Task: Explore Airbnb accommodation in Mercedes, Argentina from 26th December, 2023 to 31st December, 2023 for 8 adults. Place can be private room with 8 bedrooms having 8 beds and 8 bathrooms. Property type can be hotel. Amenities needed are: wifi, TV, free parkinig on premises, hot tub, gym, smoking allowed.
Action: Mouse moved to (415, 105)
Screenshot: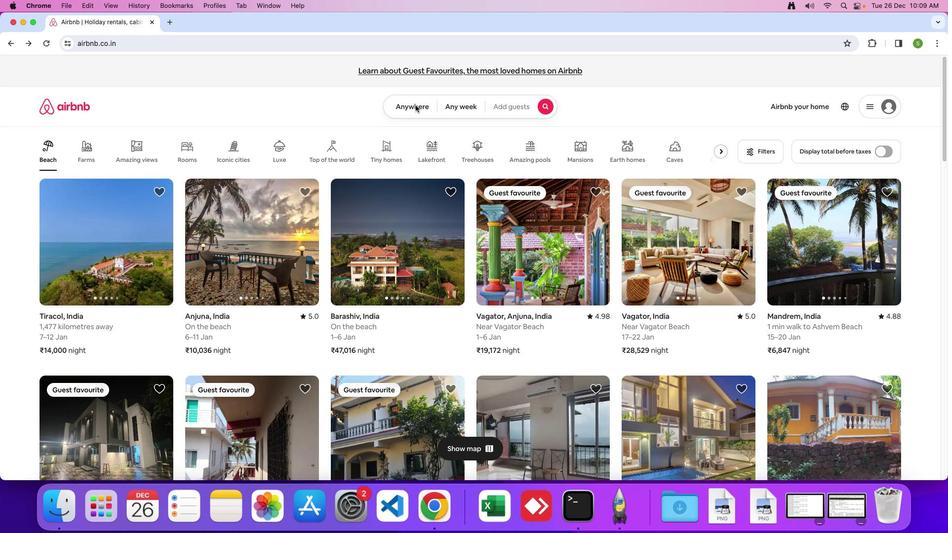 
Action: Mouse pressed left at (415, 105)
Screenshot: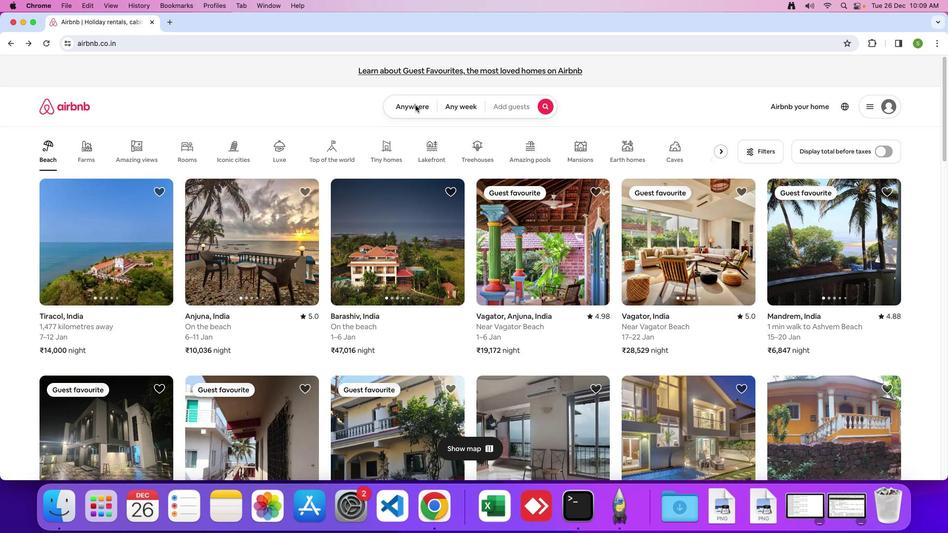 
Action: Mouse moved to (406, 109)
Screenshot: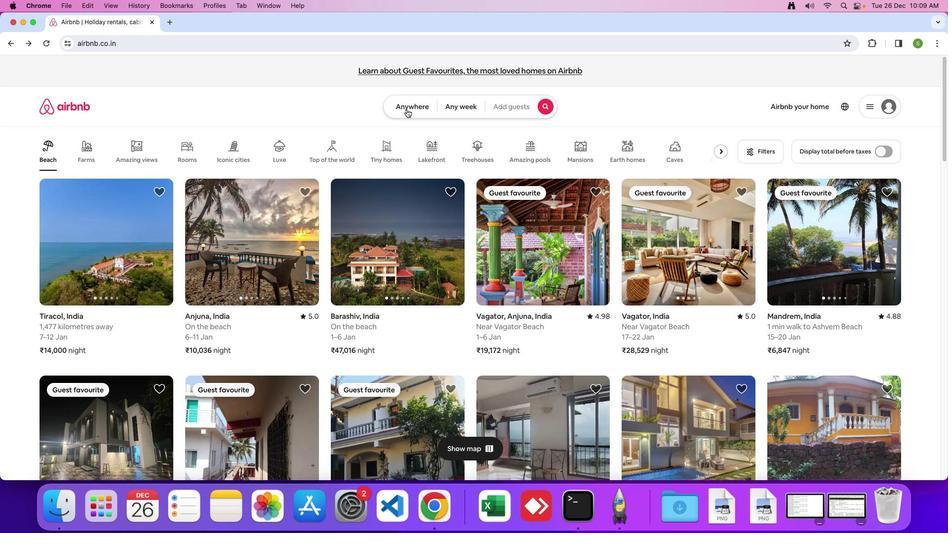 
Action: Mouse pressed left at (406, 109)
Screenshot: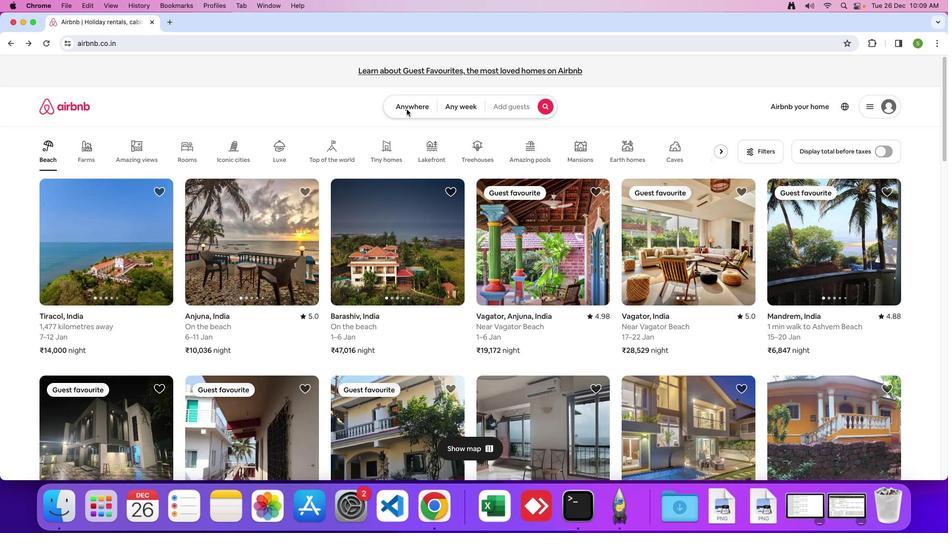 
Action: Mouse moved to (336, 141)
Screenshot: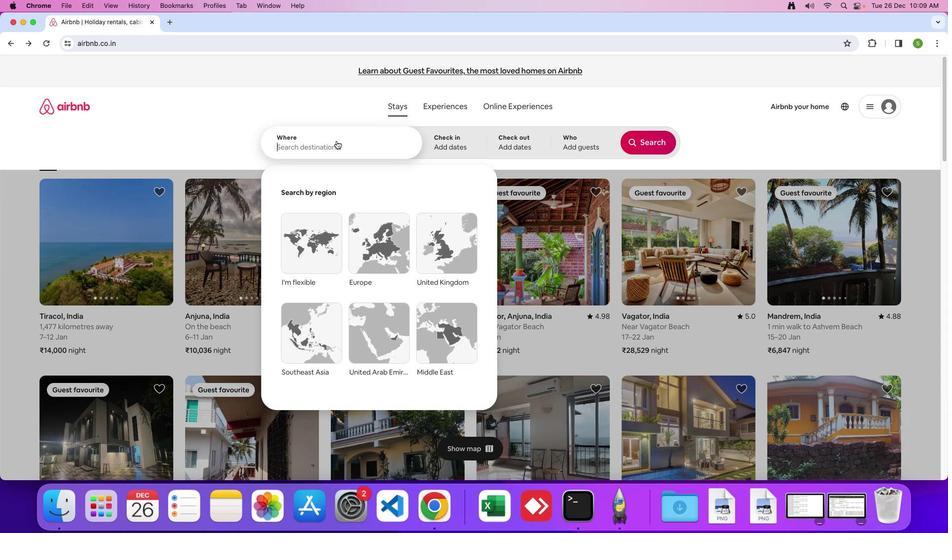 
Action: Mouse pressed left at (336, 141)
Screenshot: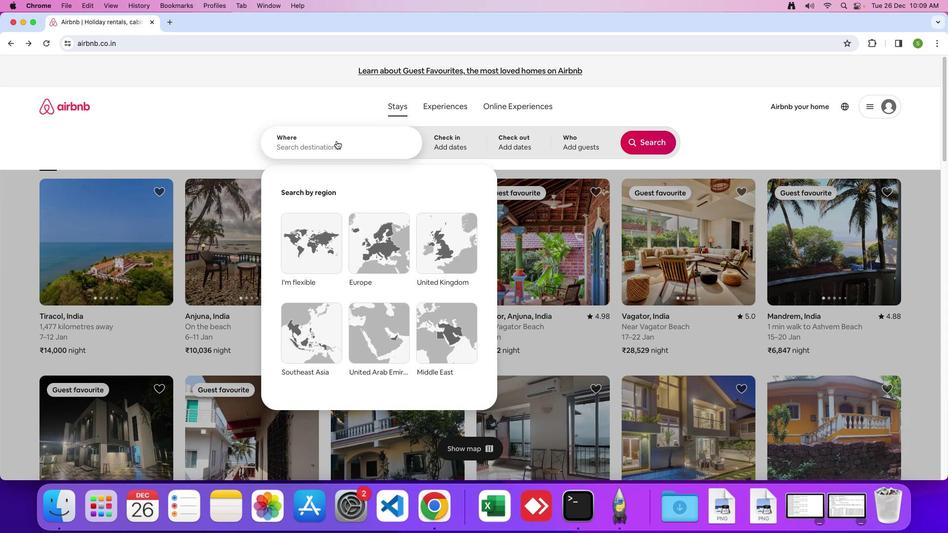
Action: Mouse moved to (336, 141)
Screenshot: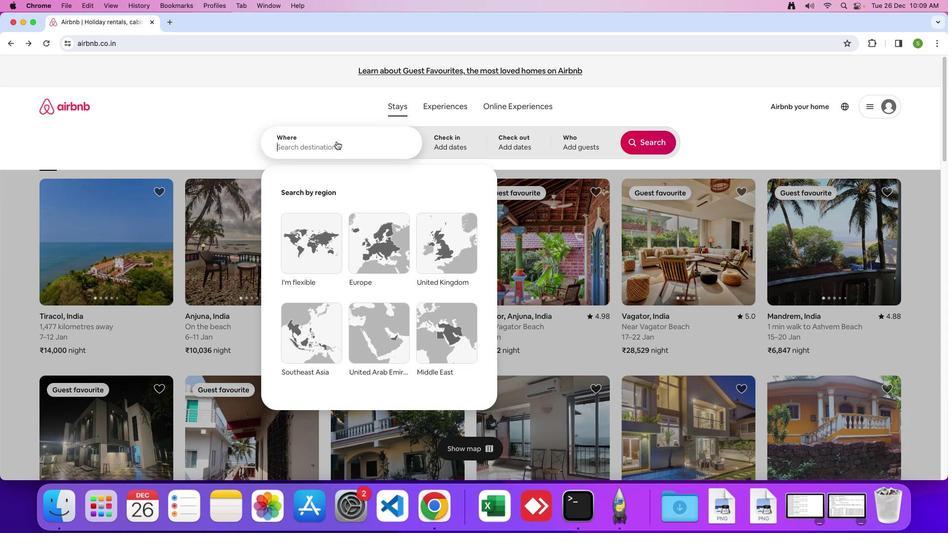
Action: Key pressed 'M'Key.caps_lock'e''r''c''e''d''e''s'','Key.spaceKey.shift'A''r''g''e''n''t'
Screenshot: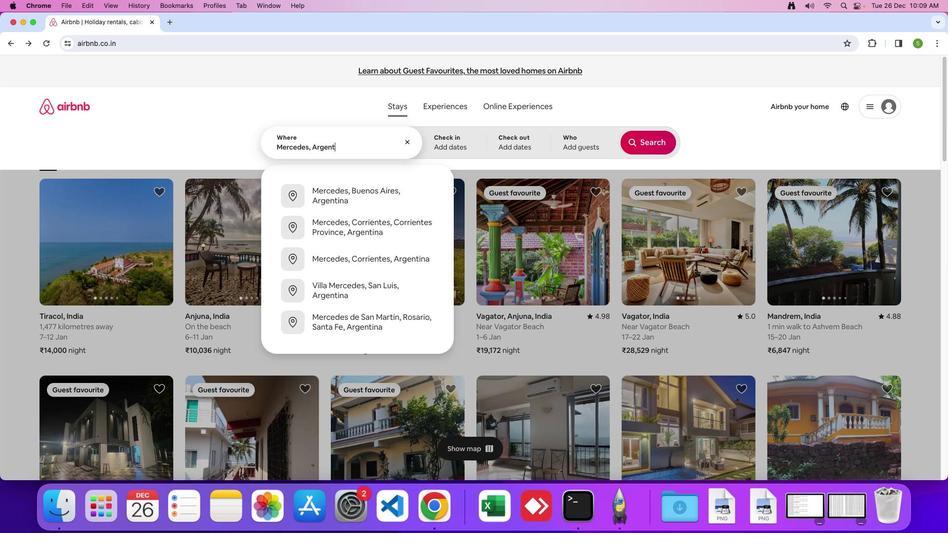
Action: Mouse moved to (336, 141)
Screenshot: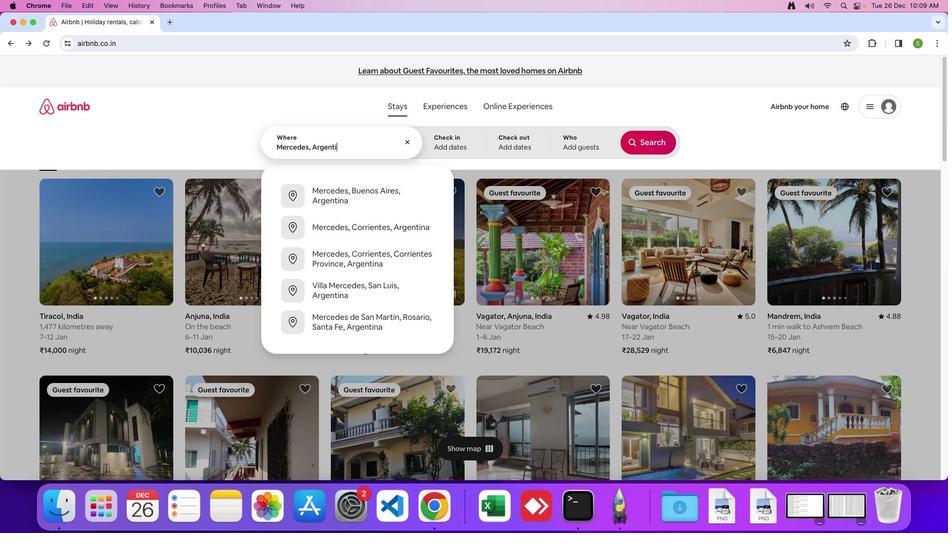 
Action: Key pressed 'i''n''a'Key.enter
Screenshot: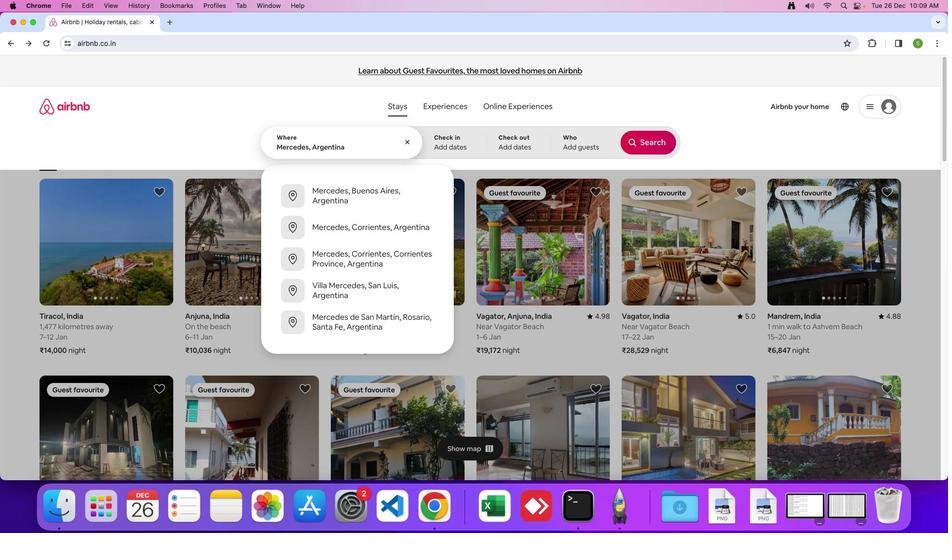 
Action: Mouse moved to (352, 356)
Screenshot: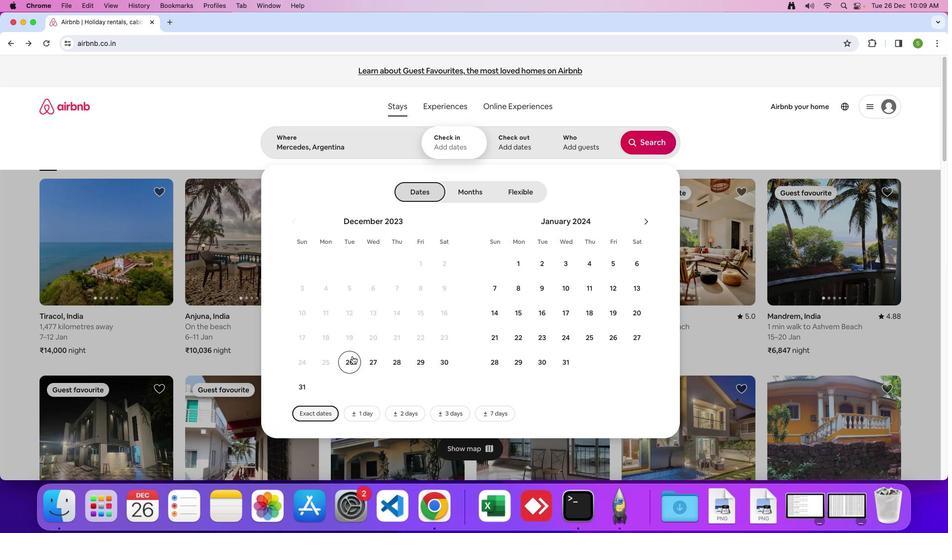 
Action: Mouse pressed left at (352, 356)
Screenshot: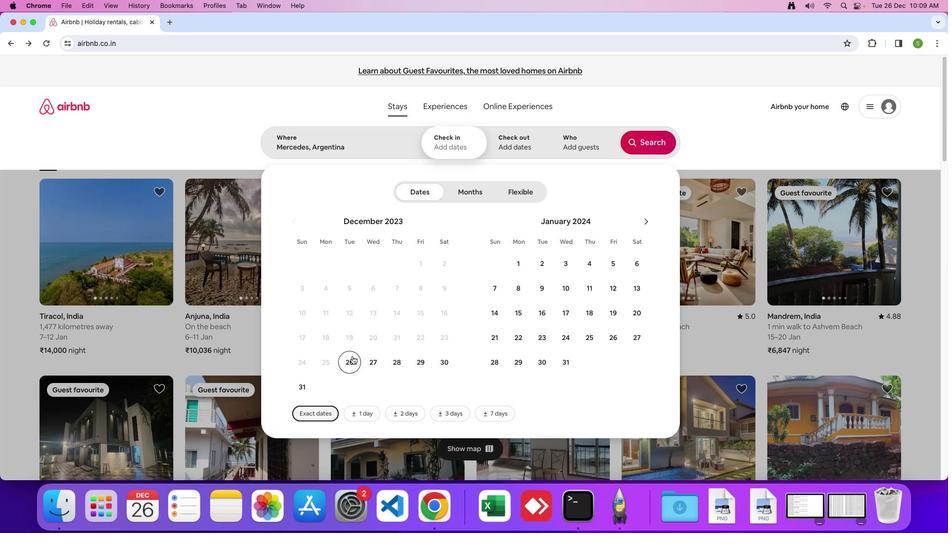 
Action: Mouse moved to (306, 389)
Screenshot: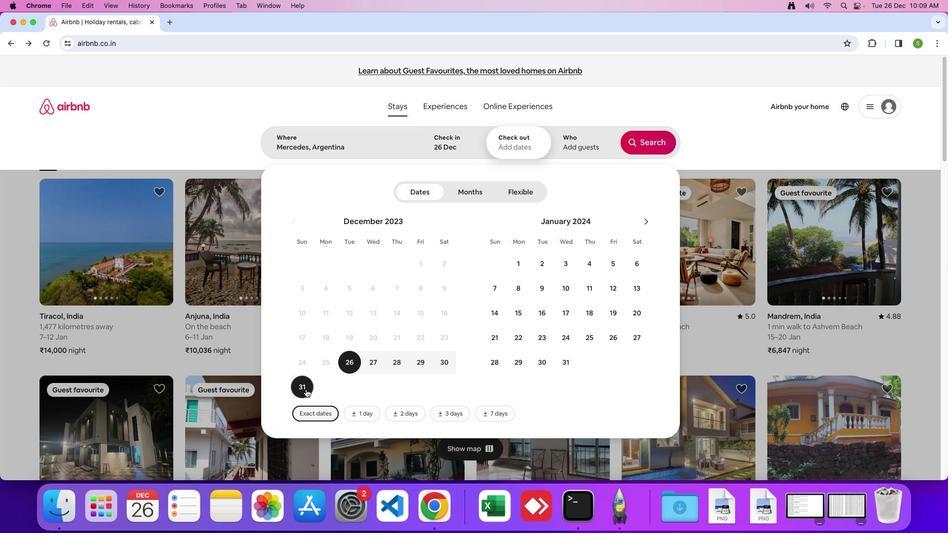 
Action: Mouse pressed left at (306, 389)
Screenshot: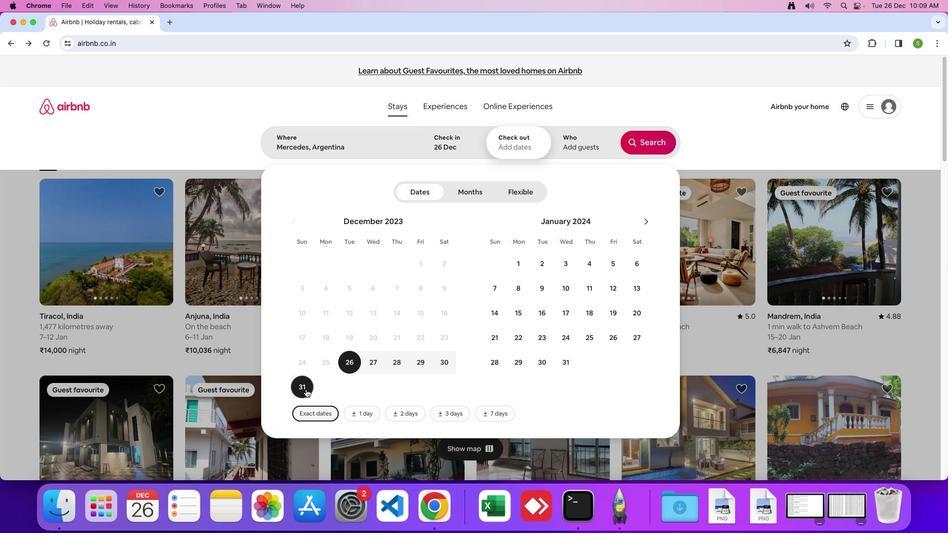 
Action: Mouse moved to (571, 153)
Screenshot: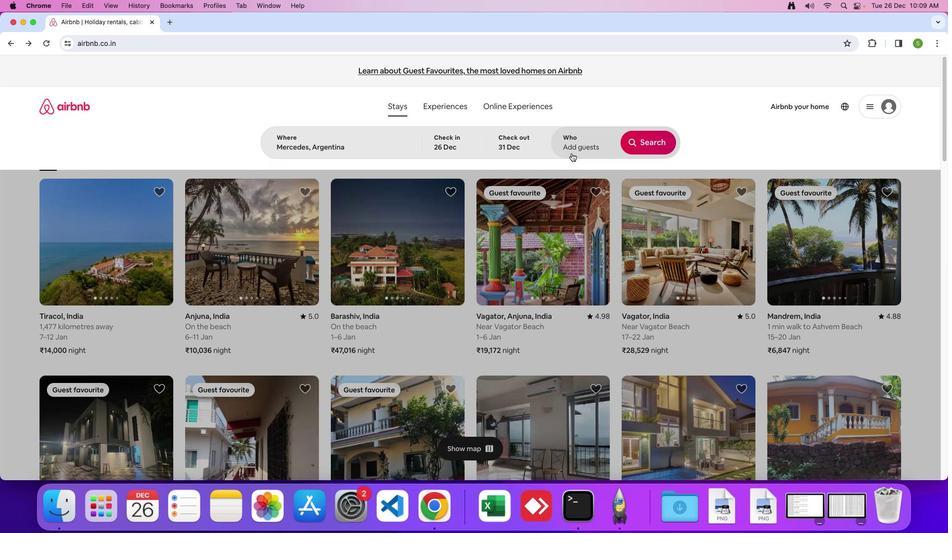
Action: Mouse pressed left at (571, 153)
Screenshot: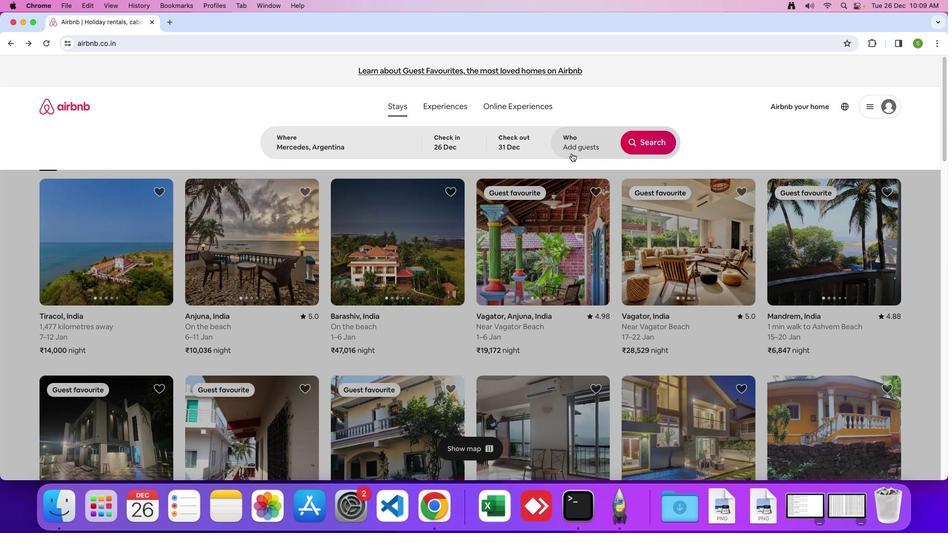 
Action: Mouse moved to (648, 192)
Screenshot: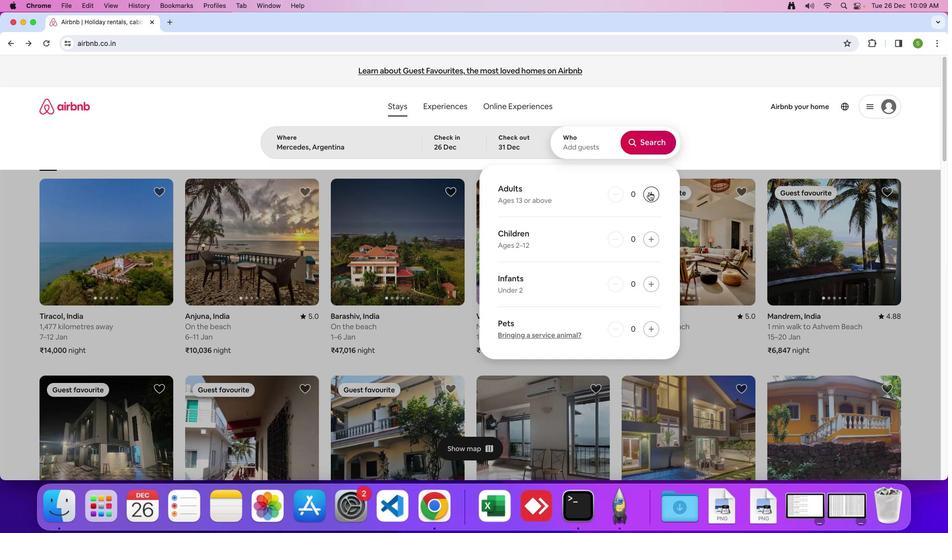 
Action: Mouse pressed left at (648, 192)
Screenshot: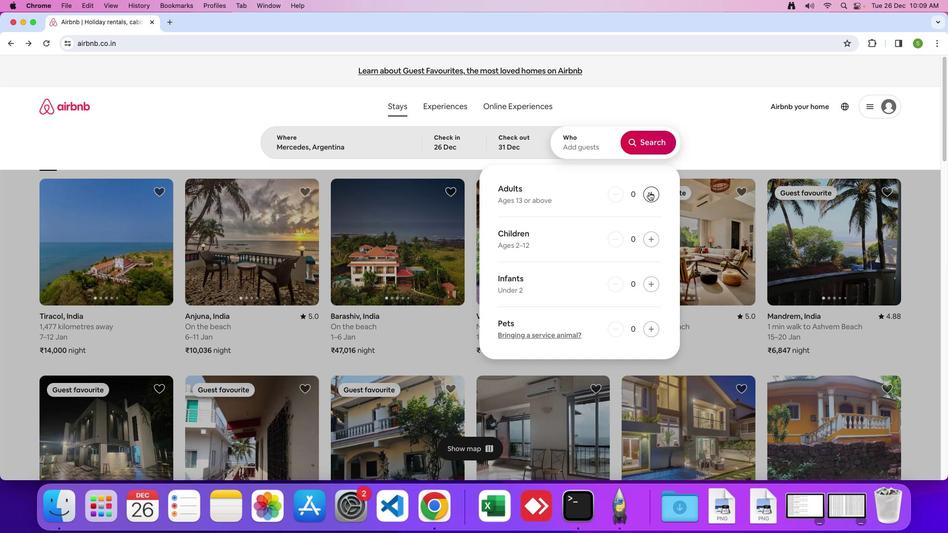 
Action: Mouse pressed left at (648, 192)
Screenshot: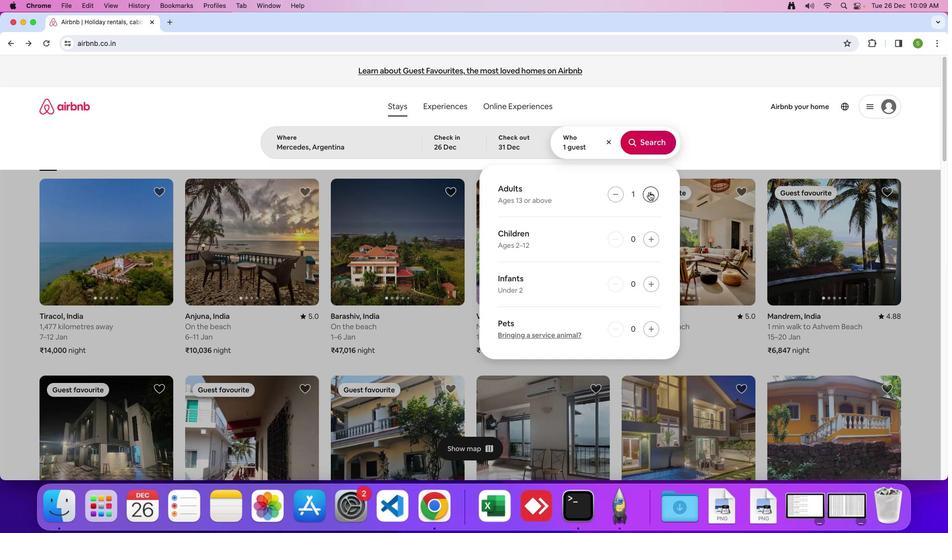
Action: Mouse pressed left at (648, 192)
Screenshot: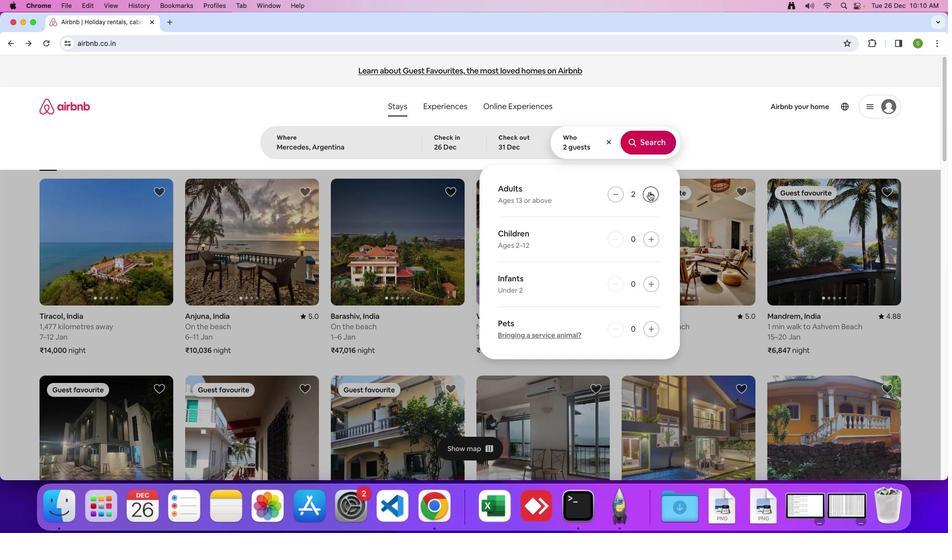 
Action: Mouse pressed left at (648, 192)
Screenshot: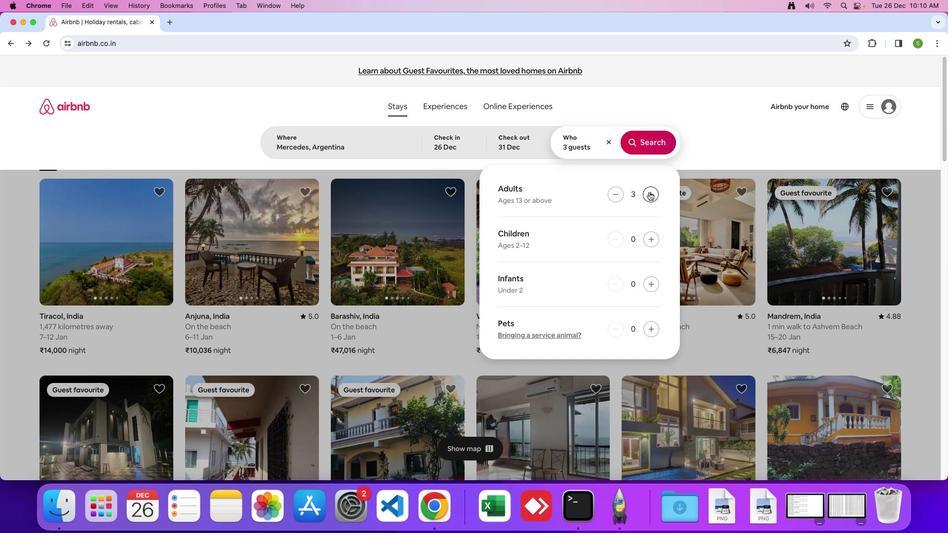 
Action: Mouse pressed left at (648, 192)
Screenshot: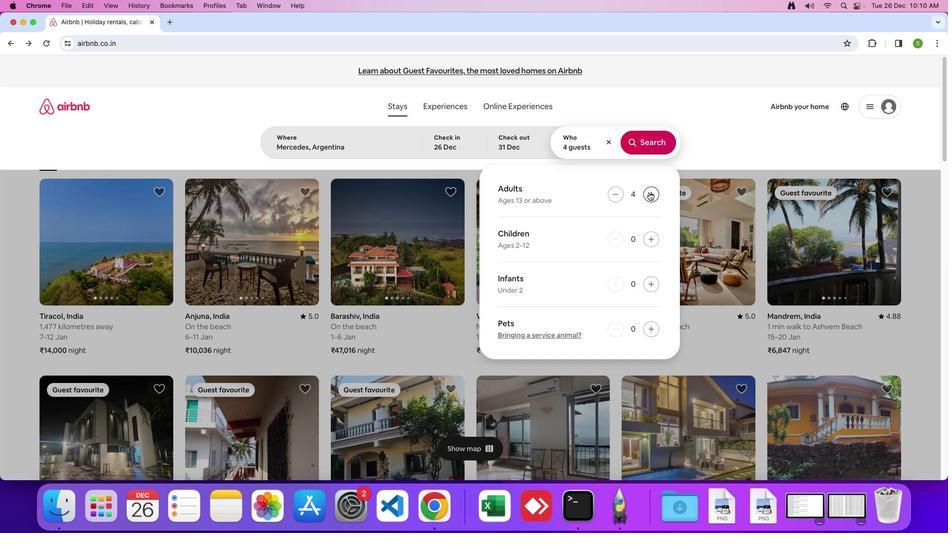 
Action: Mouse pressed left at (648, 192)
Screenshot: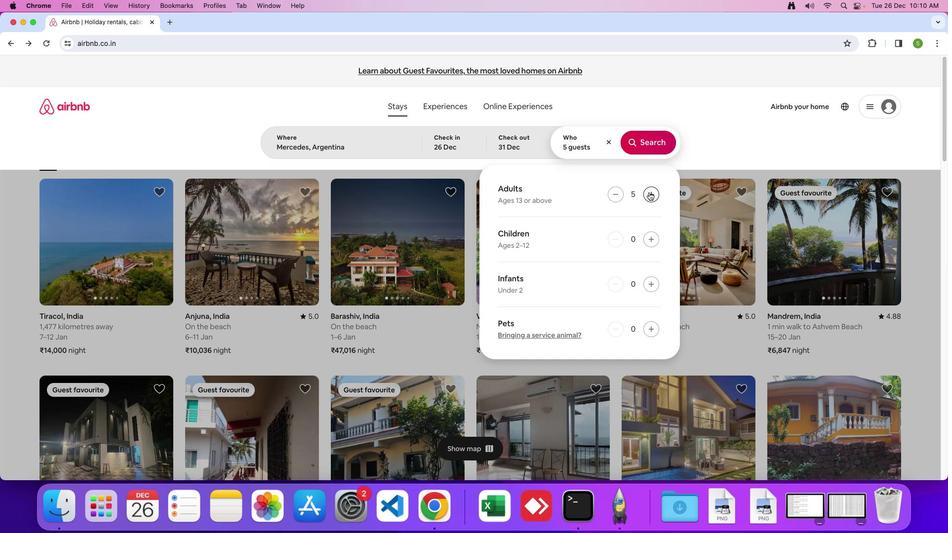 
Action: Mouse pressed left at (648, 192)
Screenshot: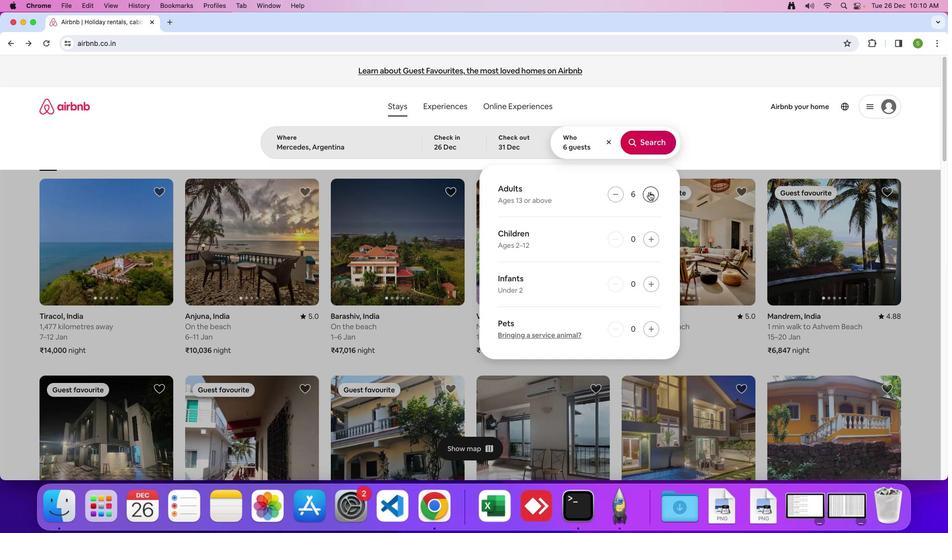 
Action: Mouse pressed left at (648, 192)
Screenshot: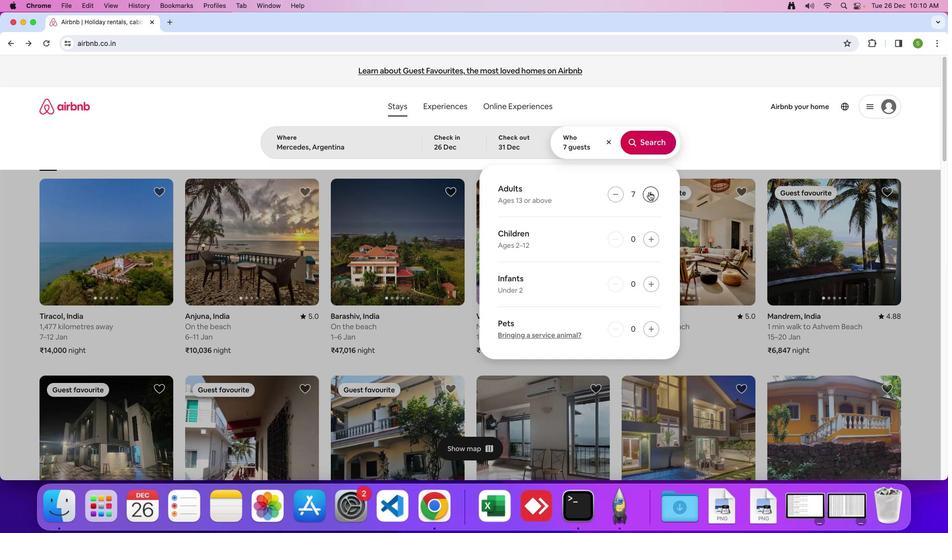 
Action: Mouse moved to (652, 149)
Screenshot: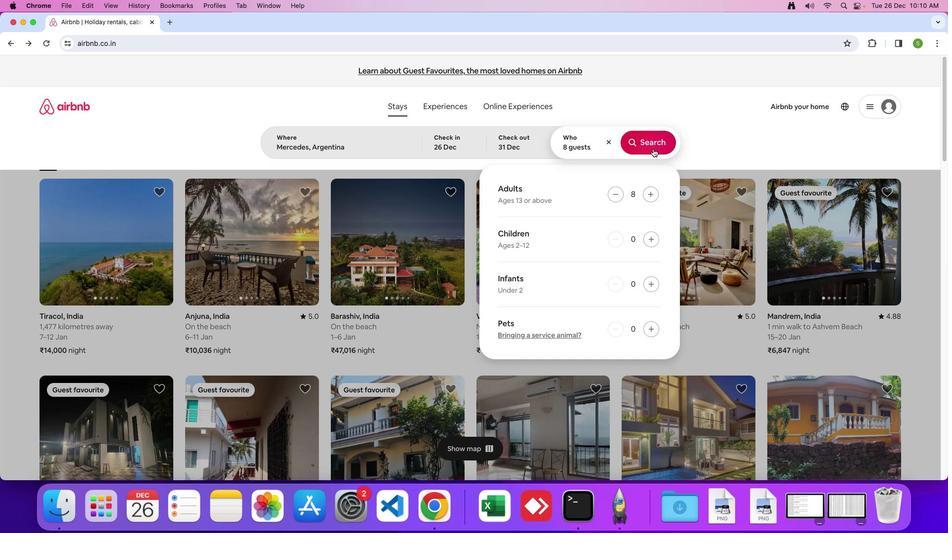 
Action: Mouse pressed left at (652, 149)
Screenshot: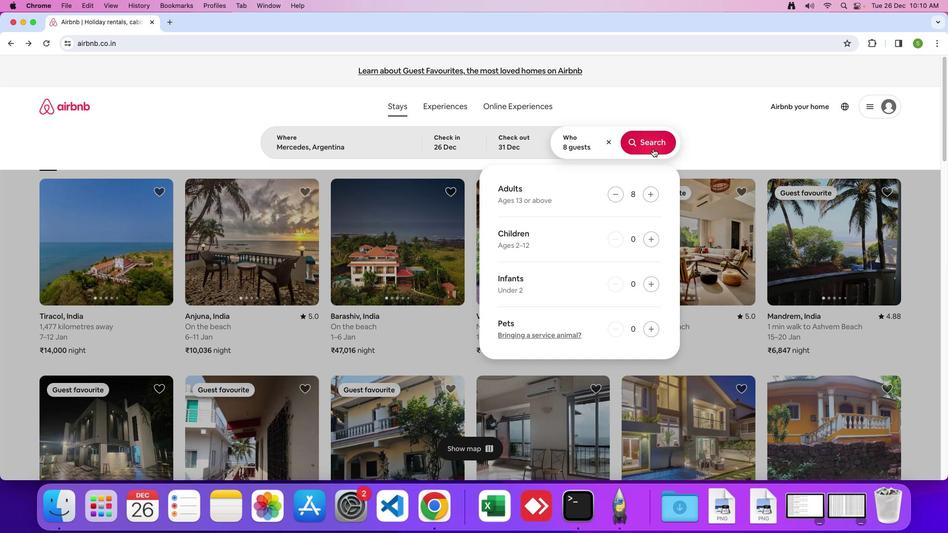 
Action: Mouse moved to (786, 116)
Screenshot: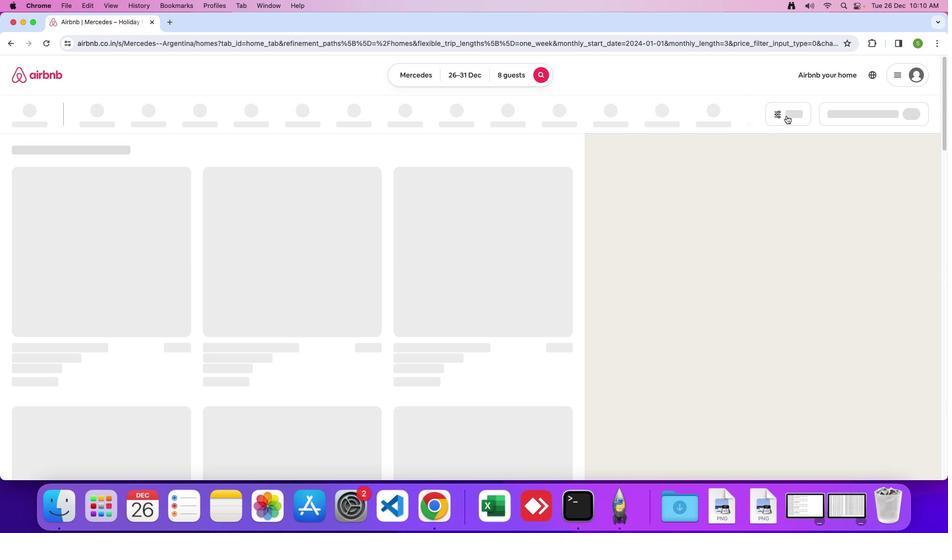 
Action: Mouse pressed left at (786, 116)
Screenshot: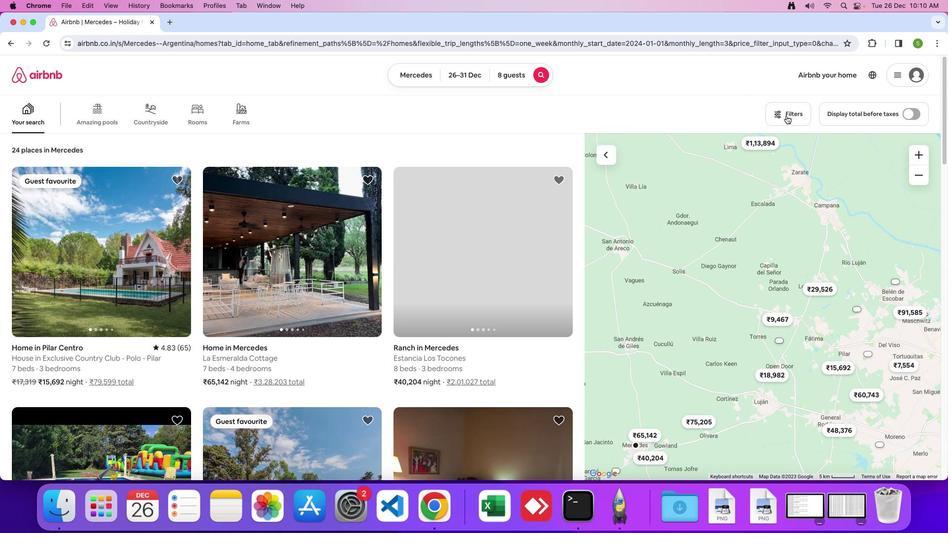 
Action: Mouse moved to (481, 367)
Screenshot: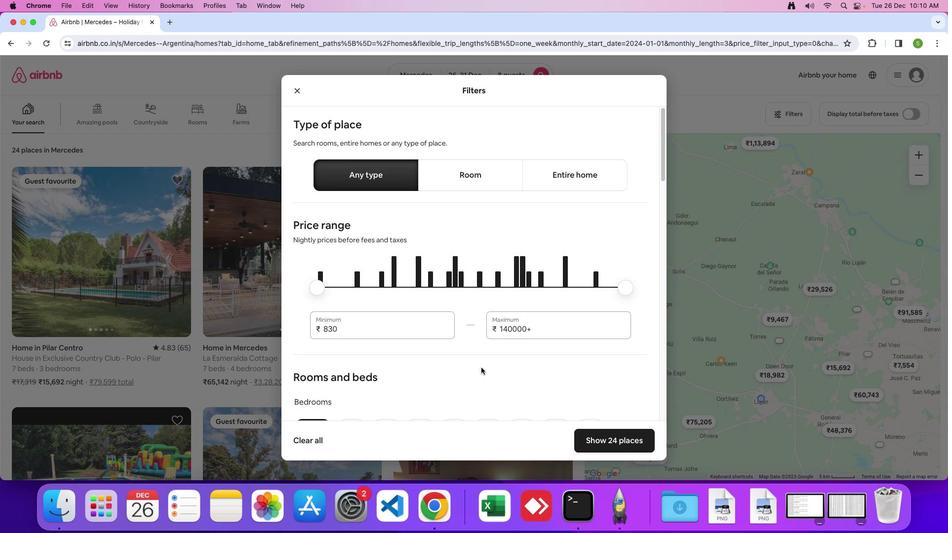 
Action: Mouse scrolled (481, 367) with delta (0, 0)
Screenshot: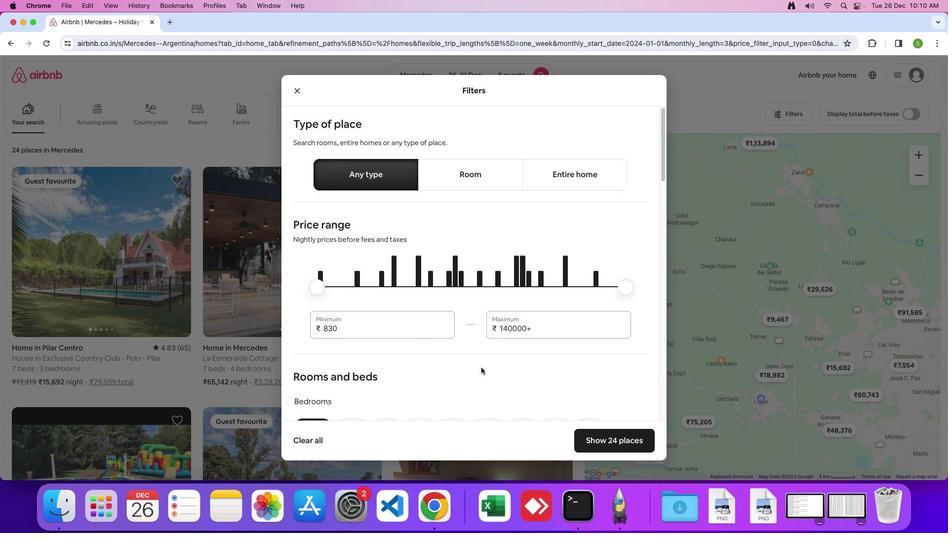 
Action: Mouse scrolled (481, 367) with delta (0, 0)
Screenshot: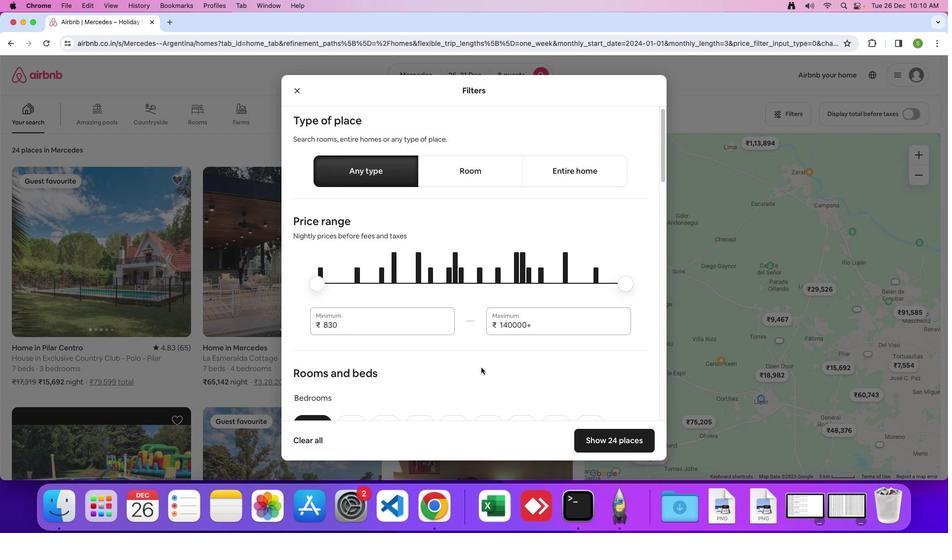 
Action: Mouse scrolled (481, 367) with delta (0, 0)
Screenshot: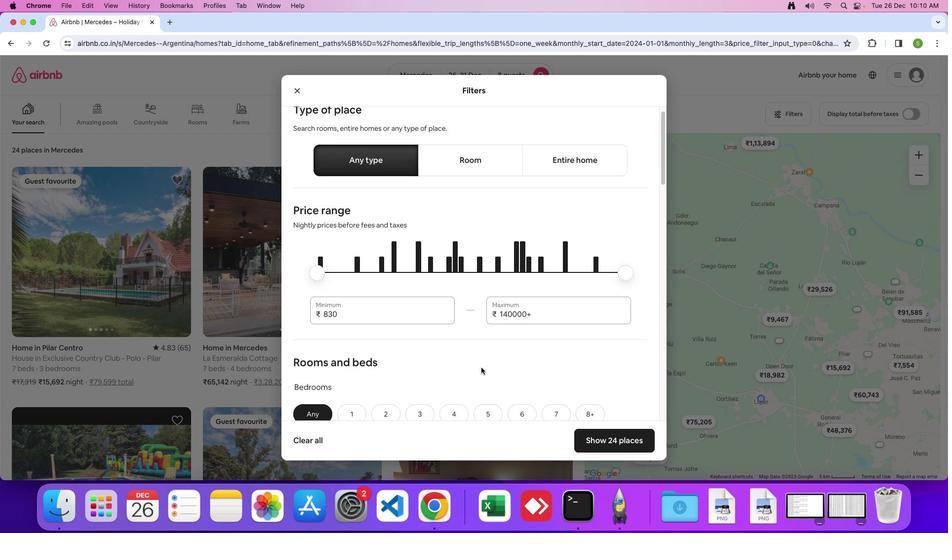 
Action: Mouse moved to (481, 367)
Screenshot: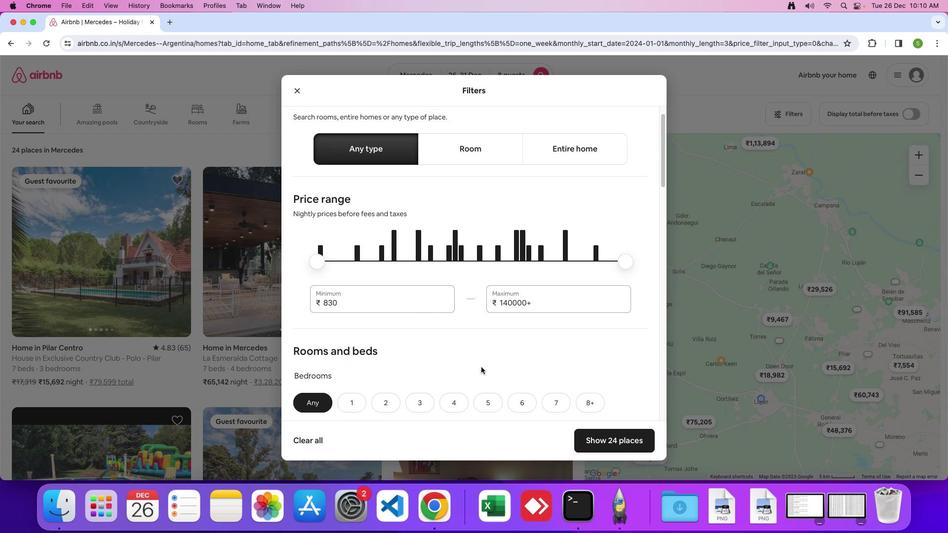 
Action: Mouse scrolled (481, 367) with delta (0, 0)
Screenshot: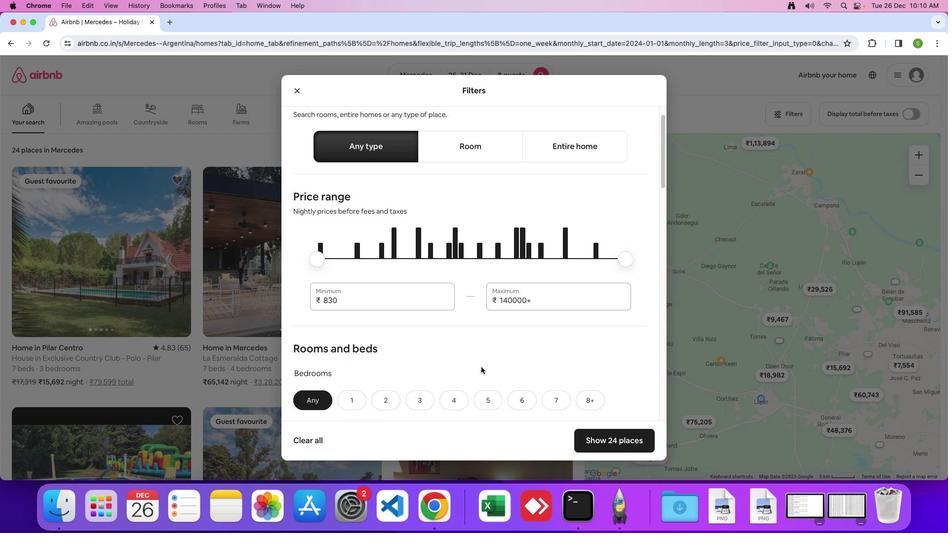 
Action: Mouse scrolled (481, 367) with delta (0, 0)
Screenshot: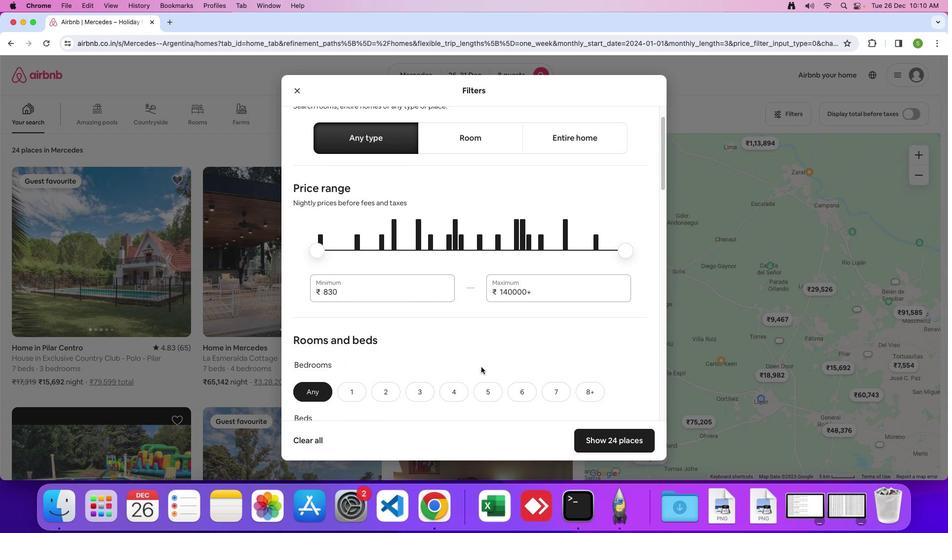 
Action: Mouse scrolled (481, 367) with delta (0, 0)
Screenshot: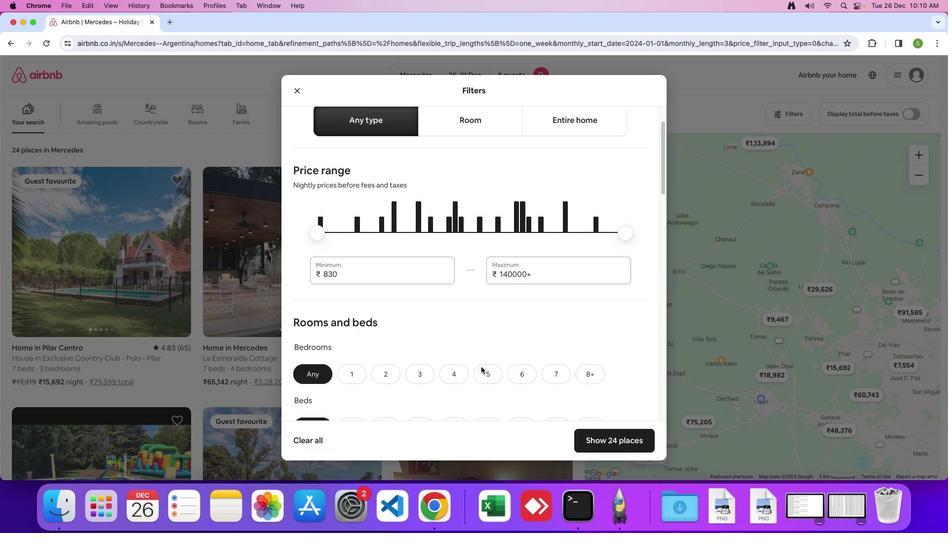
Action: Mouse scrolled (481, 367) with delta (0, 0)
Screenshot: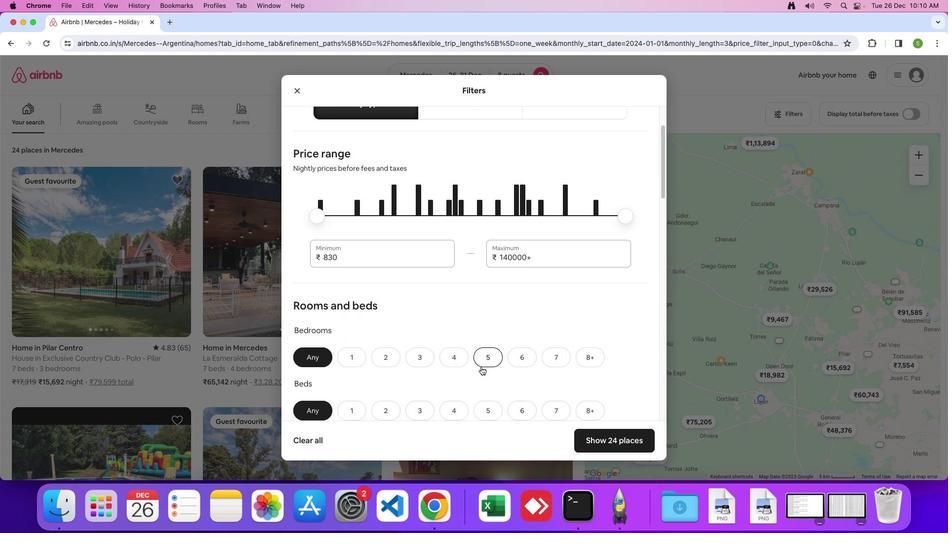 
Action: Mouse scrolled (481, 367) with delta (0, 0)
Screenshot: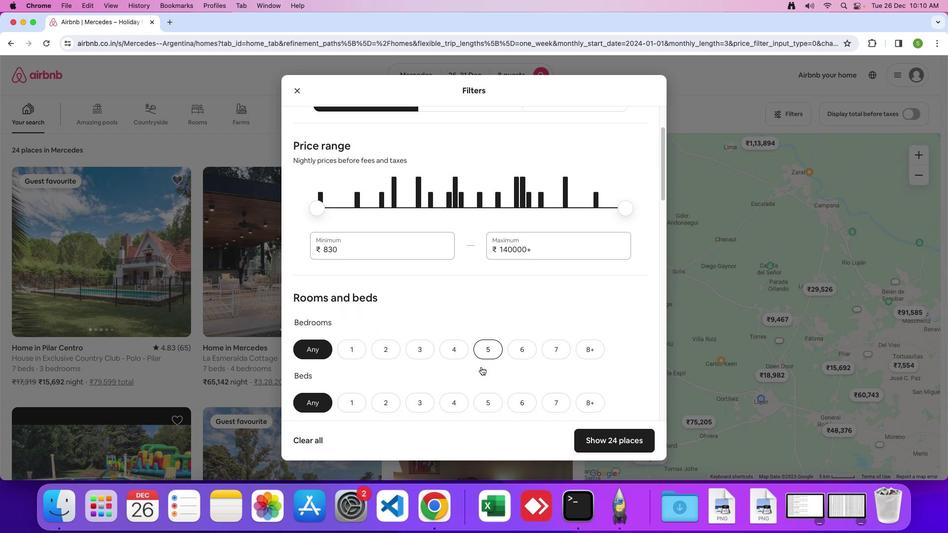 
Action: Mouse scrolled (481, 367) with delta (0, 0)
Screenshot: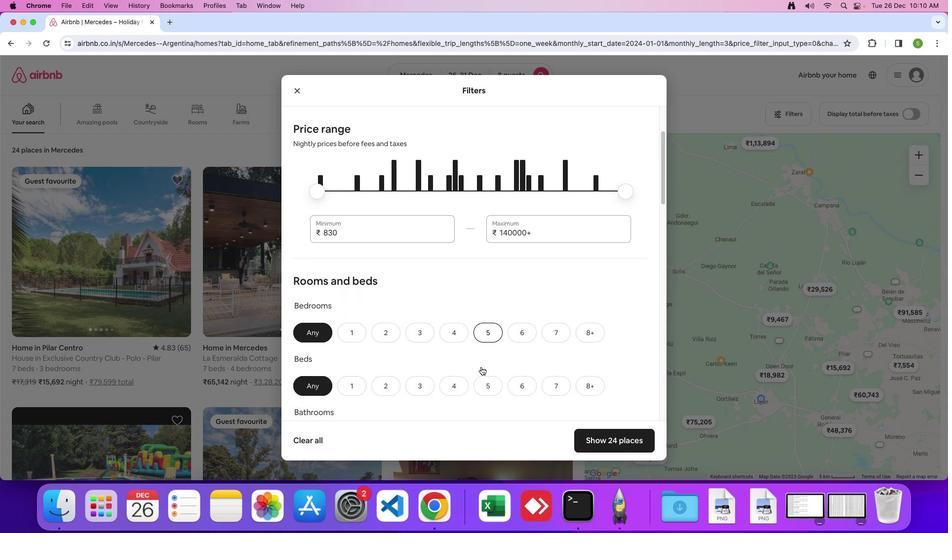 
Action: Mouse scrolled (481, 367) with delta (0, 0)
Screenshot: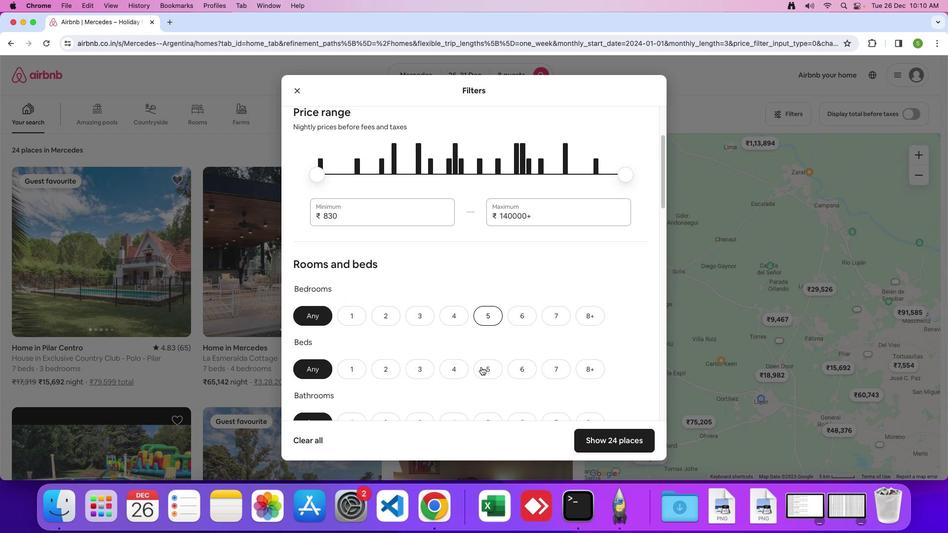 
Action: Mouse scrolled (481, 367) with delta (0, 0)
Screenshot: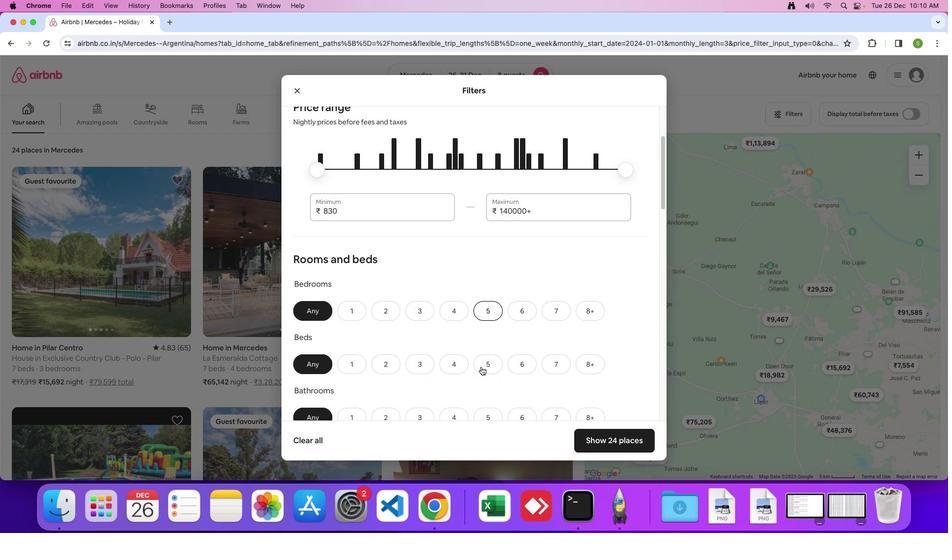 
Action: Mouse scrolled (481, 367) with delta (0, 0)
Screenshot: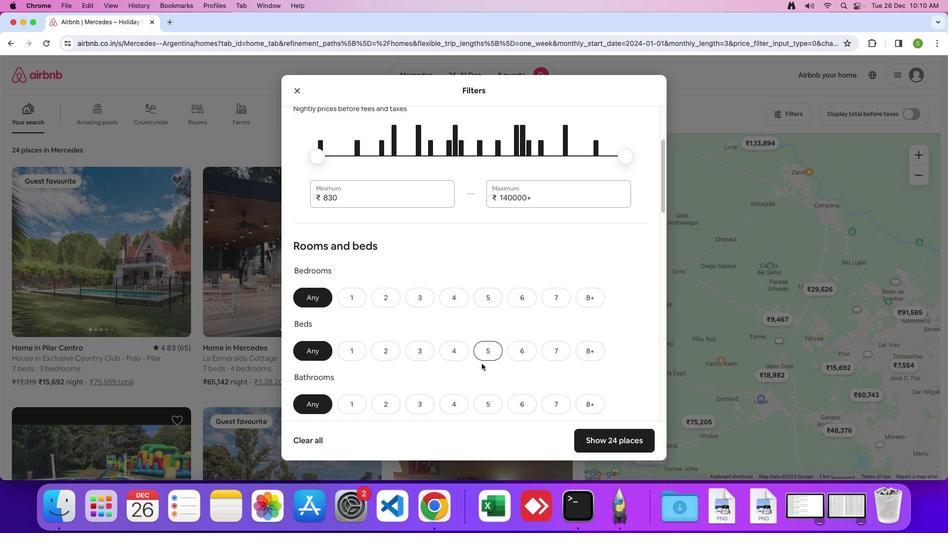 
Action: Mouse moved to (481, 364)
Screenshot: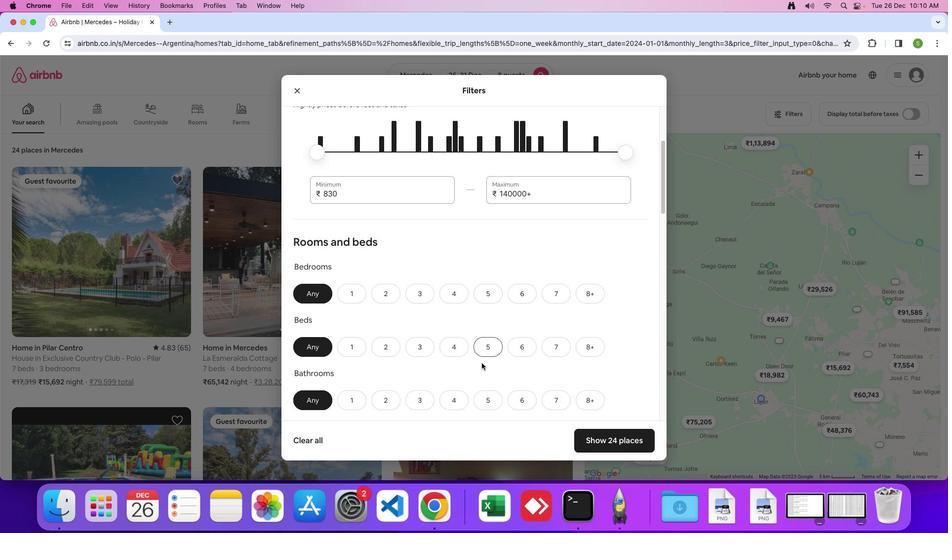 
Action: Mouse scrolled (481, 364) with delta (0, 0)
Screenshot: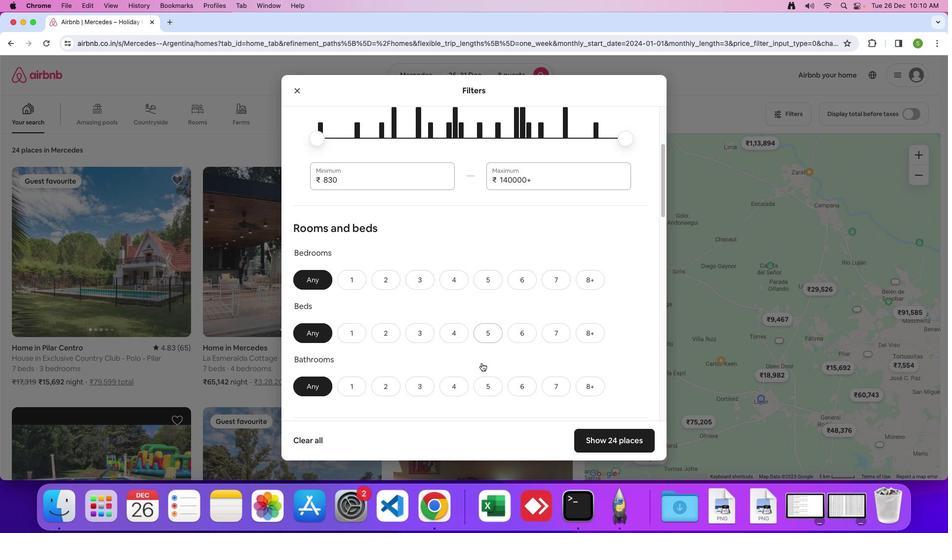 
Action: Mouse moved to (481, 363)
Screenshot: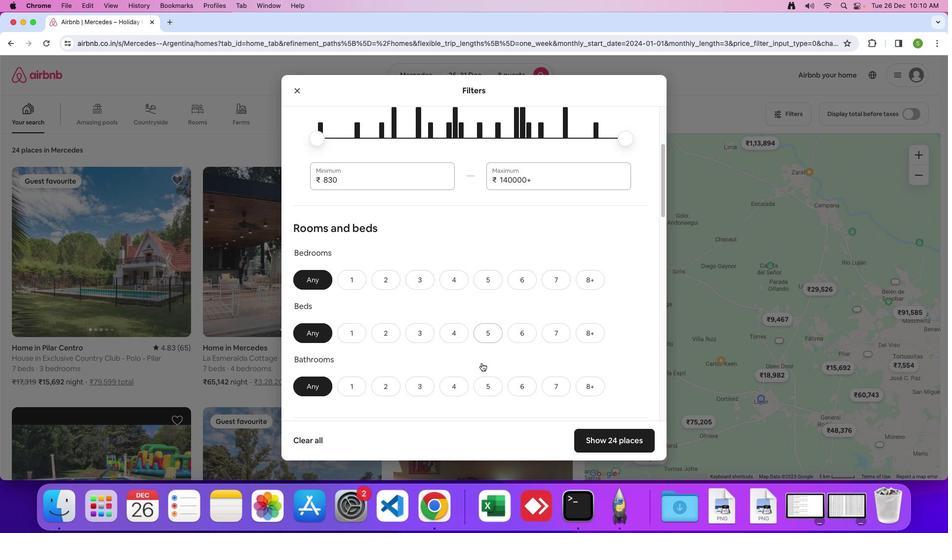 
Action: Mouse scrolled (481, 363) with delta (0, -1)
Screenshot: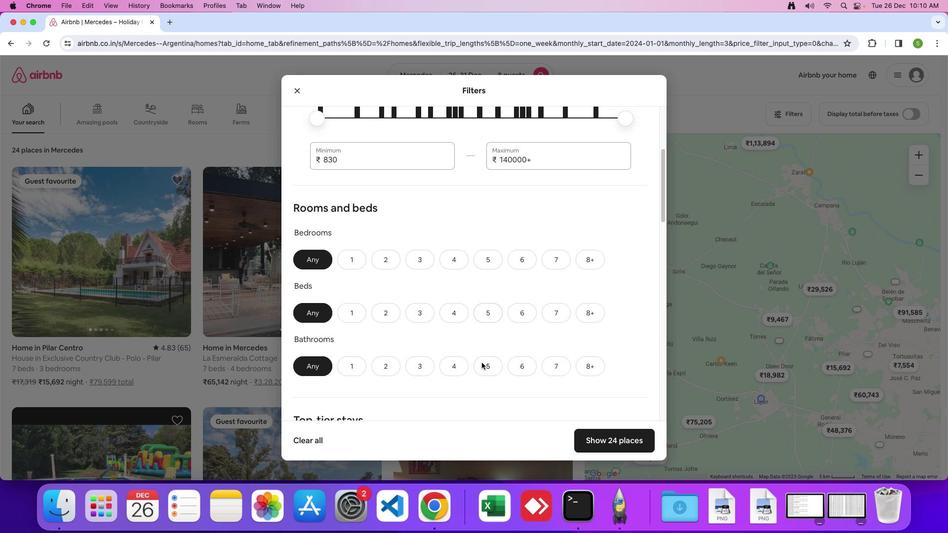 
Action: Mouse moved to (481, 362)
Screenshot: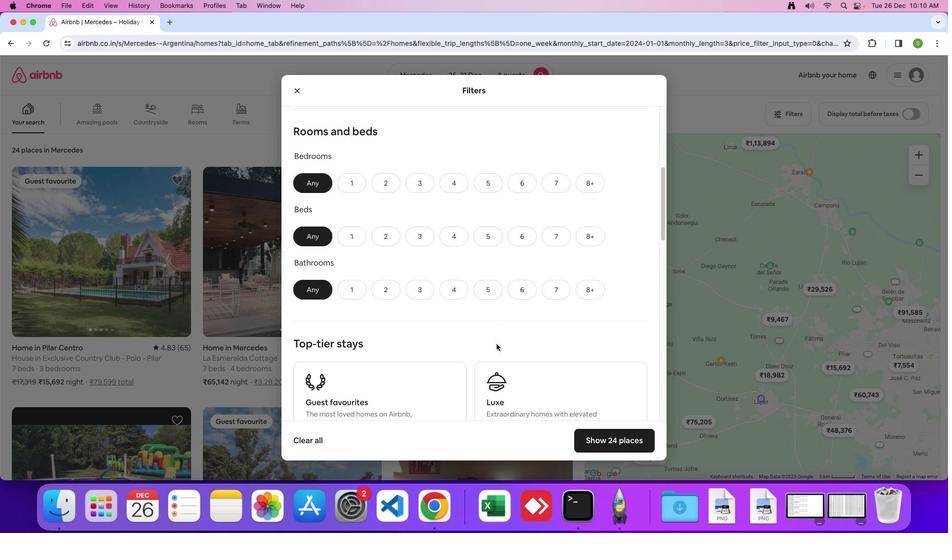 
Action: Mouse scrolled (481, 362) with delta (0, 0)
Screenshot: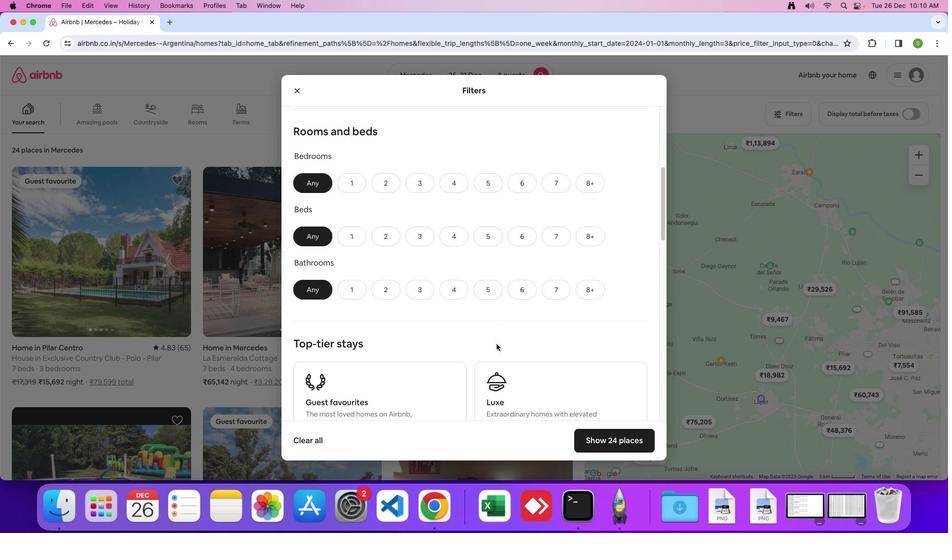 
Action: Mouse moved to (601, 169)
Screenshot: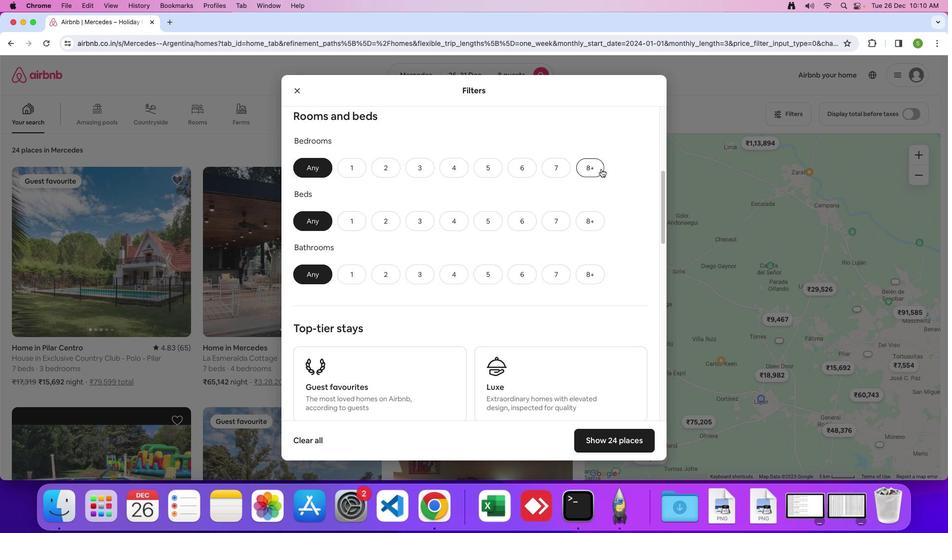 
Action: Mouse pressed left at (601, 169)
Screenshot: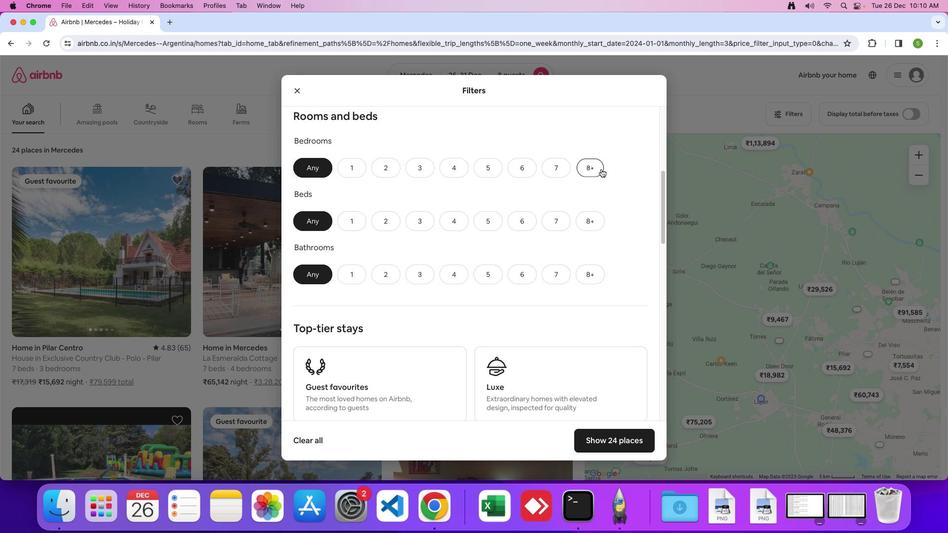 
Action: Mouse moved to (594, 218)
Screenshot: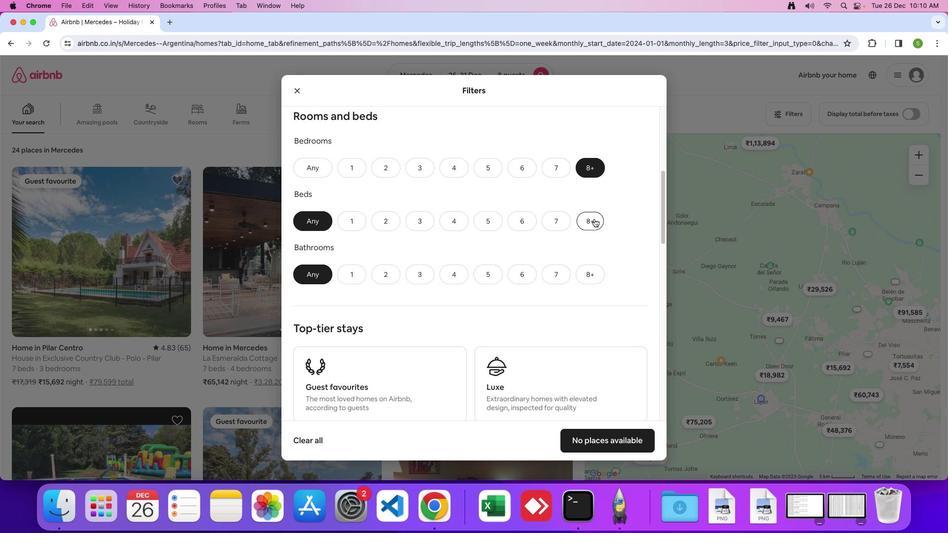 
Action: Mouse pressed left at (594, 218)
Screenshot: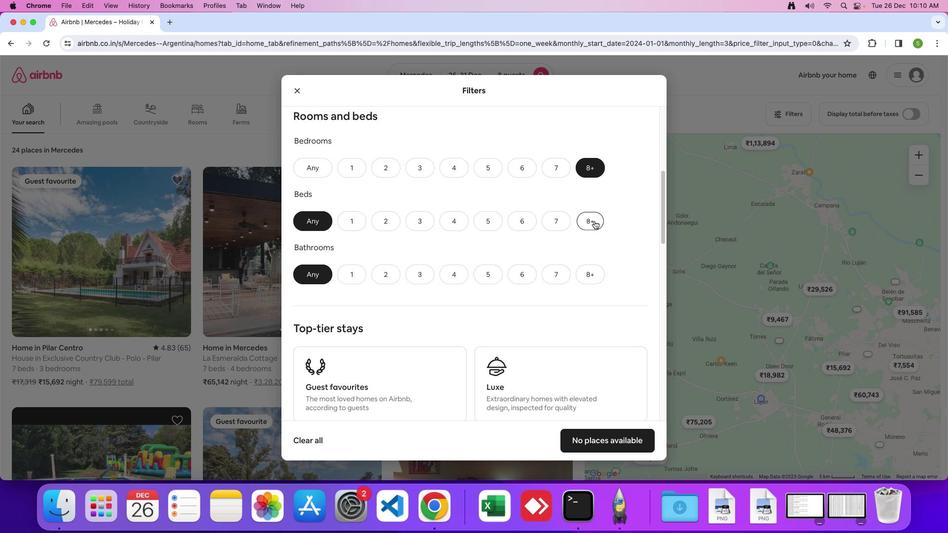 
Action: Mouse moved to (590, 270)
Screenshot: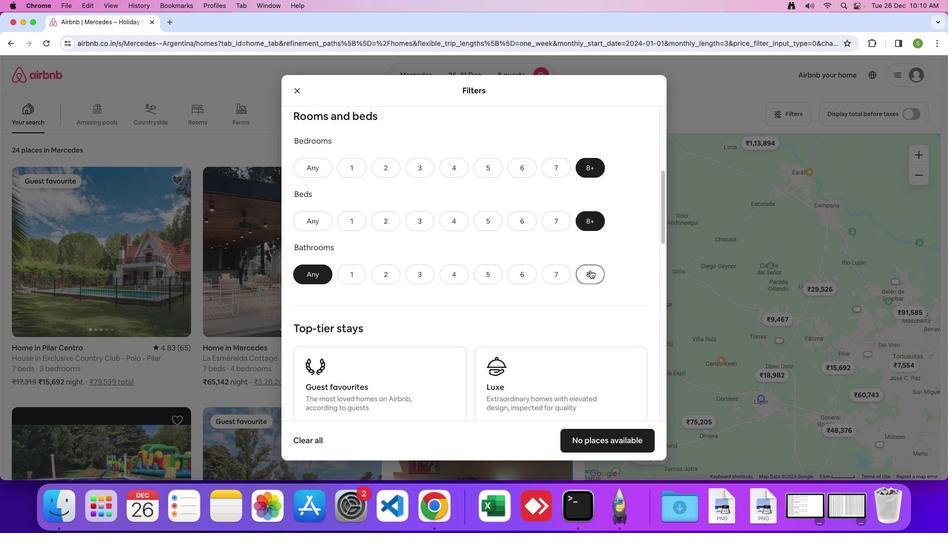 
Action: Mouse pressed left at (590, 270)
Screenshot: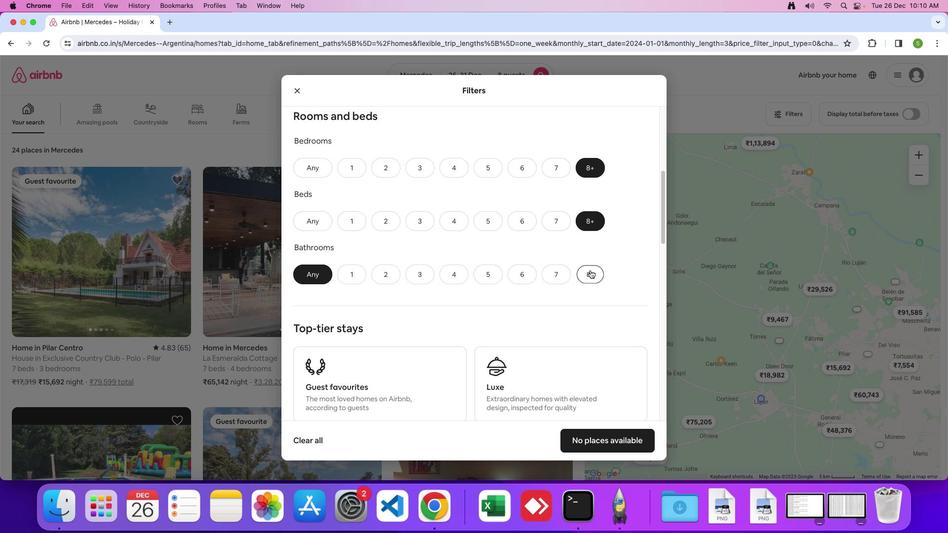 
Action: Mouse moved to (486, 313)
Screenshot: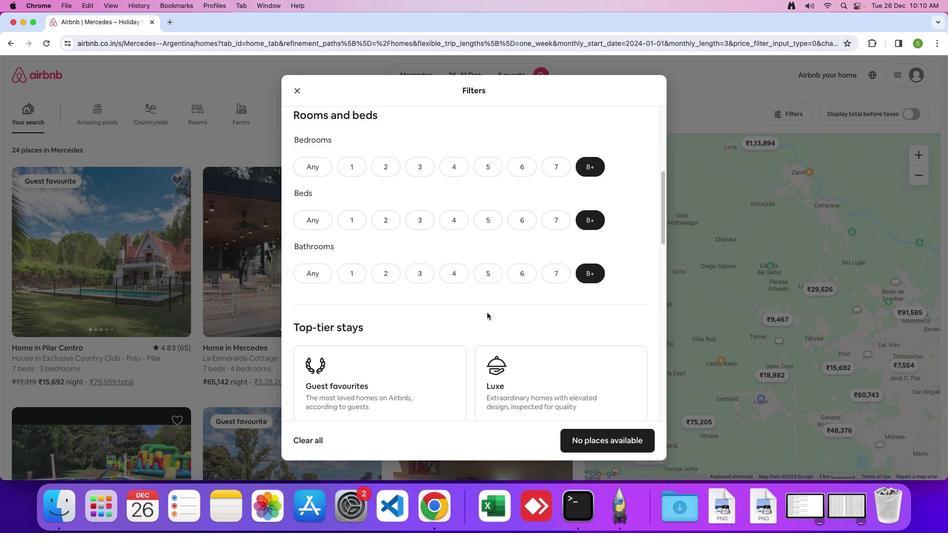 
Action: Mouse scrolled (486, 313) with delta (0, 0)
Screenshot: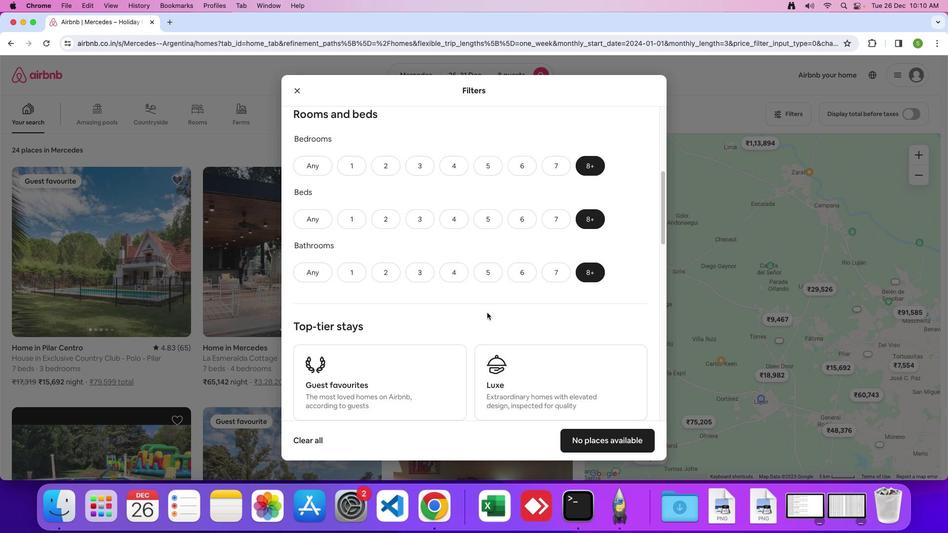 
Action: Mouse moved to (486, 313)
Screenshot: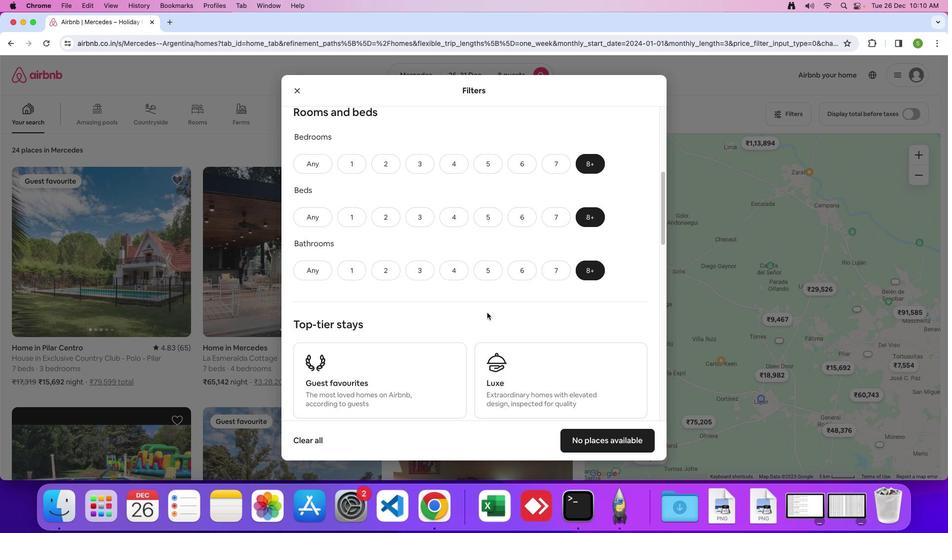 
Action: Mouse scrolled (486, 313) with delta (0, 0)
Screenshot: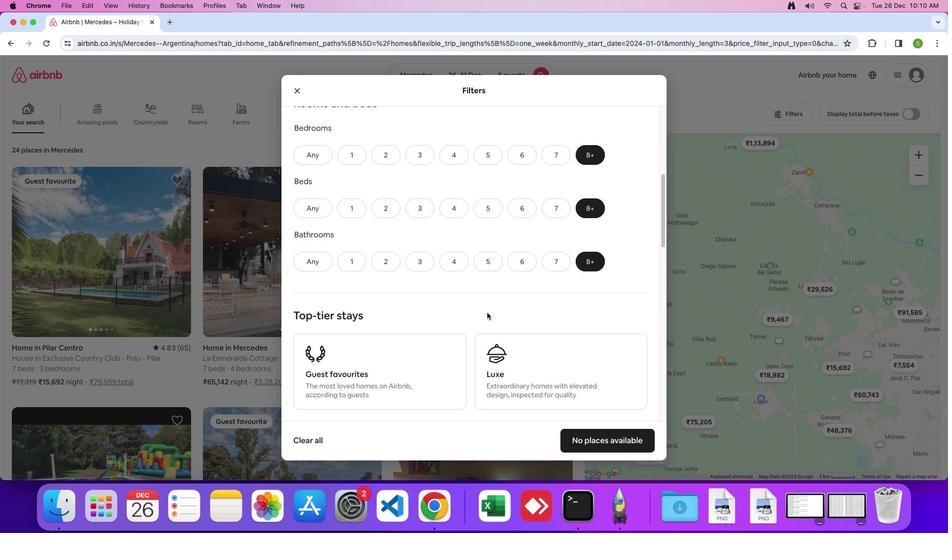 
Action: Mouse scrolled (486, 313) with delta (0, 0)
Screenshot: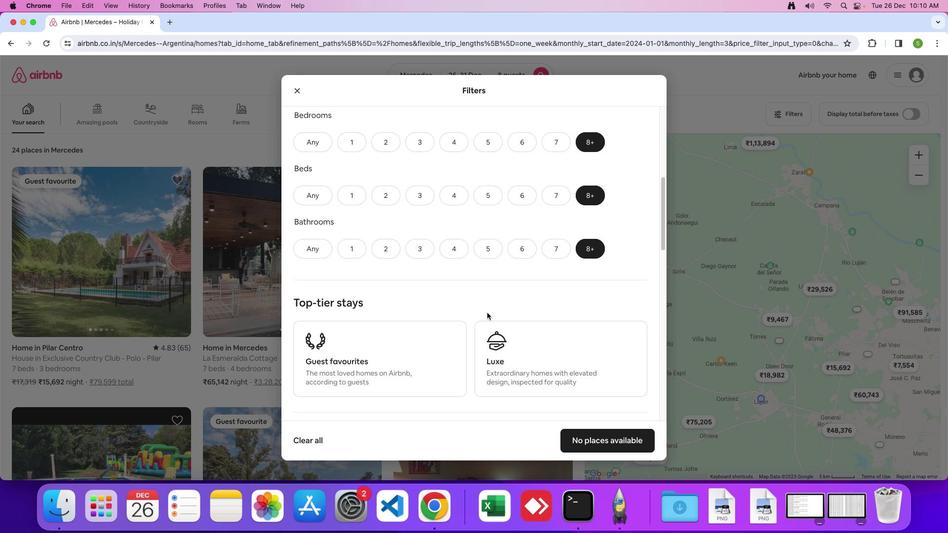 
Action: Mouse moved to (487, 312)
Screenshot: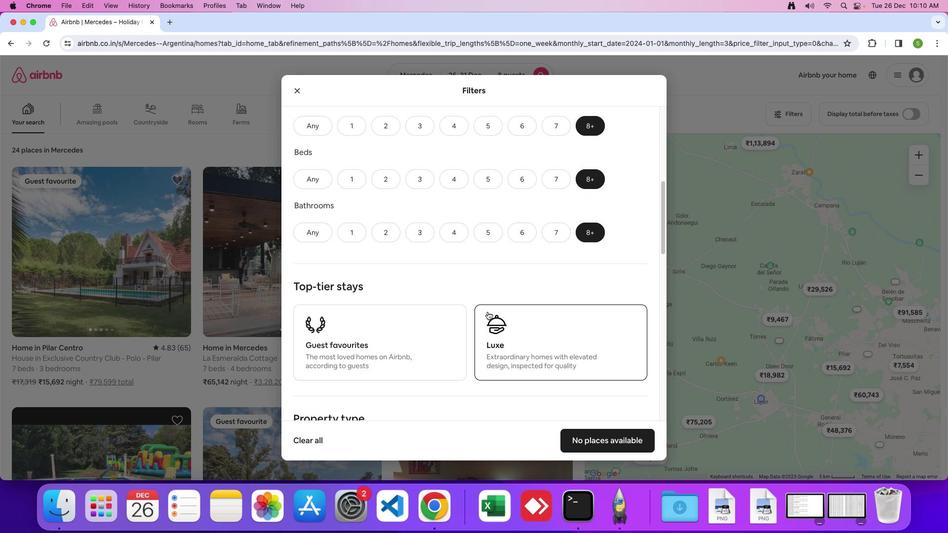 
Action: Mouse scrolled (487, 312) with delta (0, 0)
Screenshot: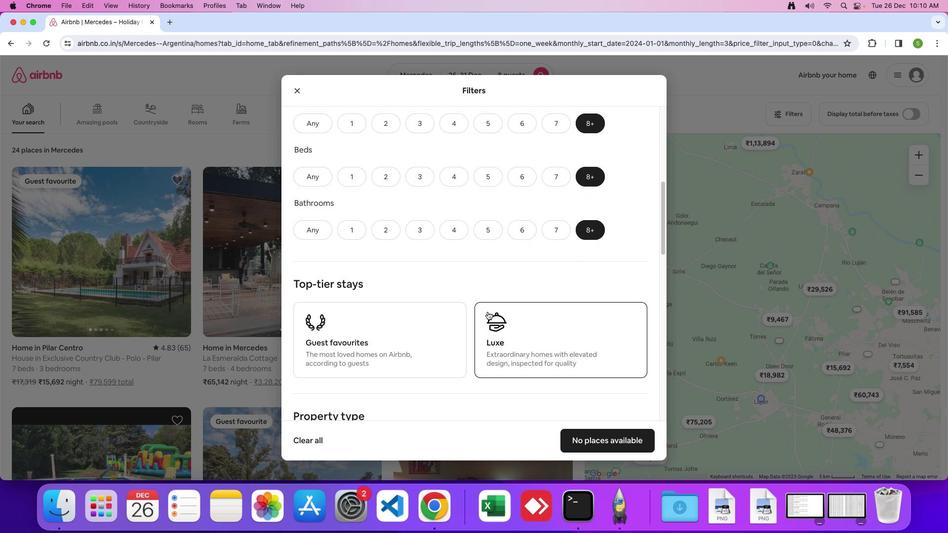 
Action: Mouse scrolled (487, 312) with delta (0, 0)
Screenshot: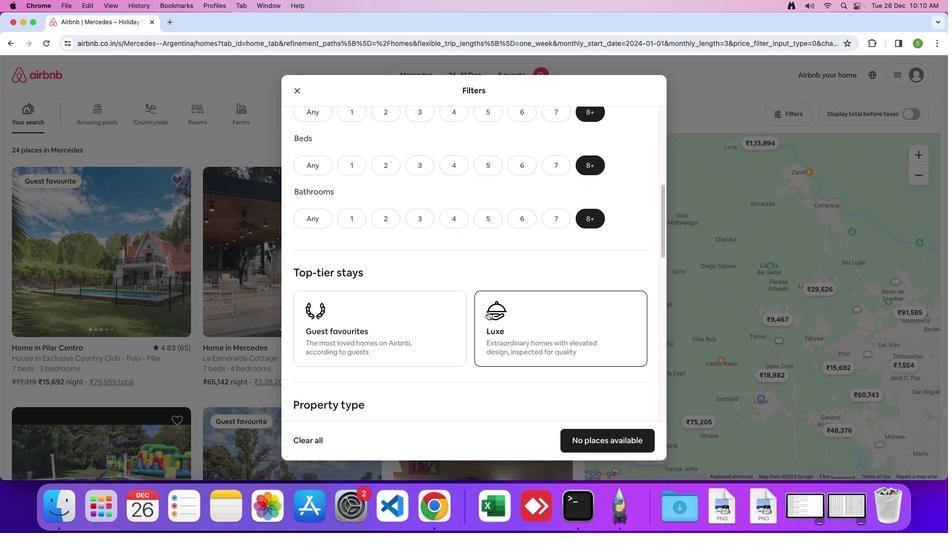 
Action: Mouse scrolled (487, 312) with delta (0, 0)
Screenshot: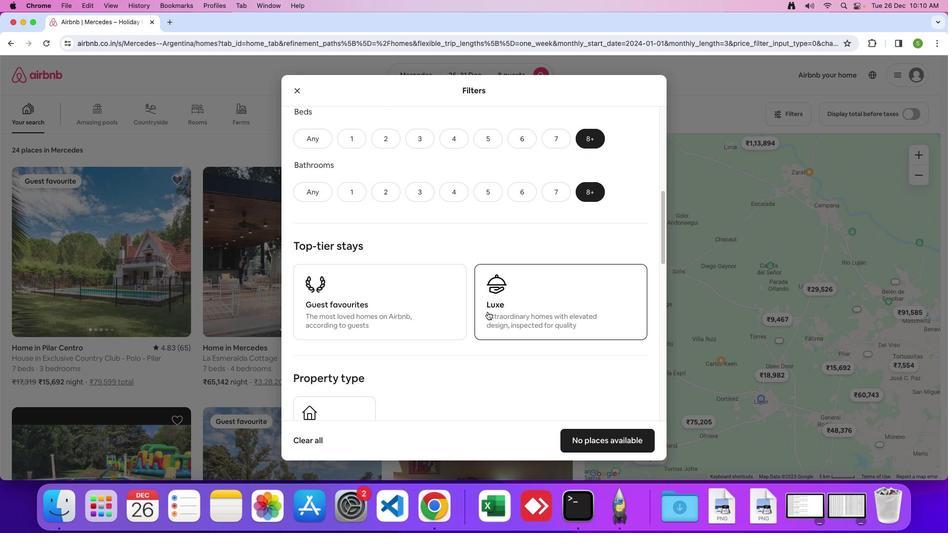 
Action: Mouse moved to (488, 311)
Screenshot: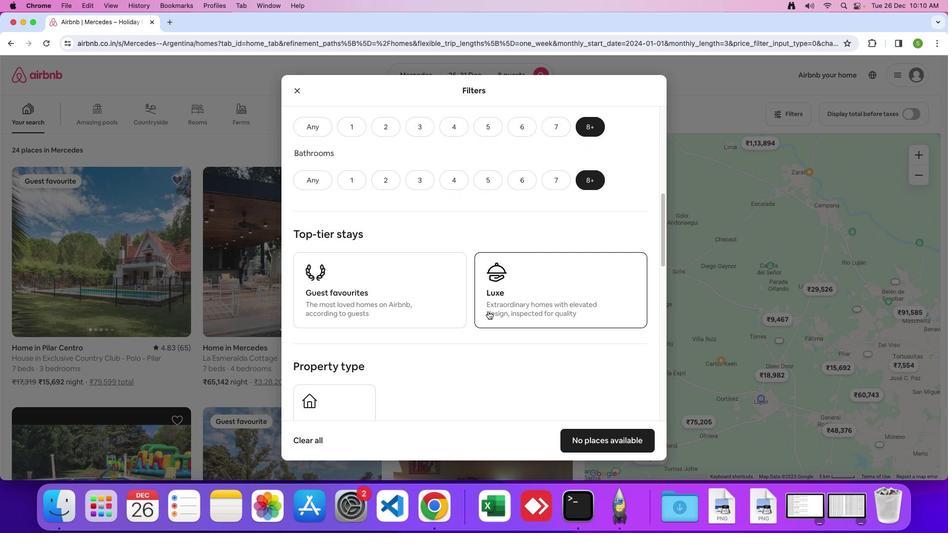 
Action: Mouse scrolled (488, 311) with delta (0, 0)
Screenshot: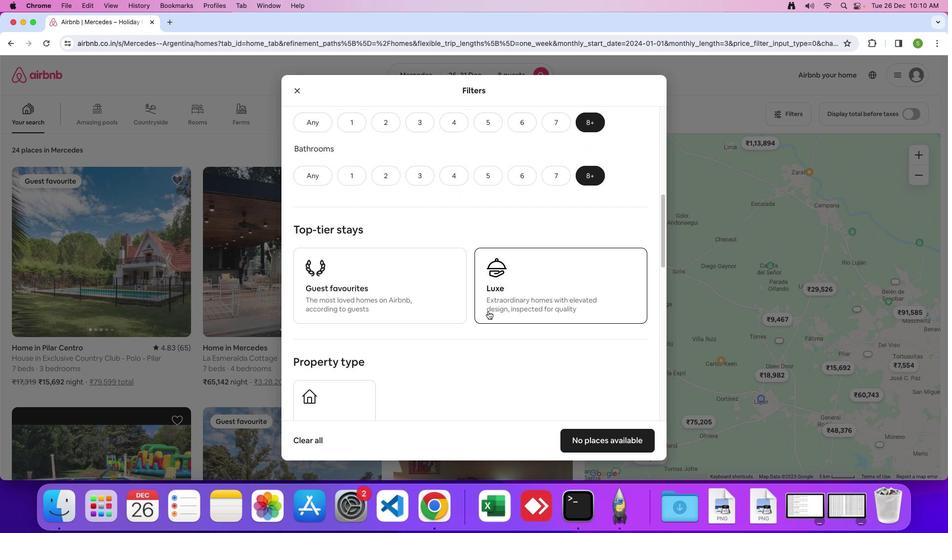 
Action: Mouse scrolled (488, 311) with delta (0, 0)
Screenshot: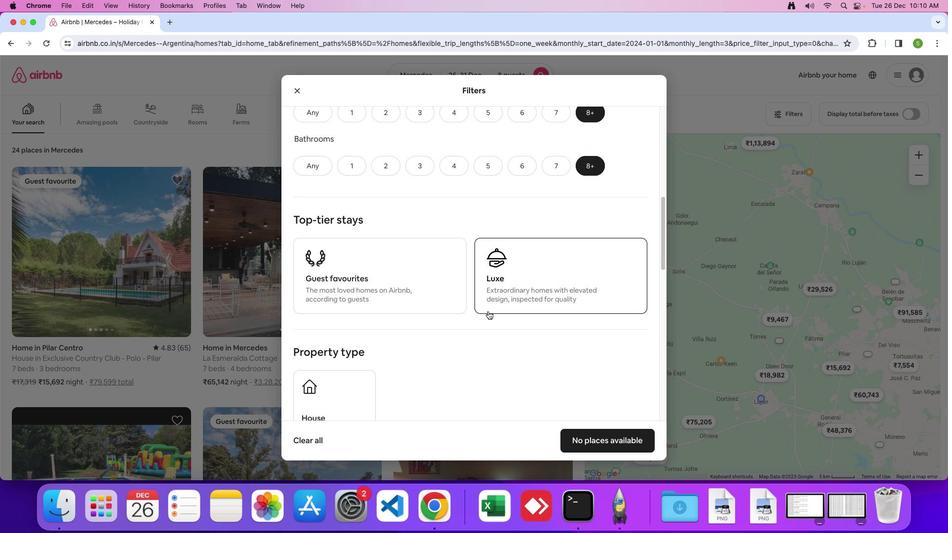 
Action: Mouse scrolled (488, 311) with delta (0, 0)
Screenshot: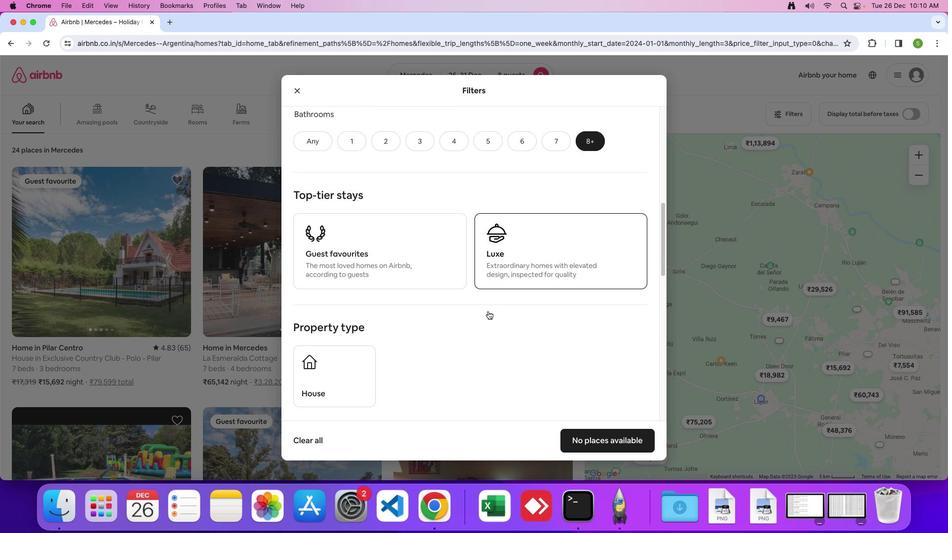 
Action: Mouse scrolled (488, 311) with delta (0, 0)
Screenshot: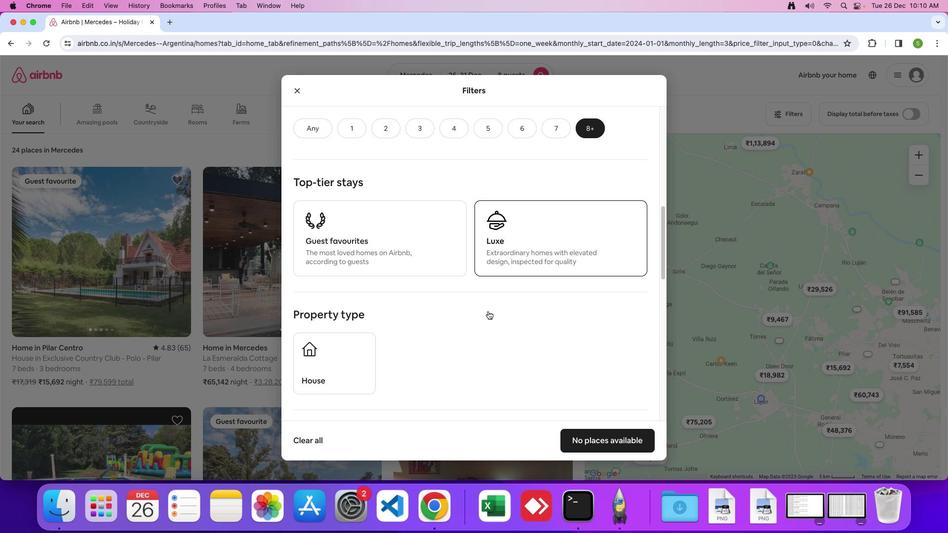 
Action: Mouse scrolled (488, 311) with delta (0, 0)
Screenshot: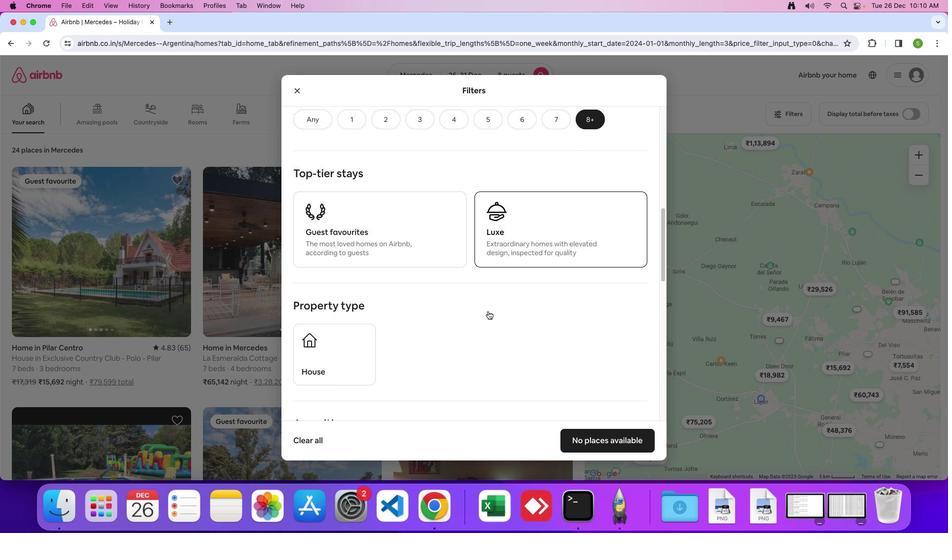 
Action: Mouse scrolled (488, 311) with delta (0, 0)
Screenshot: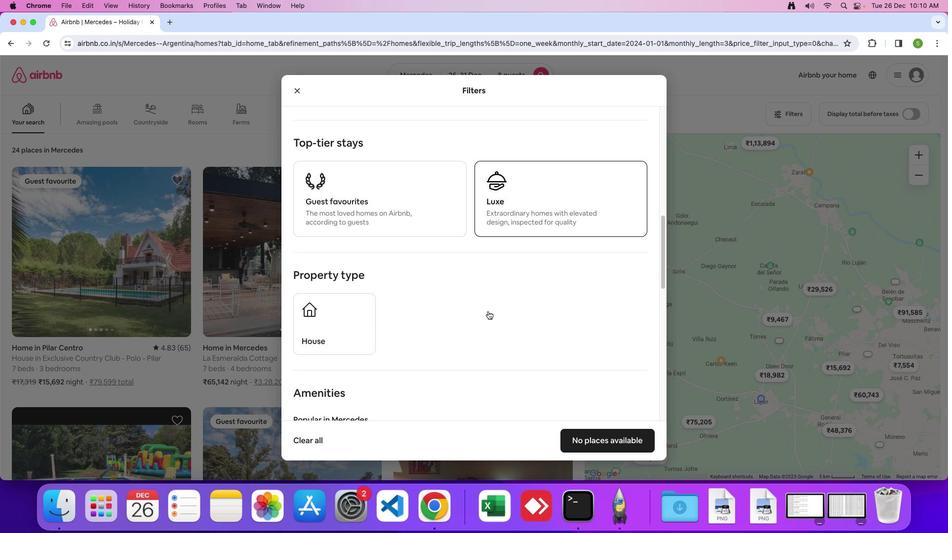
Action: Mouse moved to (487, 311)
Screenshot: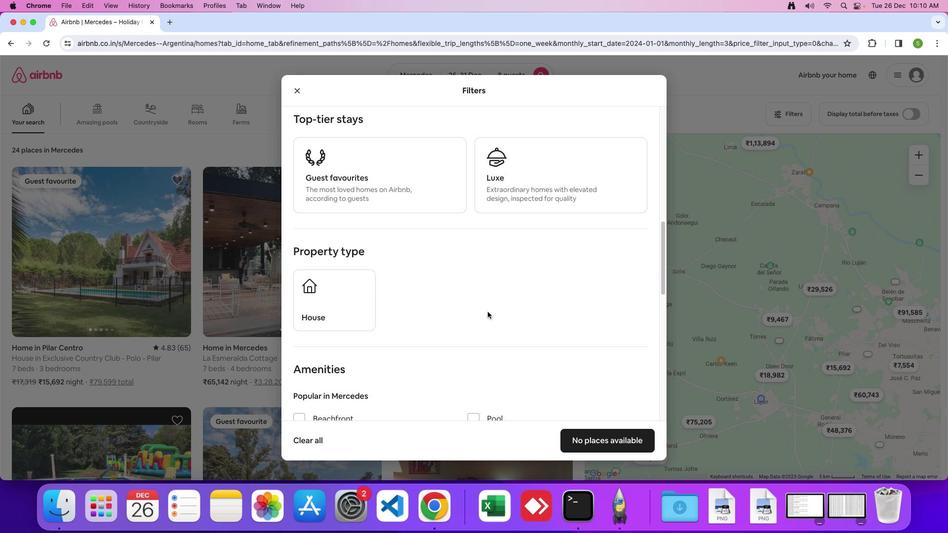 
Action: Mouse scrolled (487, 311) with delta (0, 0)
Screenshot: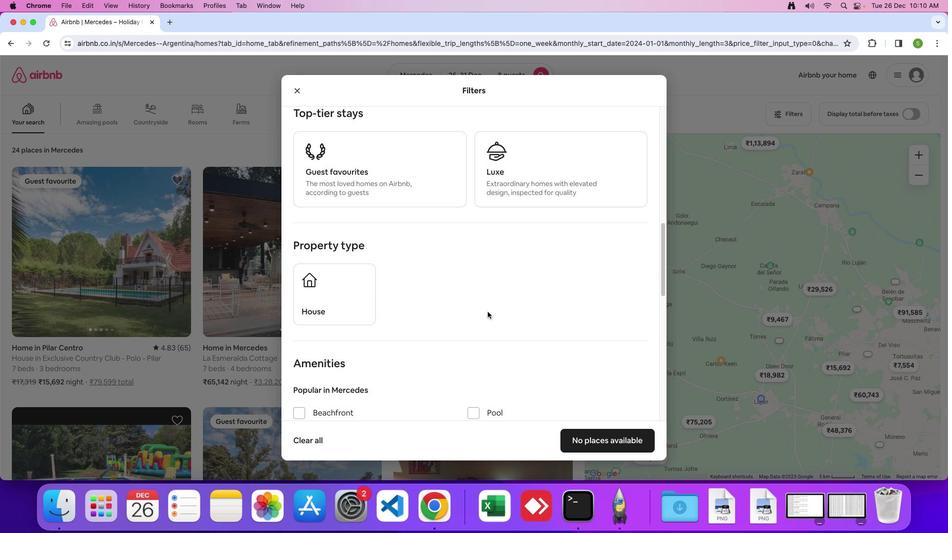 
Action: Mouse scrolled (487, 311) with delta (0, 0)
Screenshot: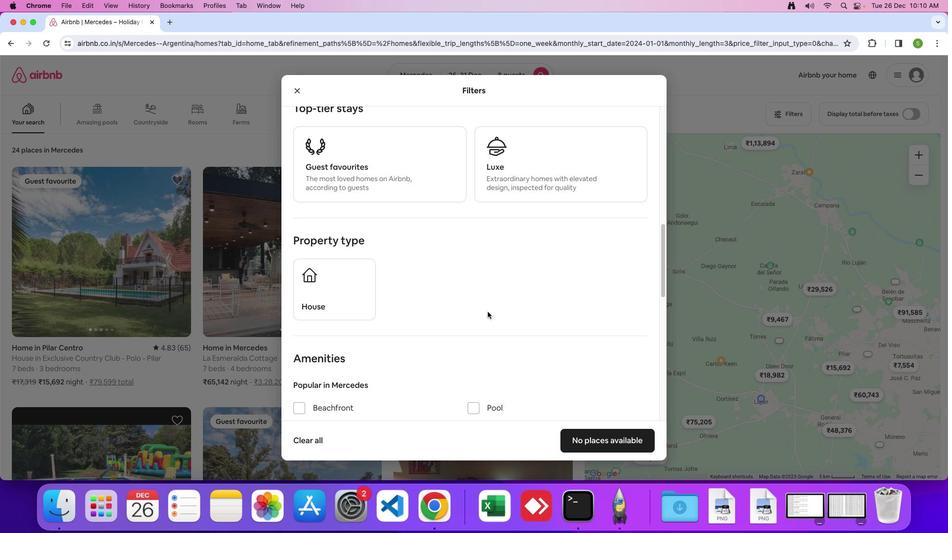 
Action: Mouse scrolled (487, 311) with delta (0, 0)
Screenshot: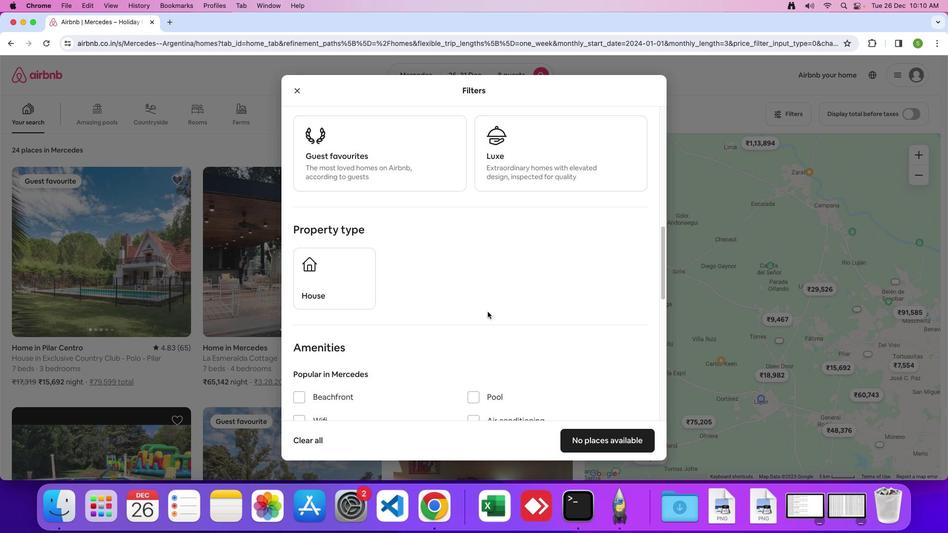 
Action: Mouse scrolled (487, 311) with delta (0, 0)
Screenshot: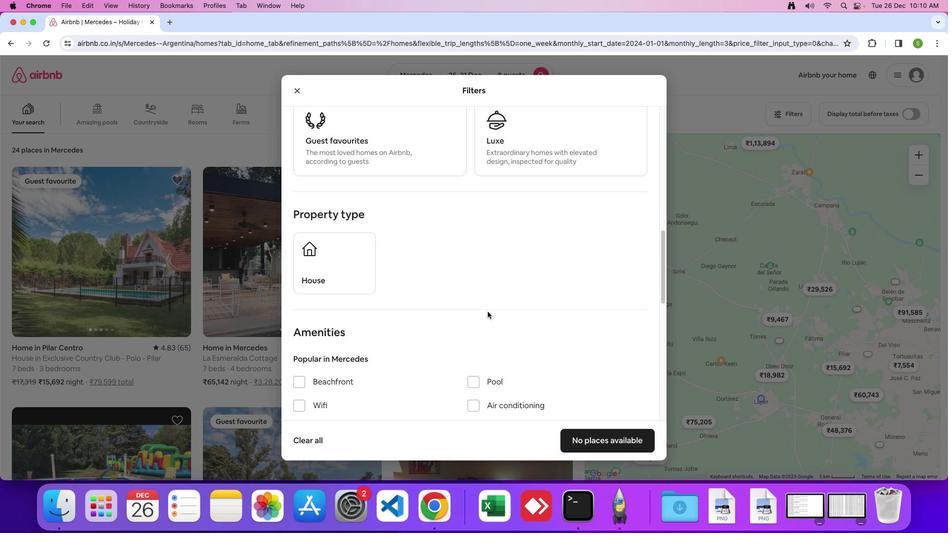 
Action: Mouse scrolled (487, 311) with delta (0, 0)
Screenshot: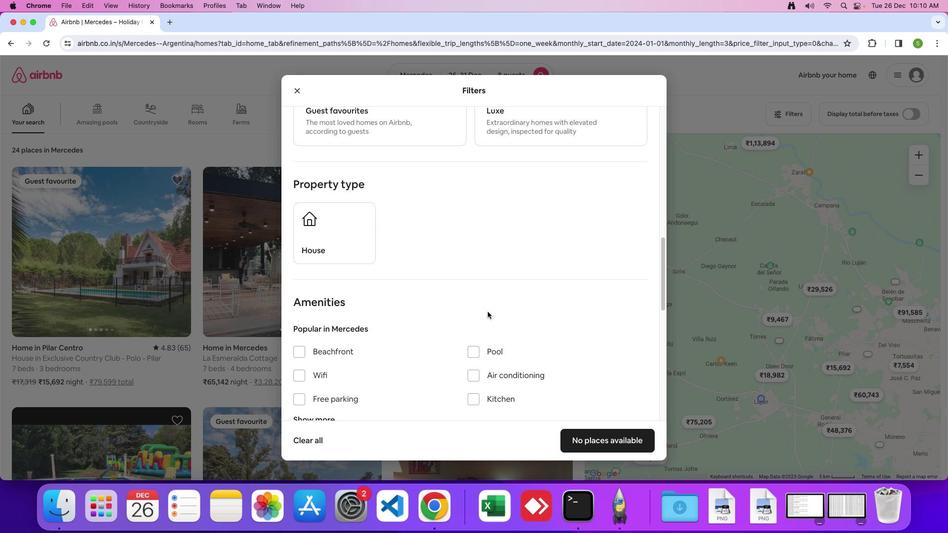
Action: Mouse scrolled (487, 311) with delta (0, 0)
Screenshot: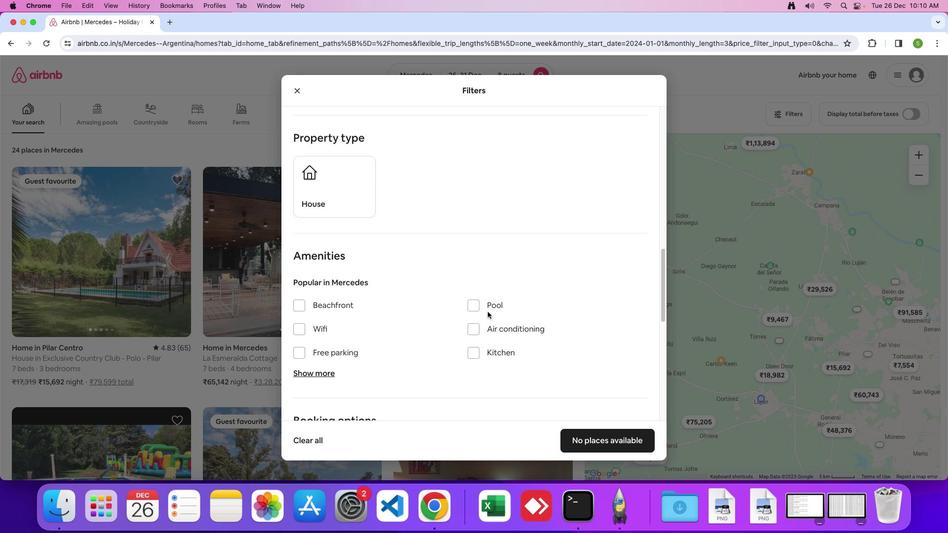 
Action: Mouse moved to (487, 311)
Screenshot: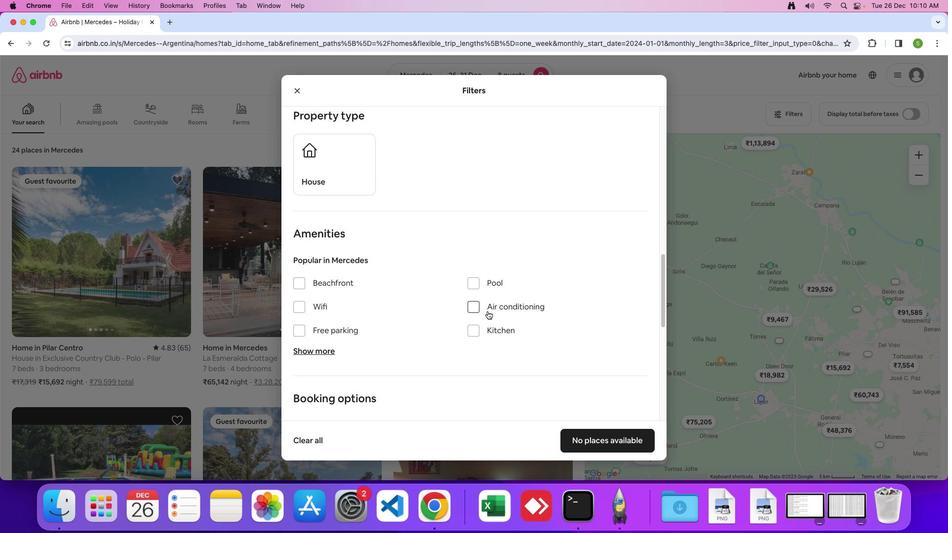 
Action: Mouse scrolled (487, 311) with delta (0, 0)
Screenshot: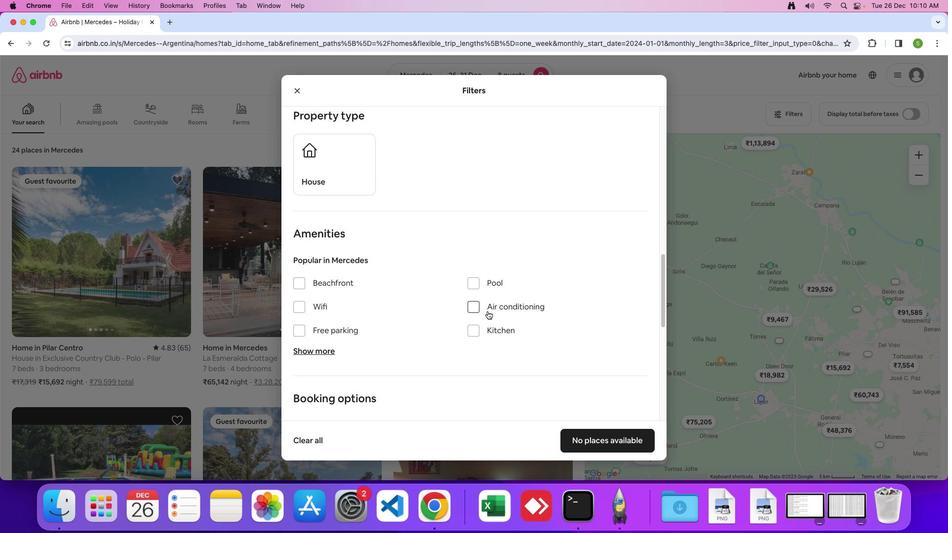 
Action: Mouse scrolled (487, 311) with delta (0, 0)
Screenshot: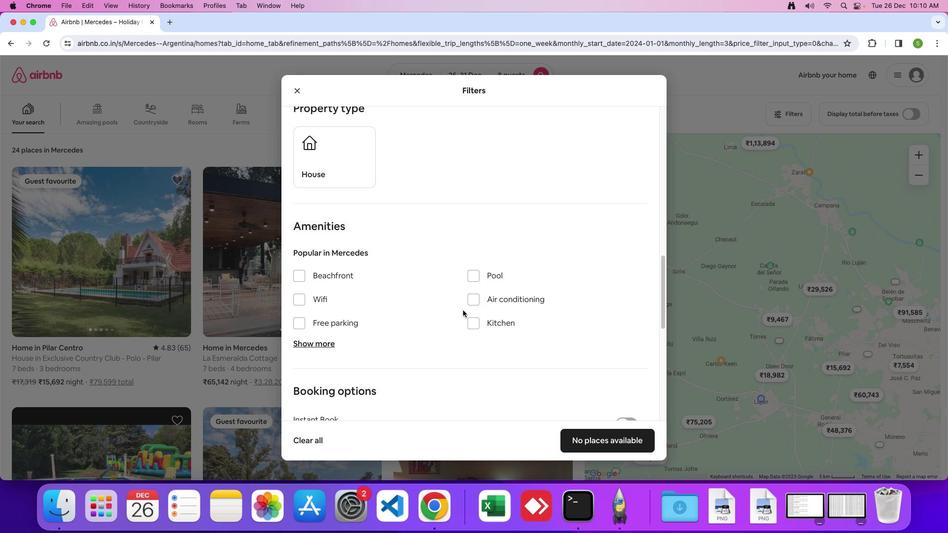 
Action: Mouse moved to (299, 294)
Screenshot: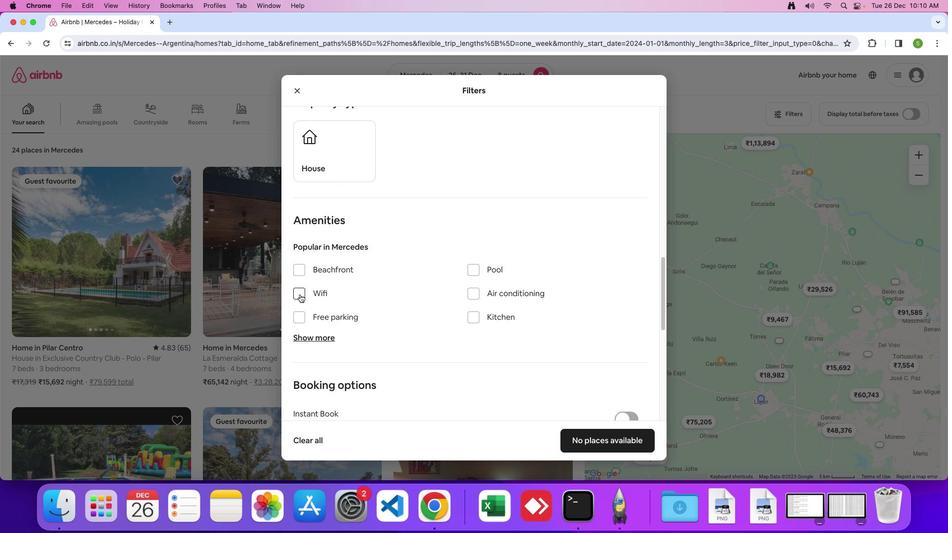 
Action: Mouse pressed left at (299, 294)
Screenshot: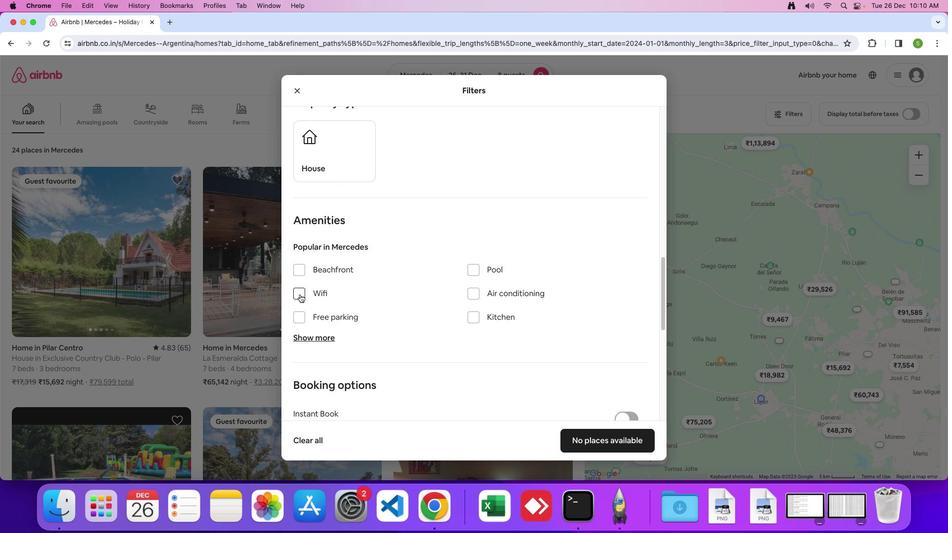 
Action: Mouse moved to (298, 317)
Screenshot: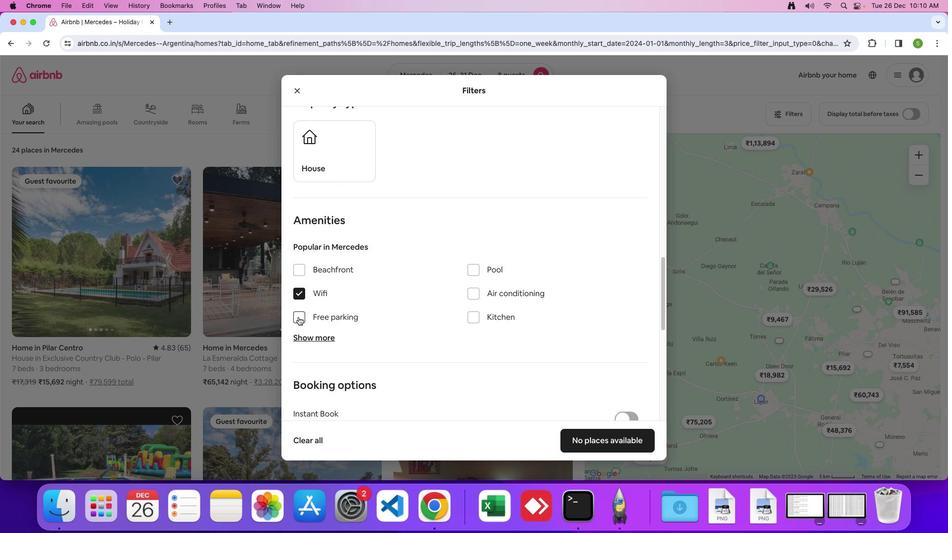 
Action: Mouse pressed left at (298, 317)
Screenshot: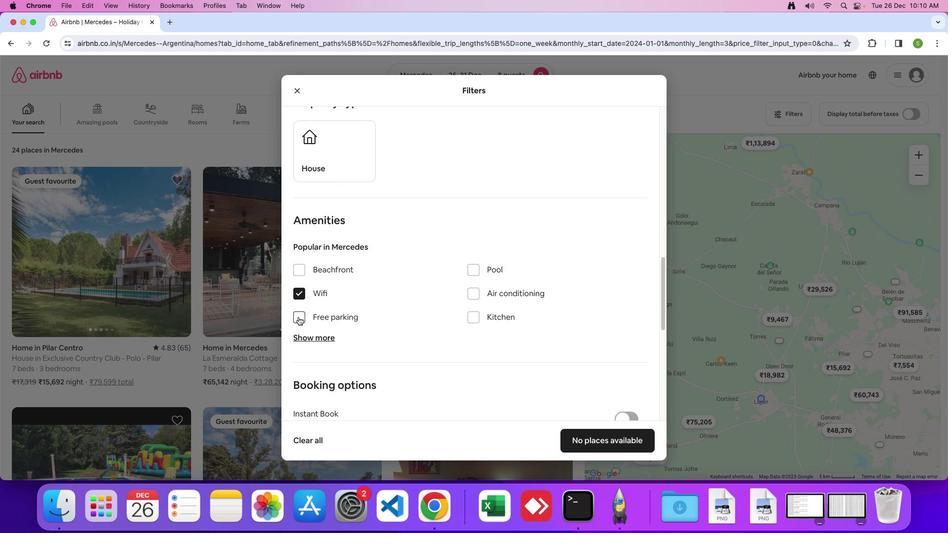
Action: Mouse moved to (300, 336)
Screenshot: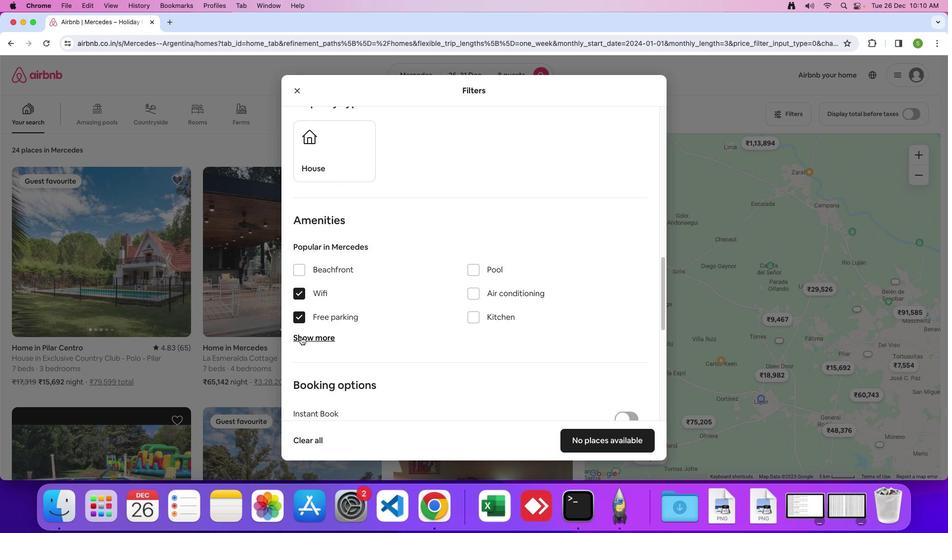 
Action: Mouse pressed left at (300, 336)
Screenshot: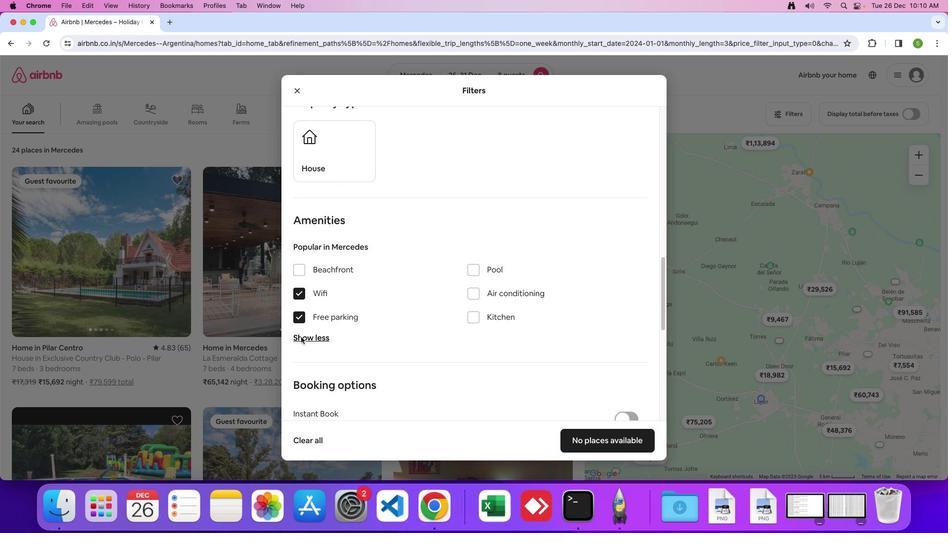 
Action: Mouse moved to (387, 341)
Screenshot: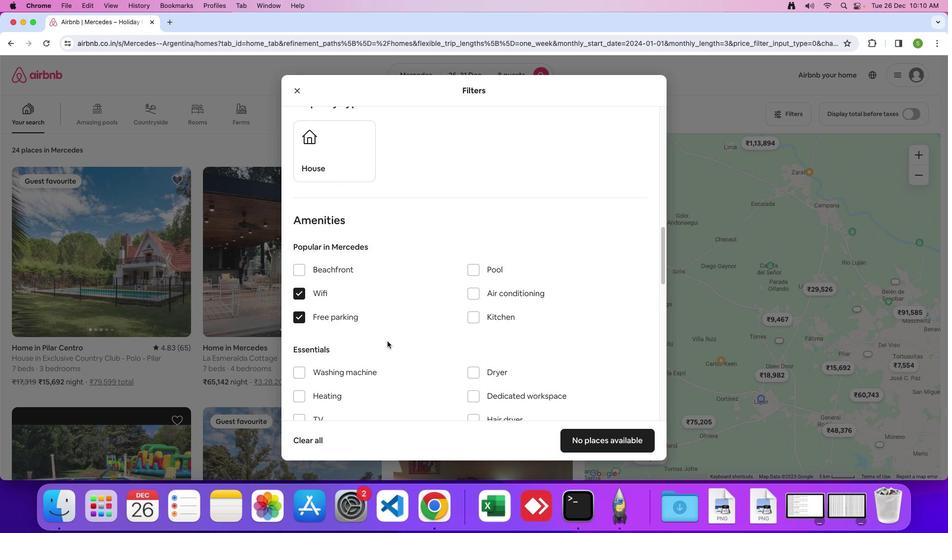 
Action: Mouse scrolled (387, 341) with delta (0, 0)
Screenshot: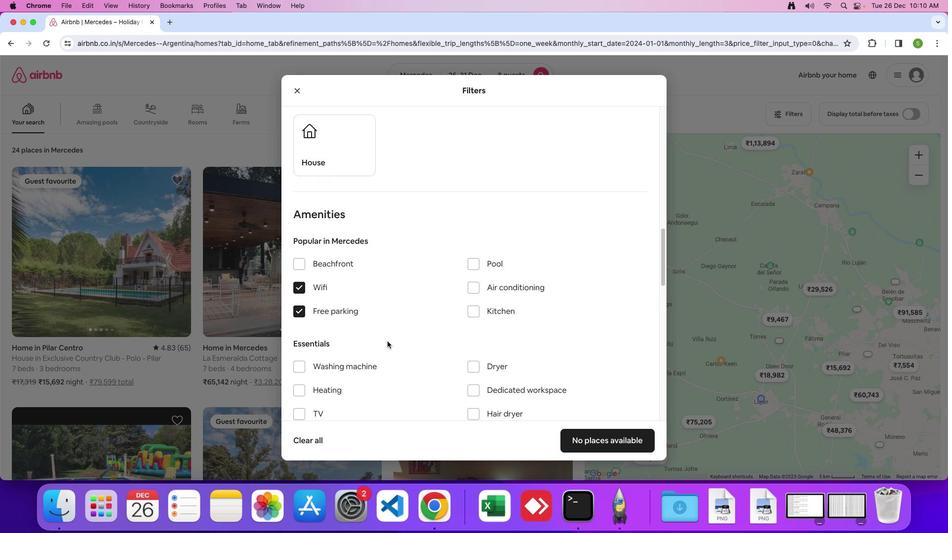 
Action: Mouse moved to (387, 341)
Screenshot: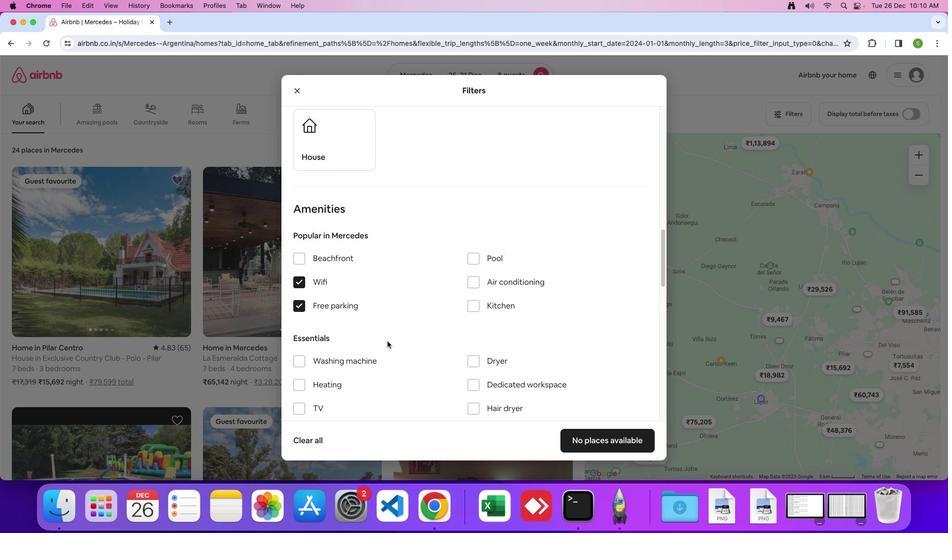 
Action: Mouse scrolled (387, 341) with delta (0, 0)
Screenshot: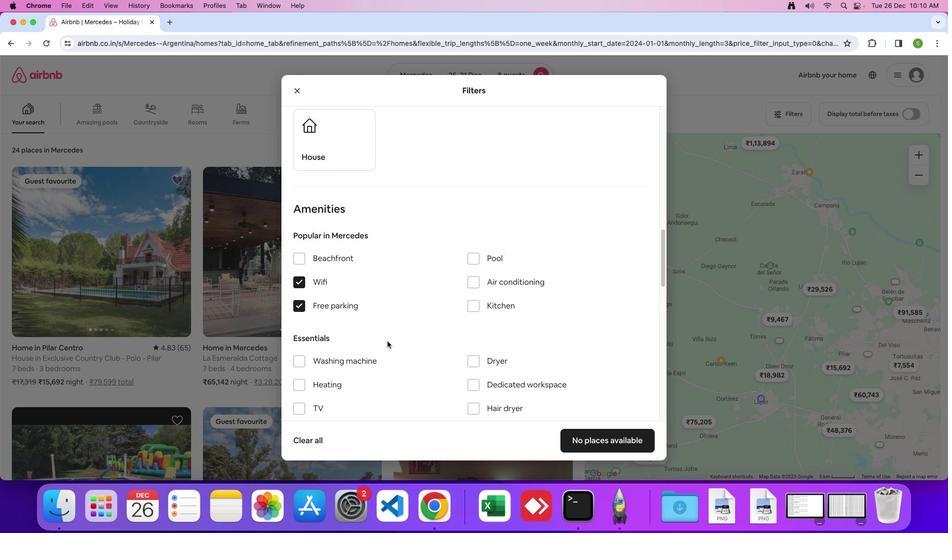 
Action: Mouse moved to (387, 341)
Screenshot: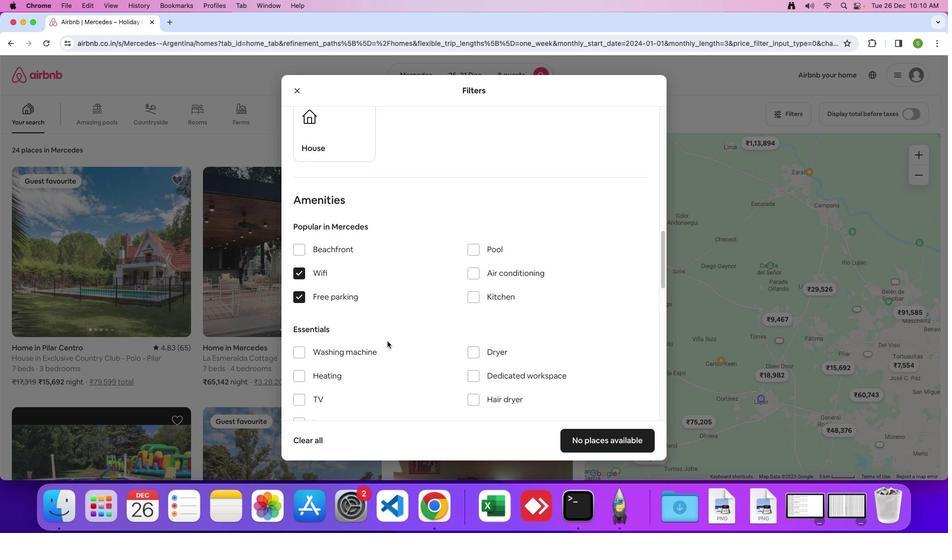 
Action: Mouse scrolled (387, 341) with delta (0, 0)
Screenshot: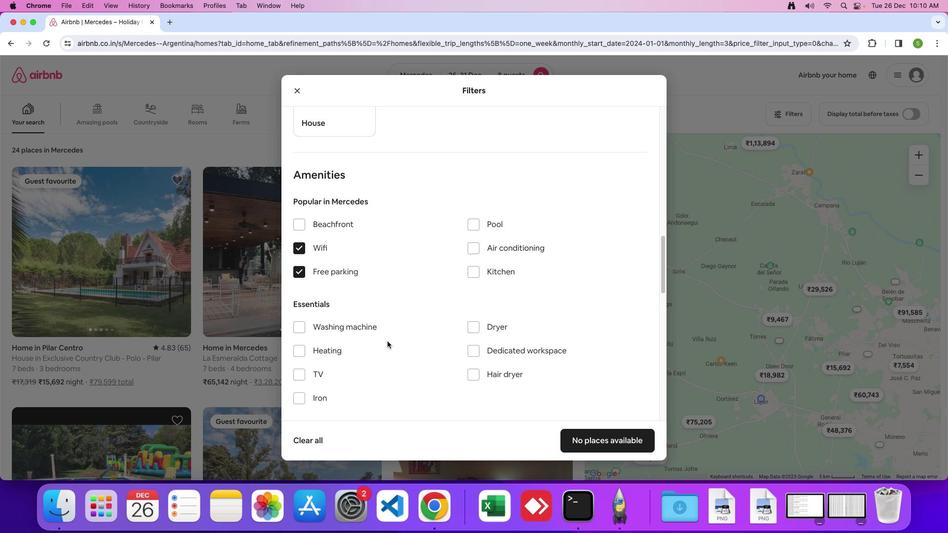 
Action: Mouse moved to (299, 358)
Screenshot: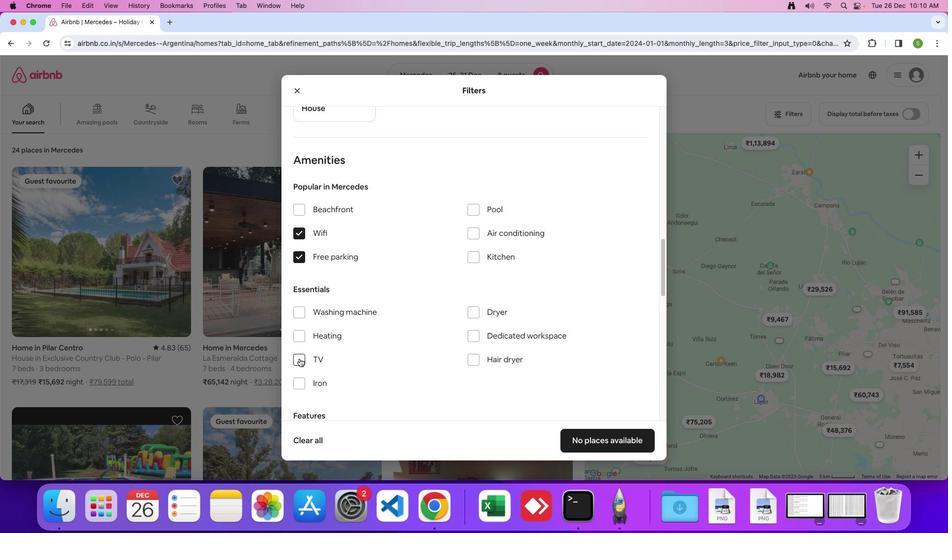 
Action: Mouse pressed left at (299, 358)
Screenshot: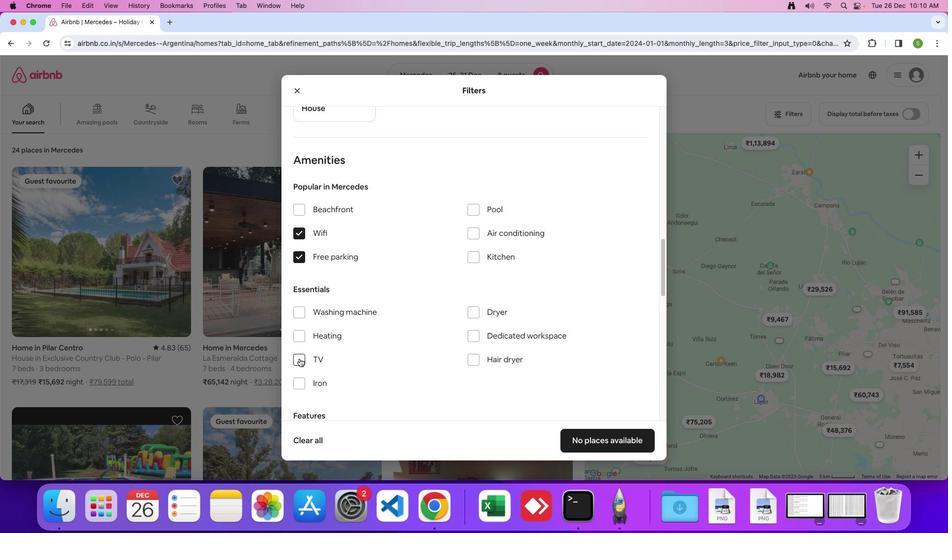 
Action: Mouse moved to (401, 326)
Screenshot: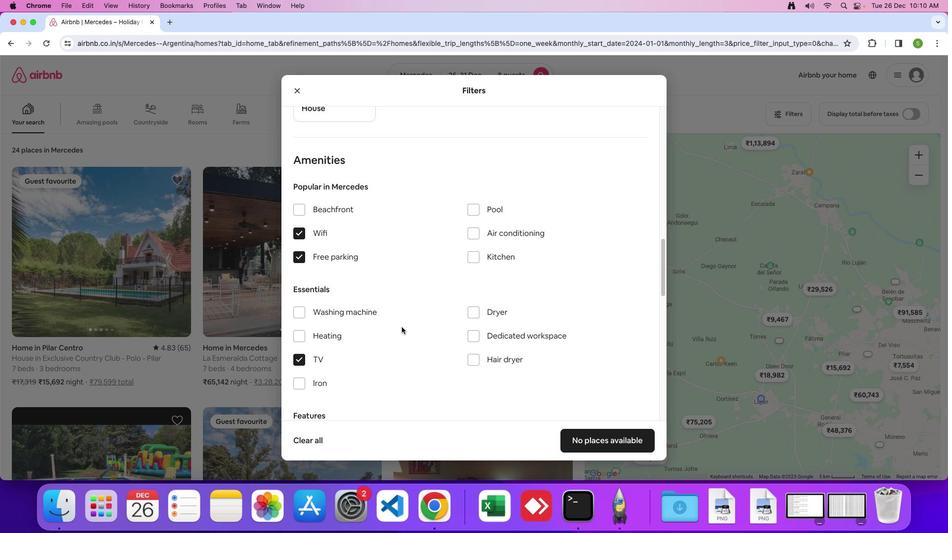 
Action: Mouse scrolled (401, 326) with delta (0, 0)
Screenshot: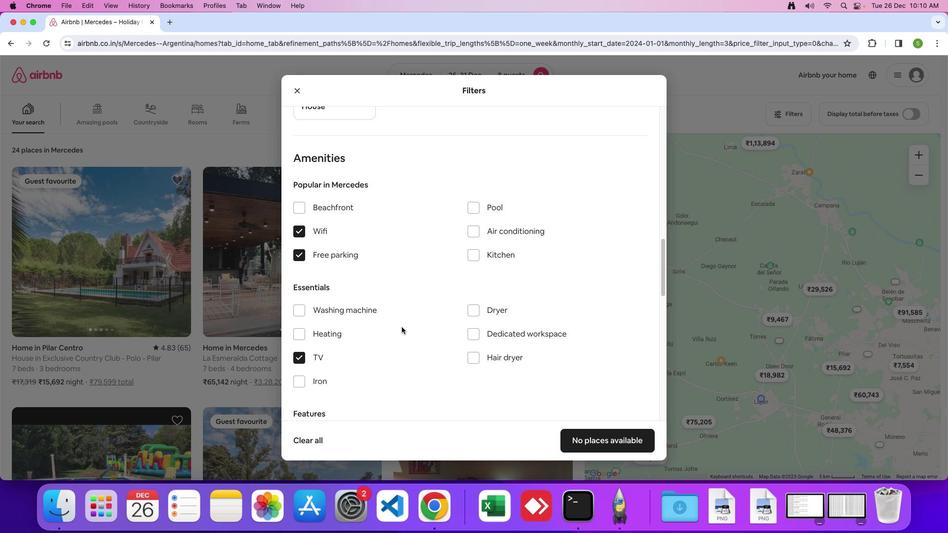 
Action: Mouse scrolled (401, 326) with delta (0, 0)
Screenshot: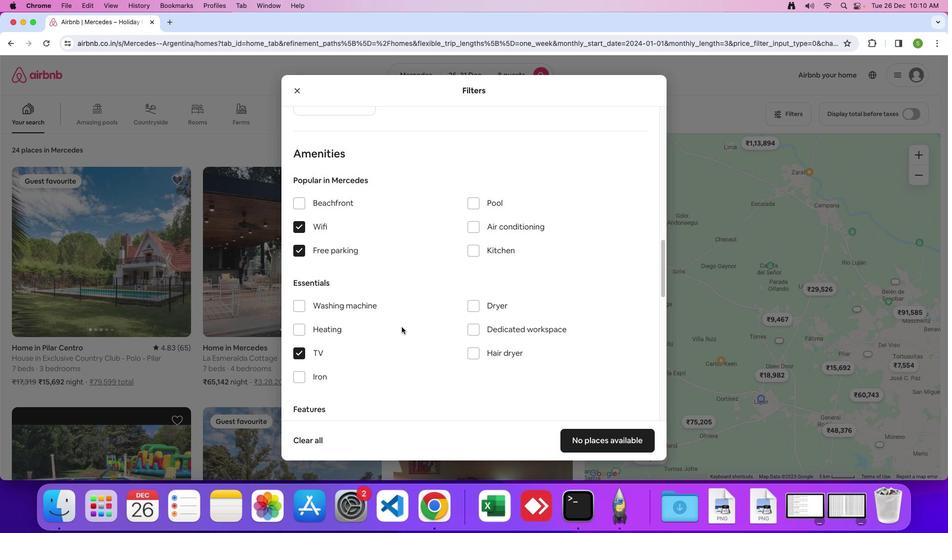 
Action: Mouse scrolled (401, 326) with delta (0, 0)
Screenshot: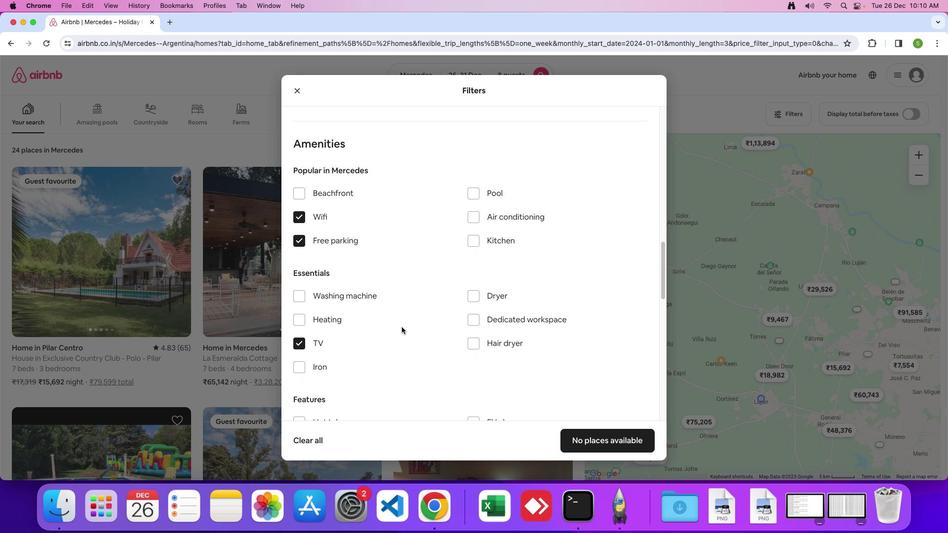 
Action: Mouse scrolled (401, 326) with delta (0, 0)
Screenshot: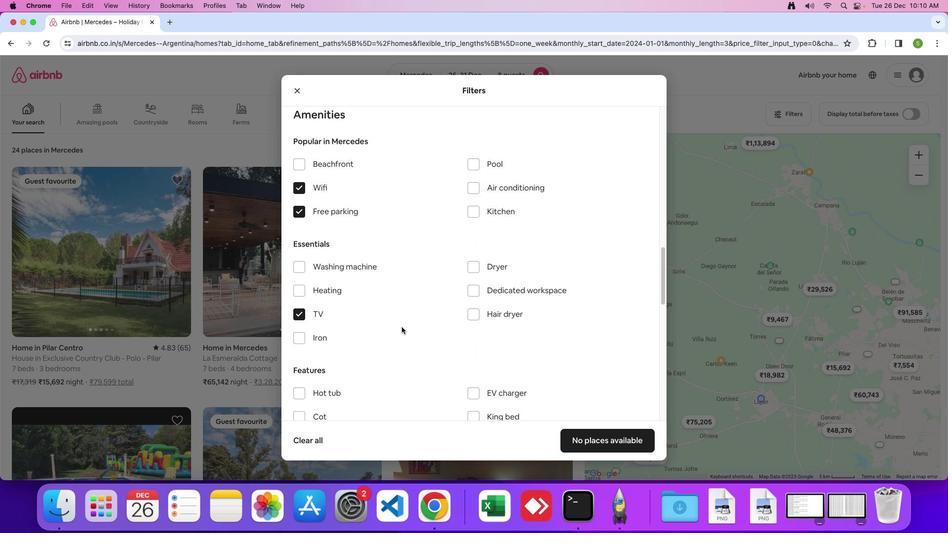 
Action: Mouse scrolled (401, 326) with delta (0, 0)
Screenshot: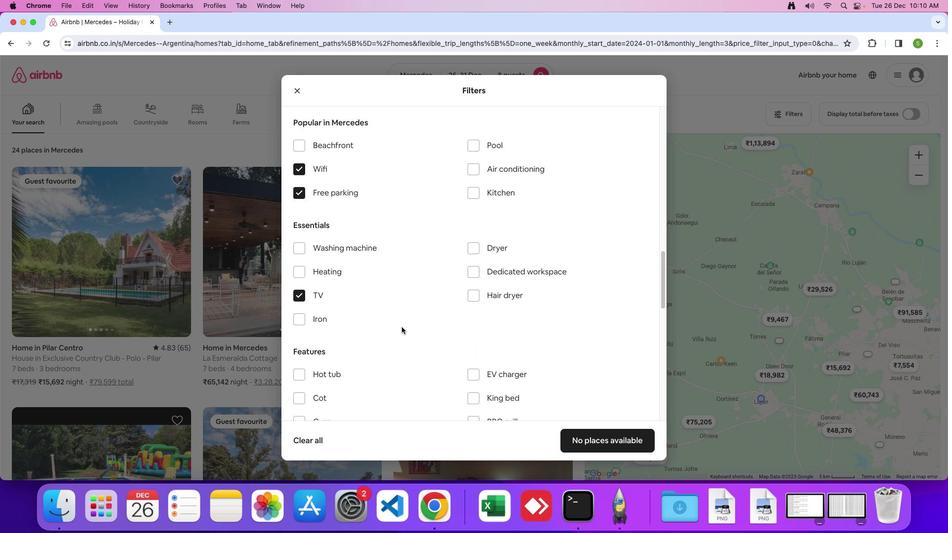 
Action: Mouse moved to (297, 354)
Screenshot: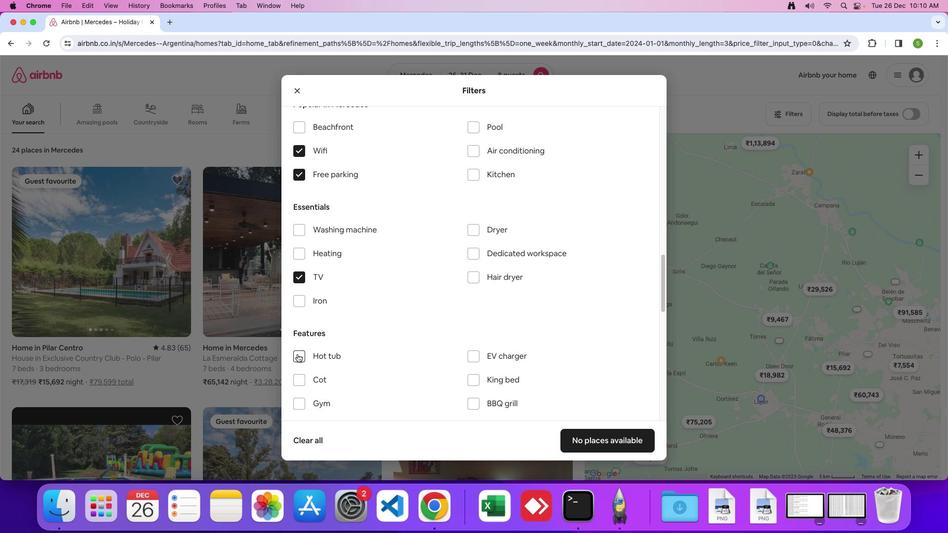 
Action: Mouse pressed left at (297, 354)
Screenshot: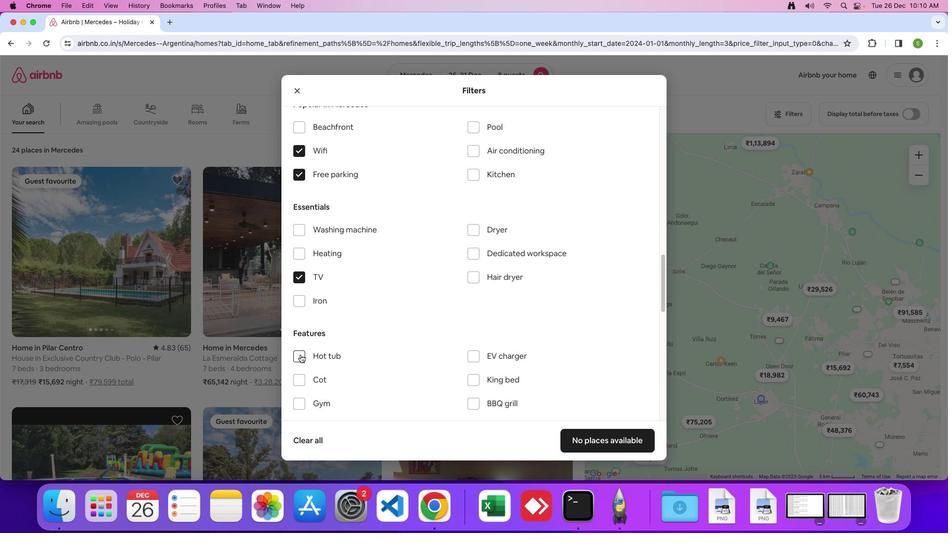 
Action: Mouse moved to (391, 342)
Screenshot: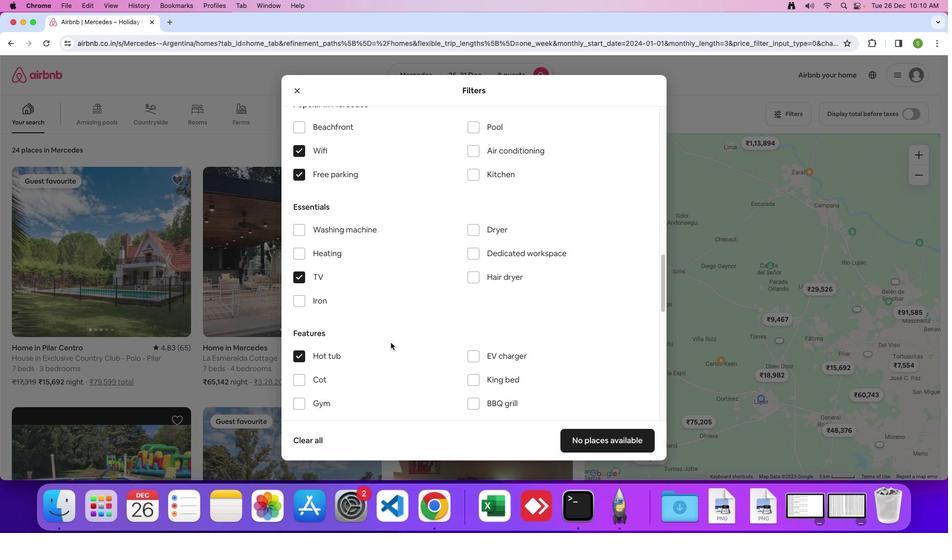 
Action: Mouse scrolled (391, 342) with delta (0, 0)
Screenshot: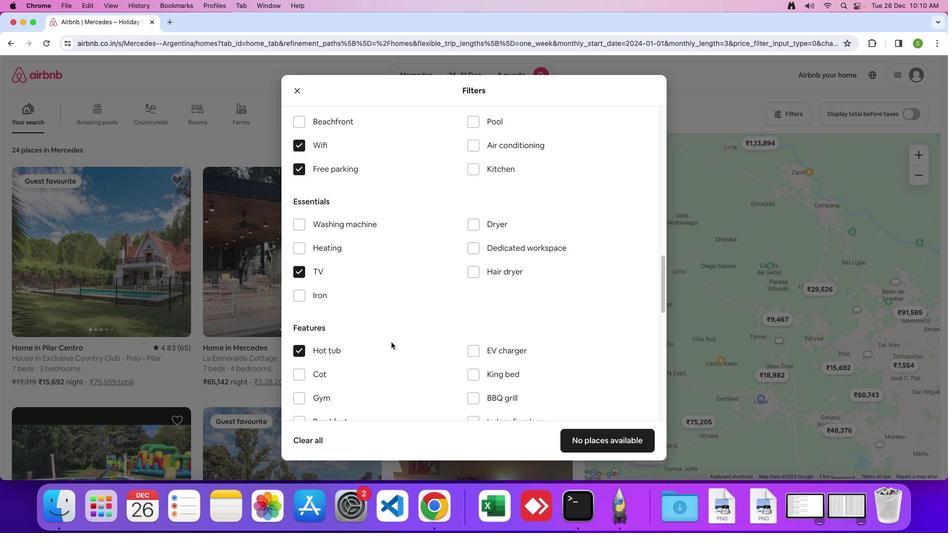 
Action: Mouse moved to (391, 342)
Screenshot: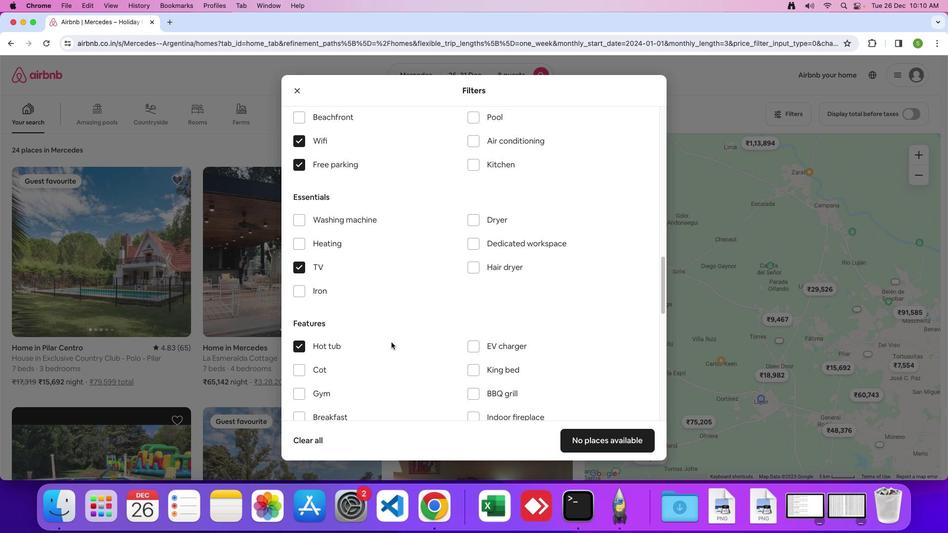 
Action: Mouse scrolled (391, 342) with delta (0, 0)
Screenshot: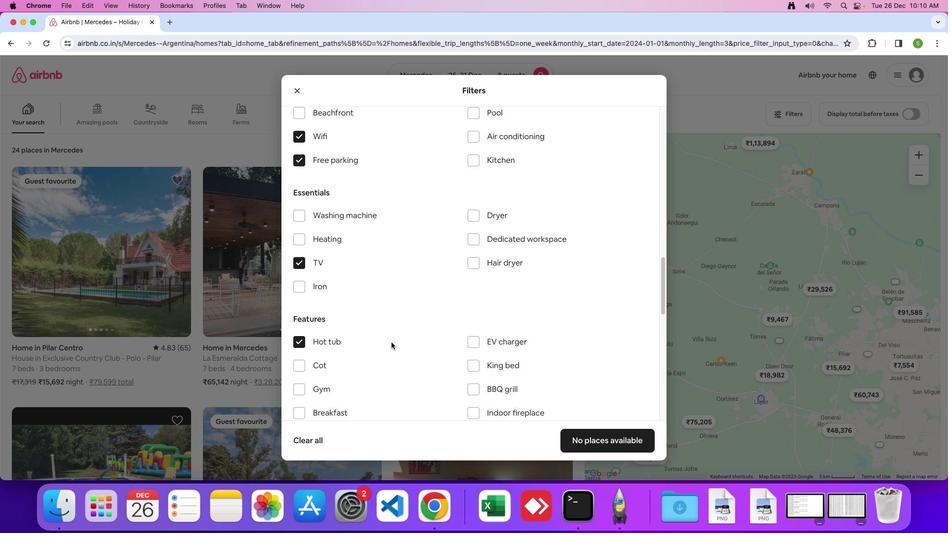 
Action: Mouse scrolled (391, 342) with delta (0, 0)
Screenshot: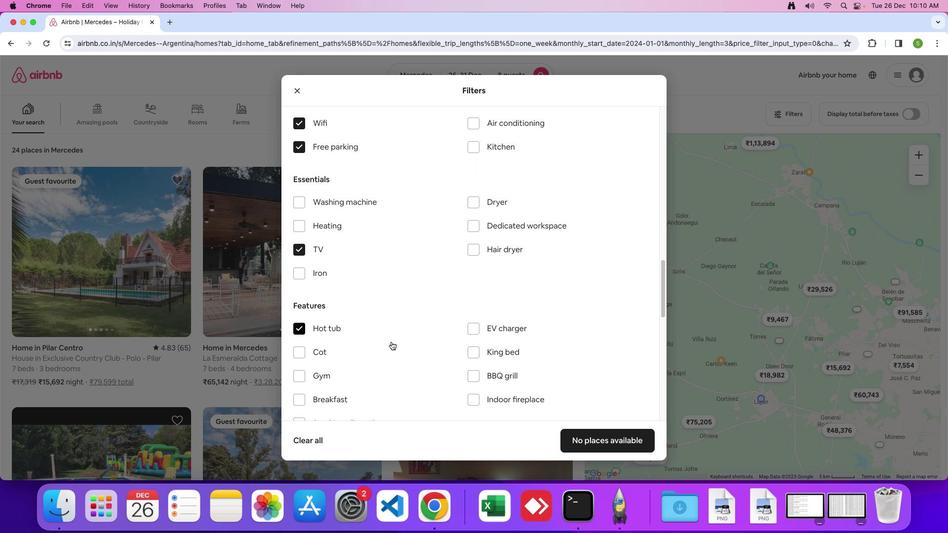 
Action: Mouse moved to (391, 342)
Screenshot: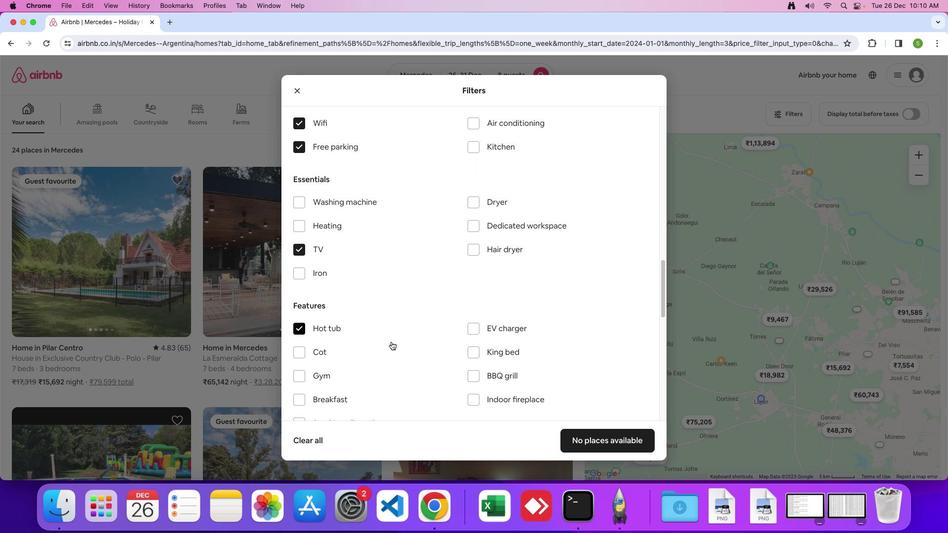 
Action: Mouse scrolled (391, 342) with delta (0, 0)
Screenshot: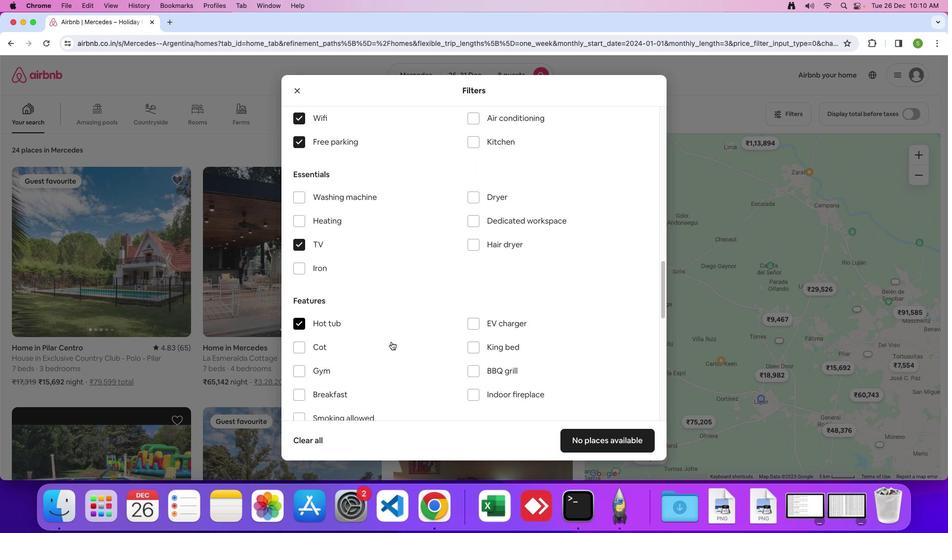 
Action: Mouse scrolled (391, 342) with delta (0, 0)
Screenshot: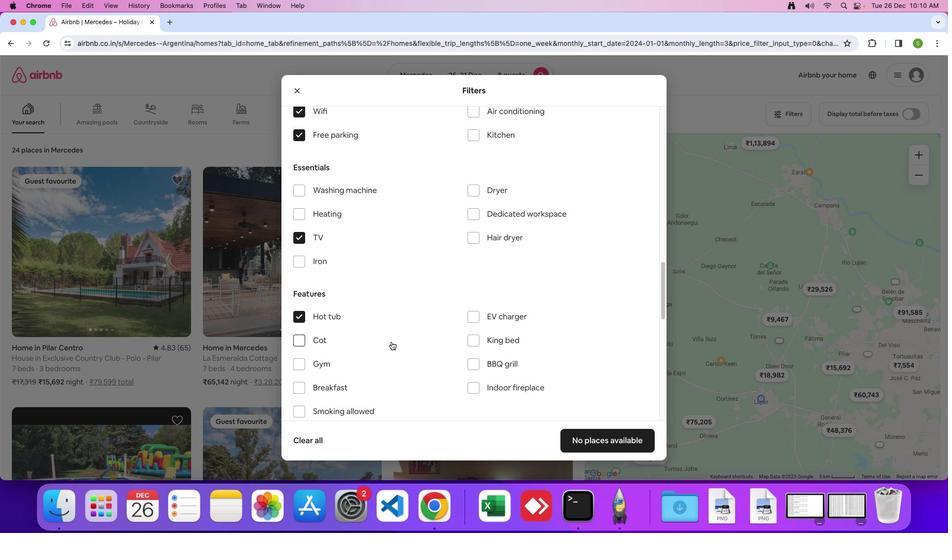 
Action: Mouse scrolled (391, 342) with delta (0, 0)
Screenshot: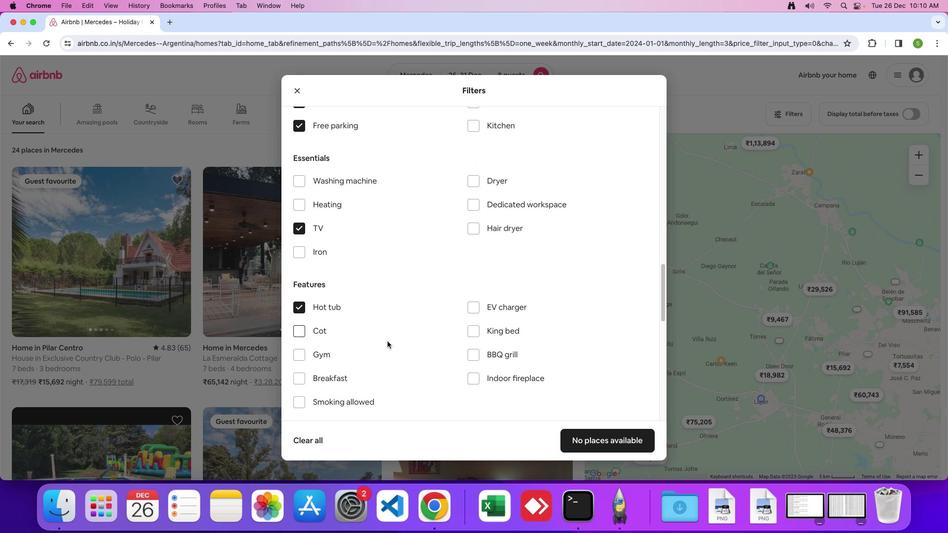 
Action: Mouse moved to (295, 343)
Screenshot: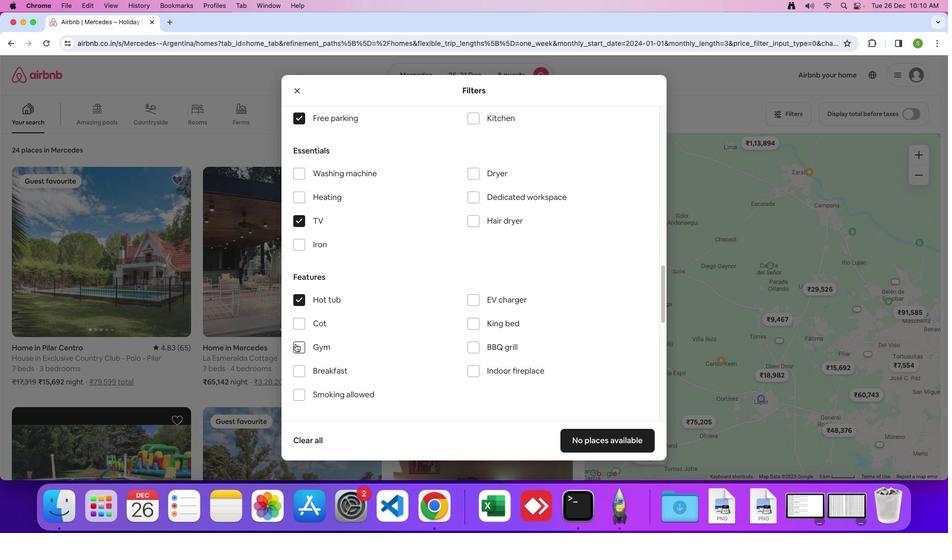 
Action: Mouse pressed left at (295, 343)
Screenshot: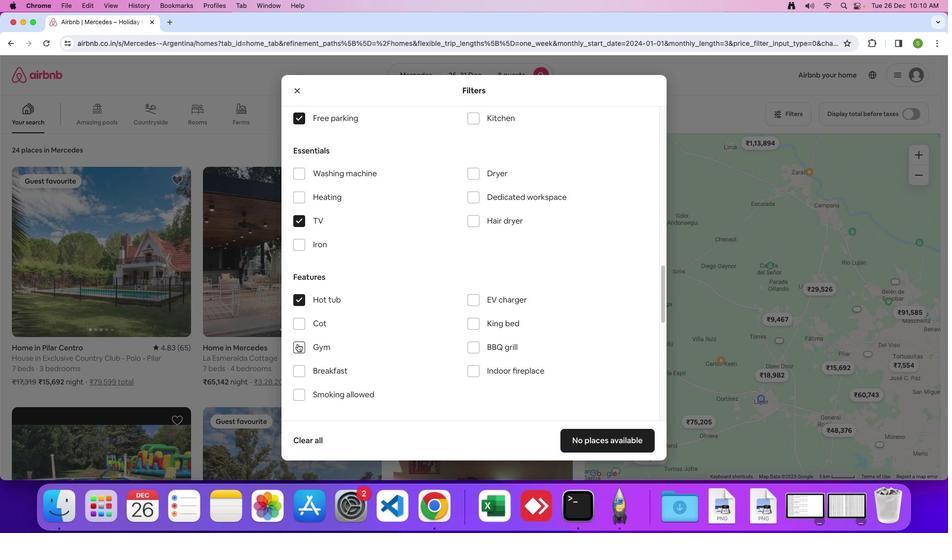 
Action: Mouse moved to (399, 333)
Screenshot: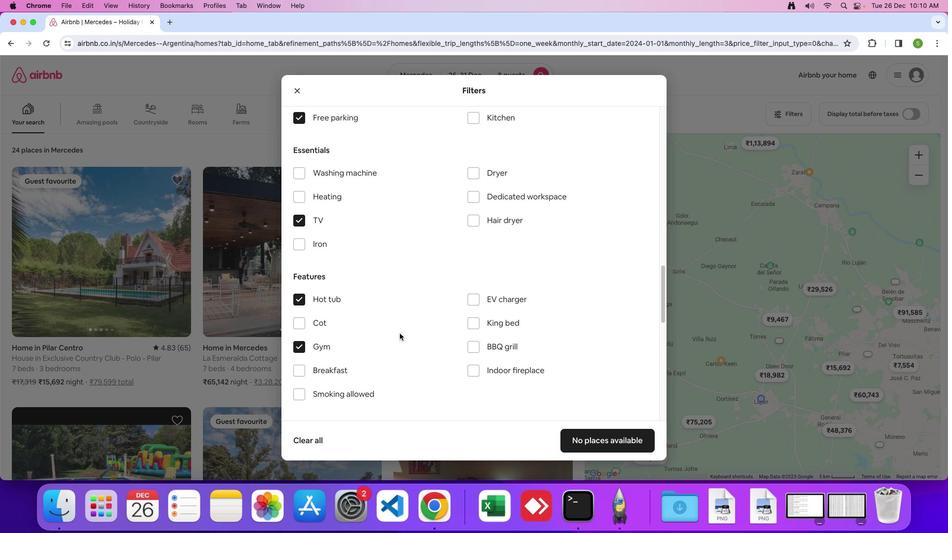 
Action: Mouse scrolled (399, 333) with delta (0, 0)
Screenshot: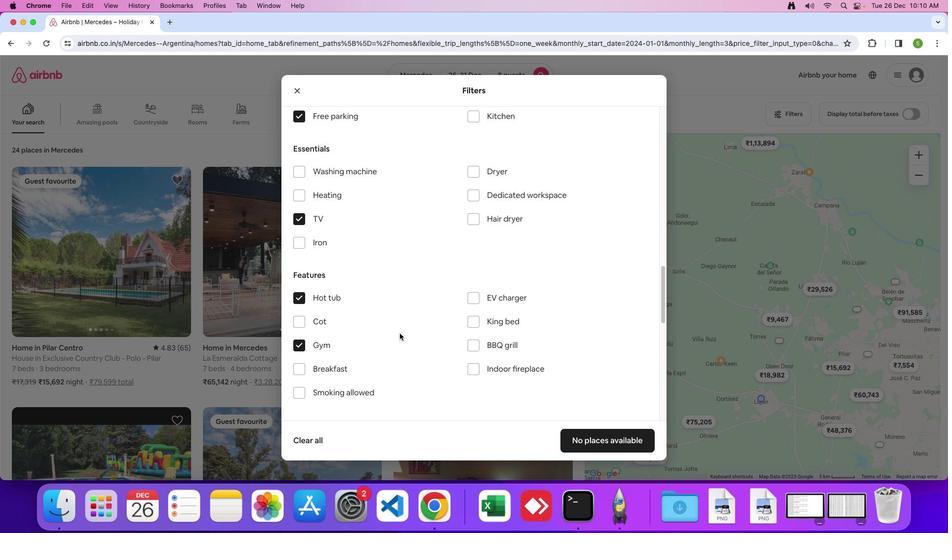 
Action: Mouse scrolled (399, 333) with delta (0, 0)
Screenshot: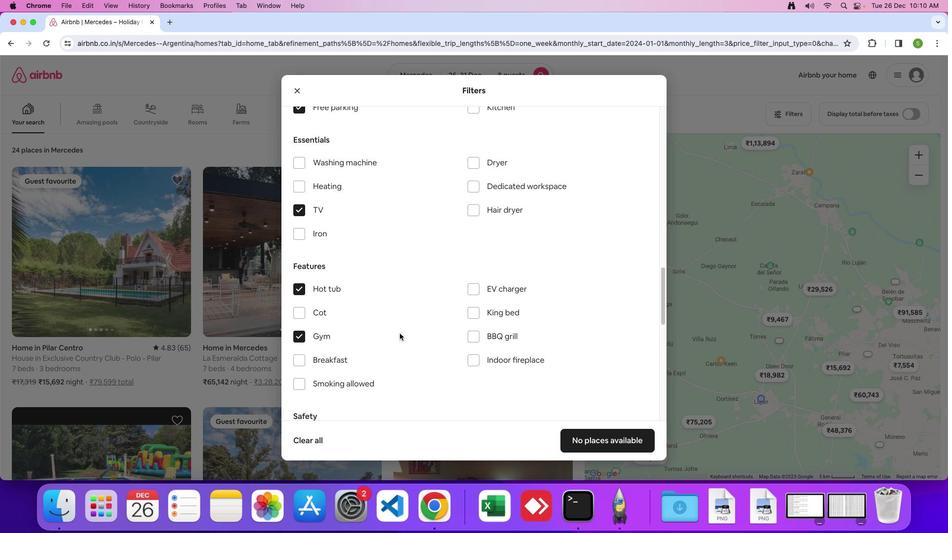 
Action: Mouse scrolled (399, 333) with delta (0, 0)
Screenshot: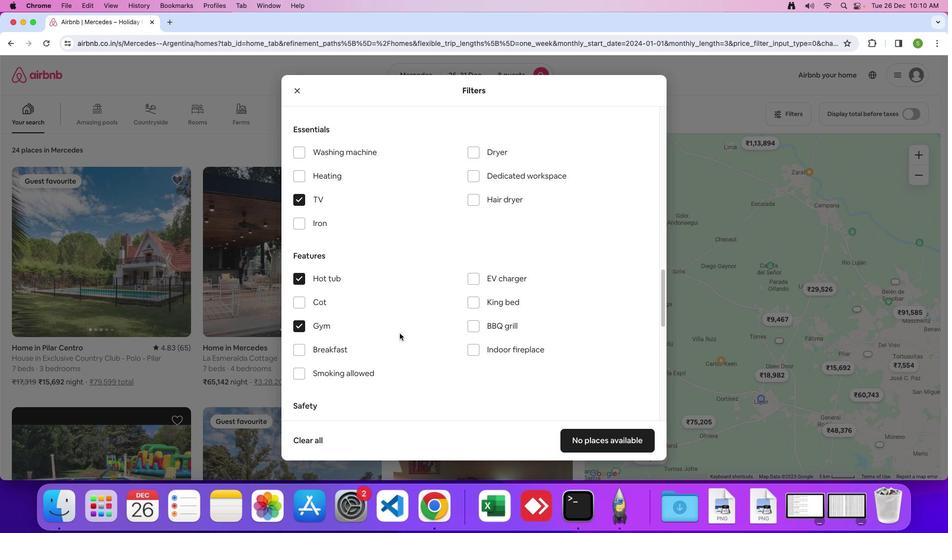 
Action: Mouse moved to (399, 333)
Screenshot: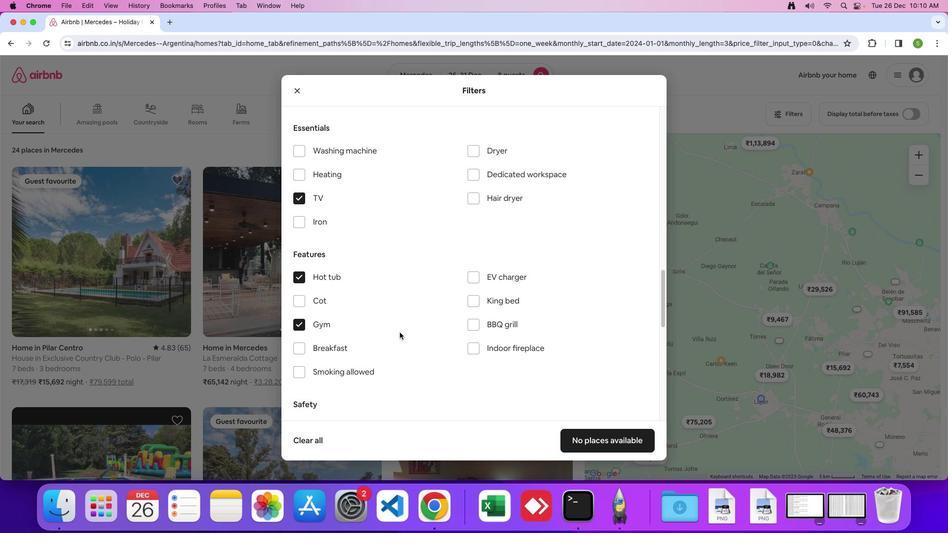 
Action: Mouse scrolled (399, 333) with delta (0, 0)
Screenshot: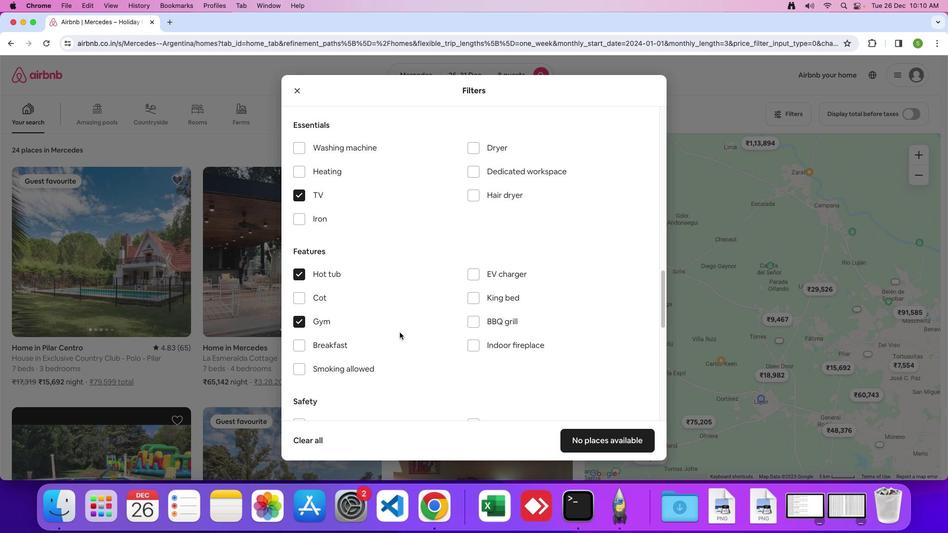 
Action: Mouse moved to (399, 333)
Screenshot: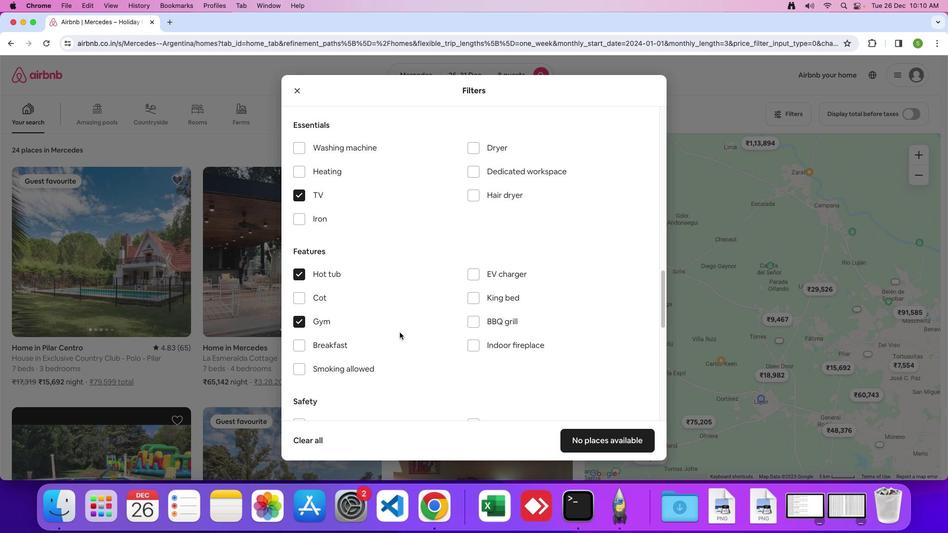 
Action: Mouse scrolled (399, 333) with delta (0, 0)
Screenshot: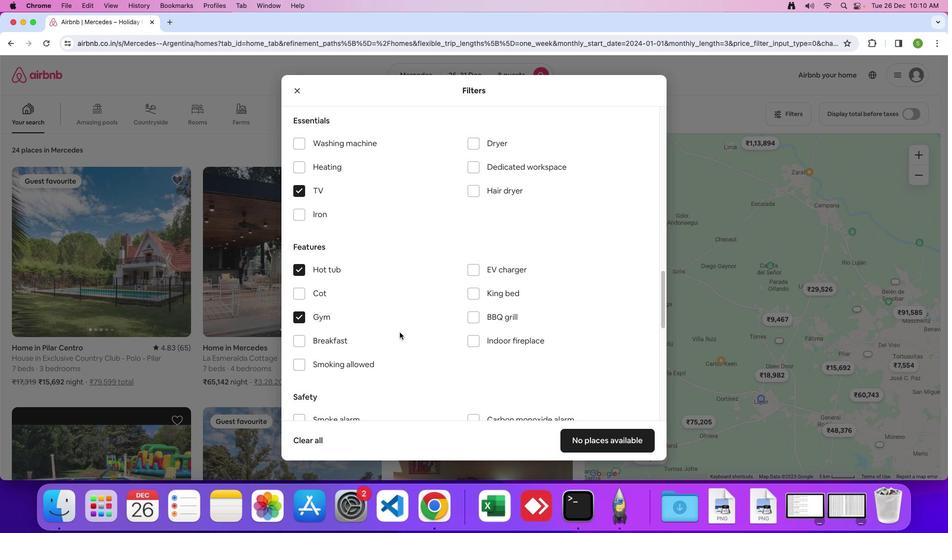 
Action: Mouse moved to (302, 355)
Screenshot: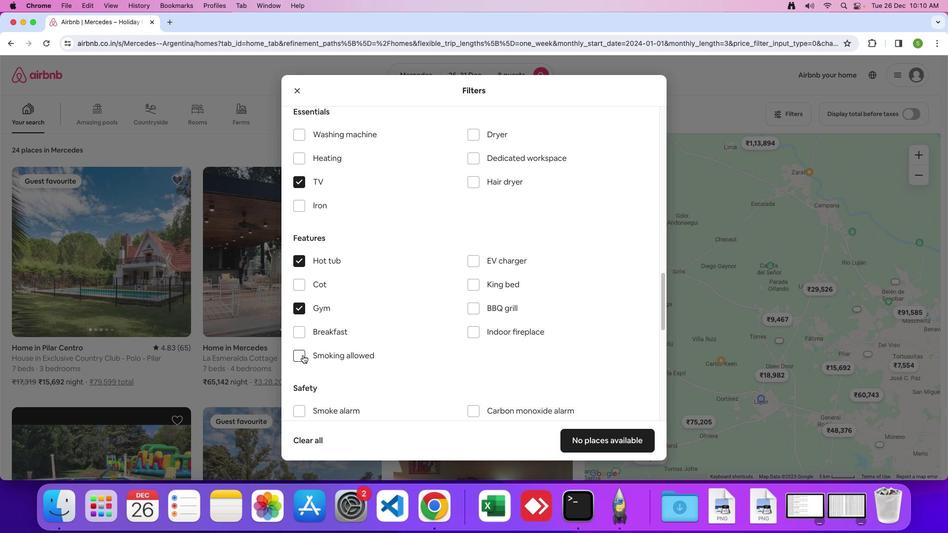 
Action: Mouse pressed left at (302, 355)
Screenshot: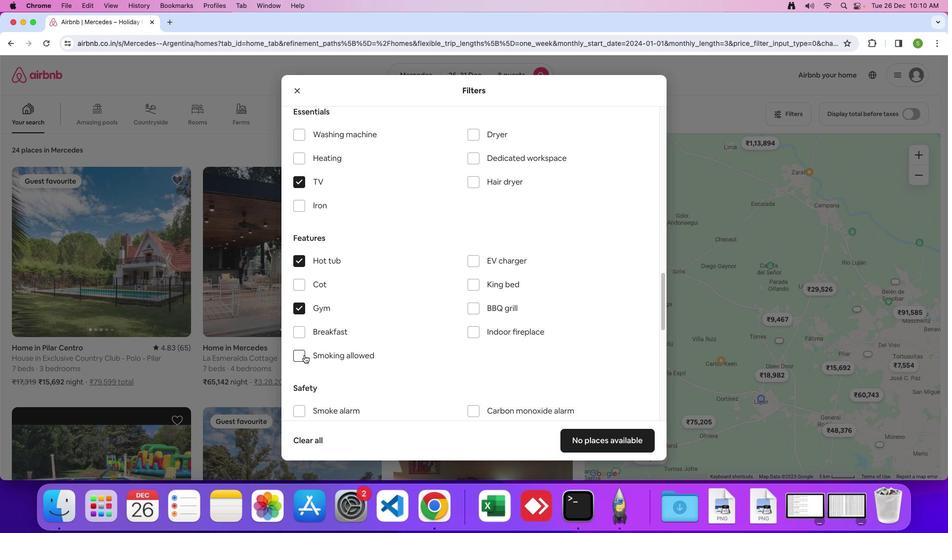 
Action: Mouse moved to (417, 337)
Screenshot: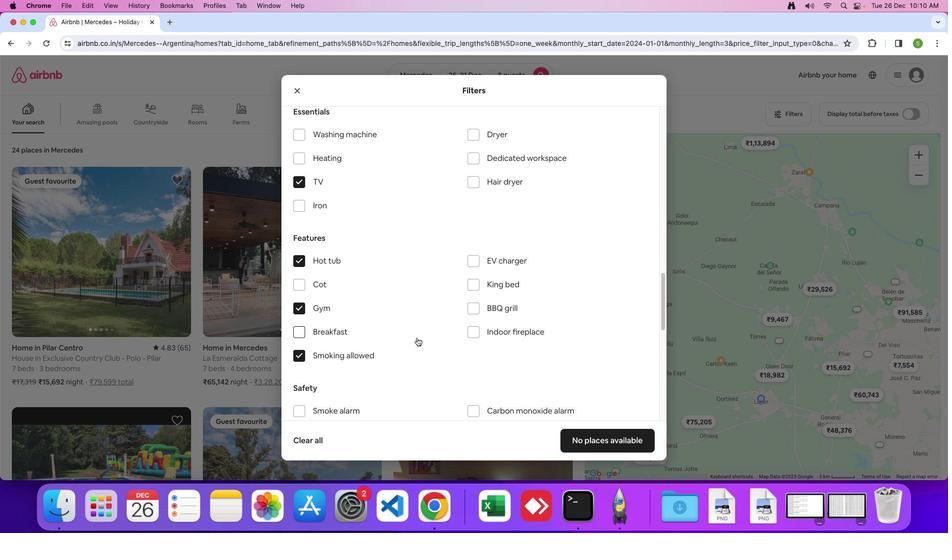 
Action: Mouse scrolled (417, 337) with delta (0, 0)
Screenshot: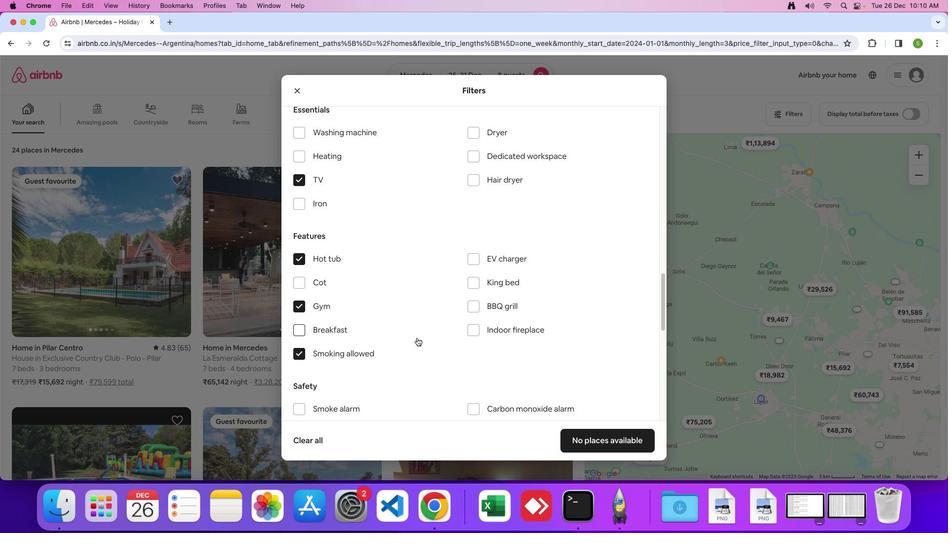 
Action: Mouse scrolled (417, 337) with delta (0, 0)
Screenshot: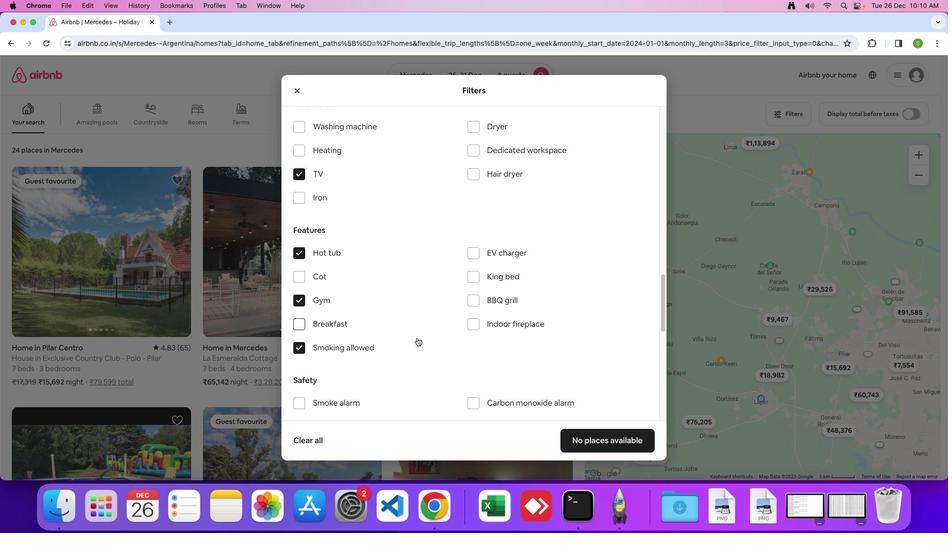 
Action: Mouse scrolled (417, 337) with delta (0, -1)
Screenshot: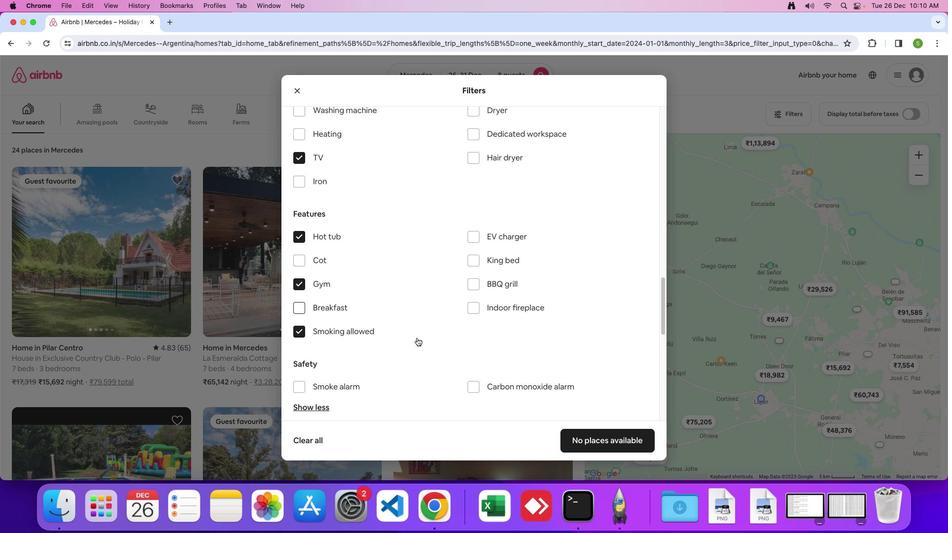 
Action: Mouse scrolled (417, 337) with delta (0, 0)
Screenshot: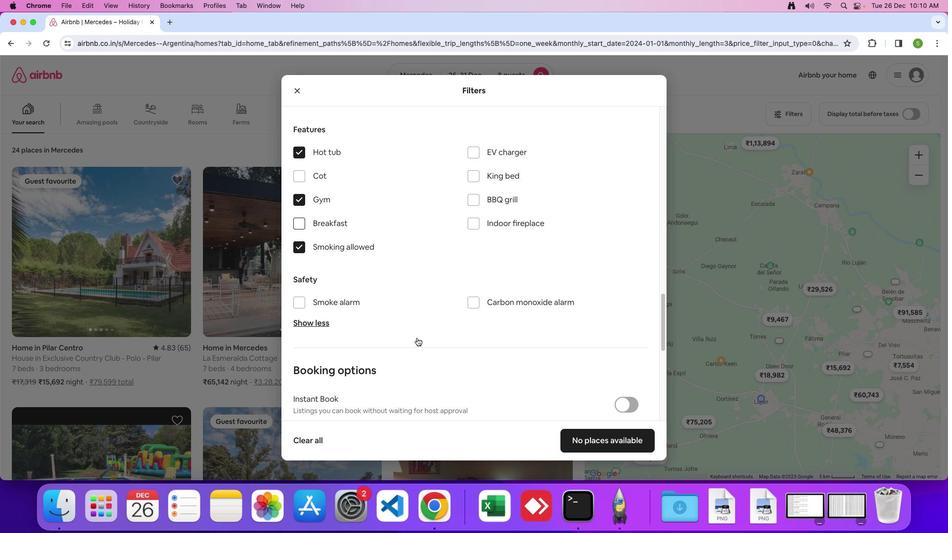 
Action: Mouse scrolled (417, 337) with delta (0, 0)
Screenshot: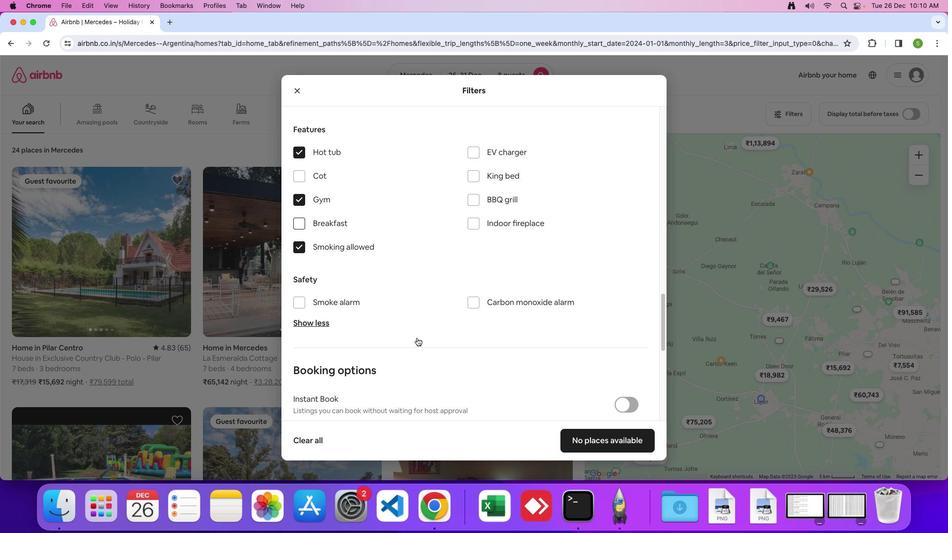
Action: Mouse scrolled (417, 337) with delta (0, 0)
Screenshot: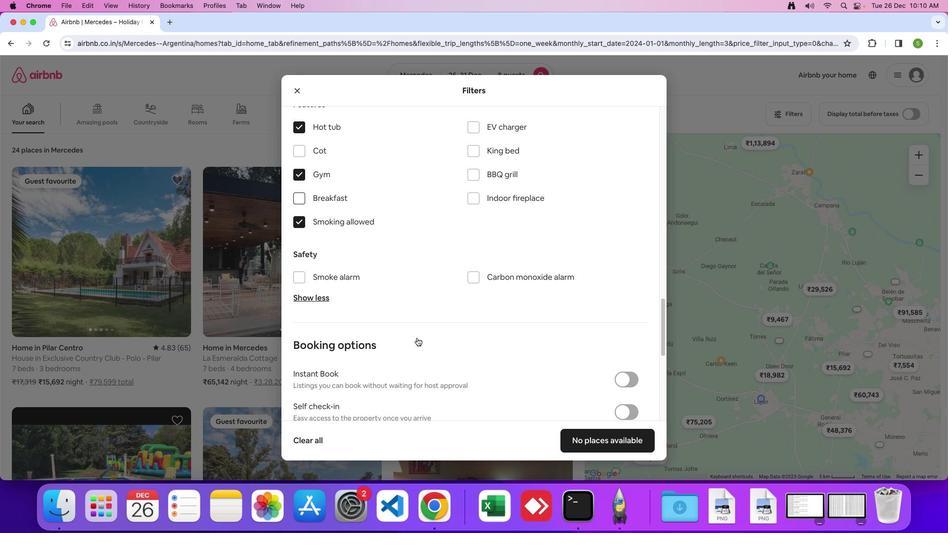 
Action: Mouse scrolled (417, 337) with delta (0, 0)
Screenshot: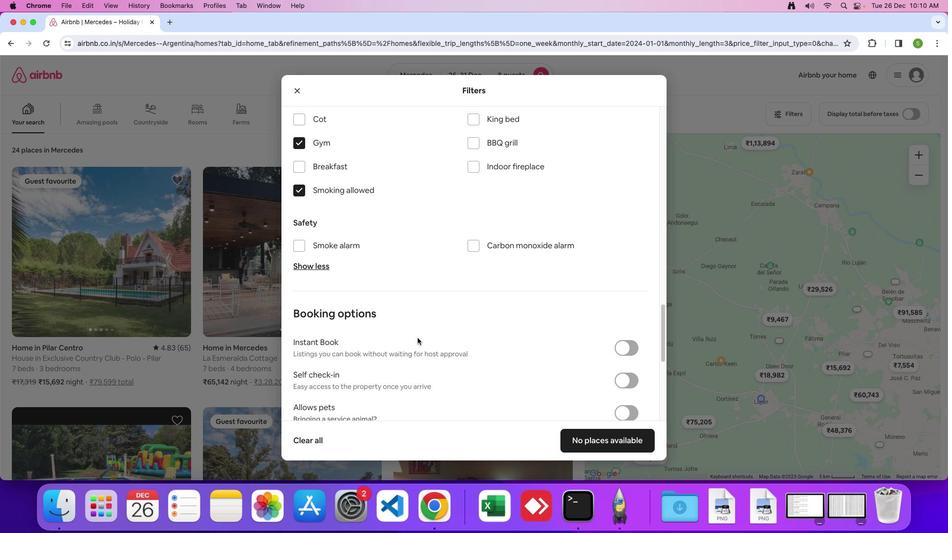 
Action: Mouse scrolled (417, 337) with delta (0, 0)
Screenshot: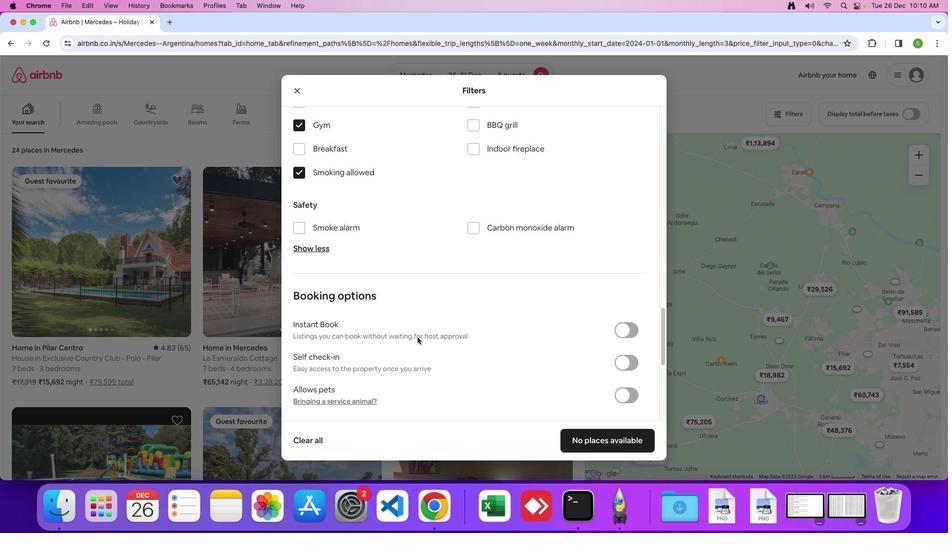 
Action: Mouse moved to (417, 337)
Screenshot: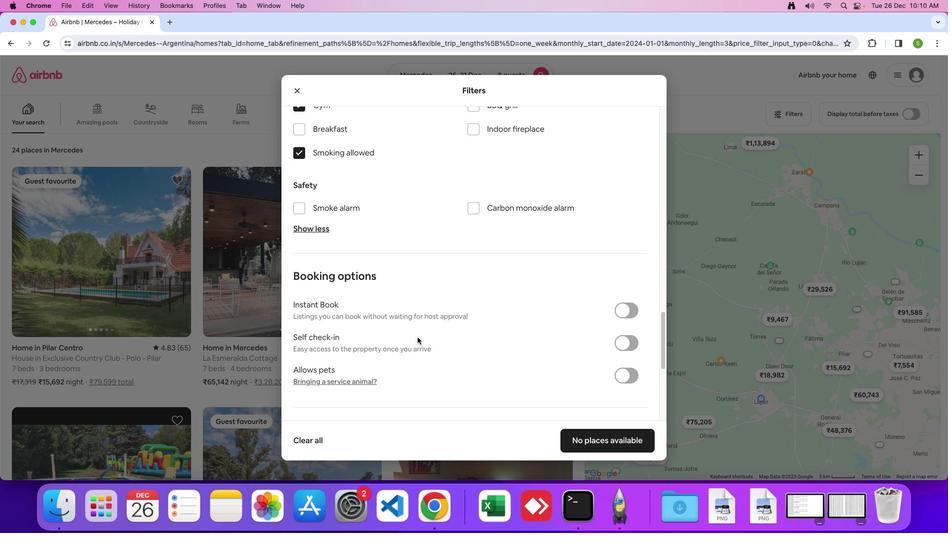 
Action: Mouse scrolled (417, 337) with delta (0, -1)
Screenshot: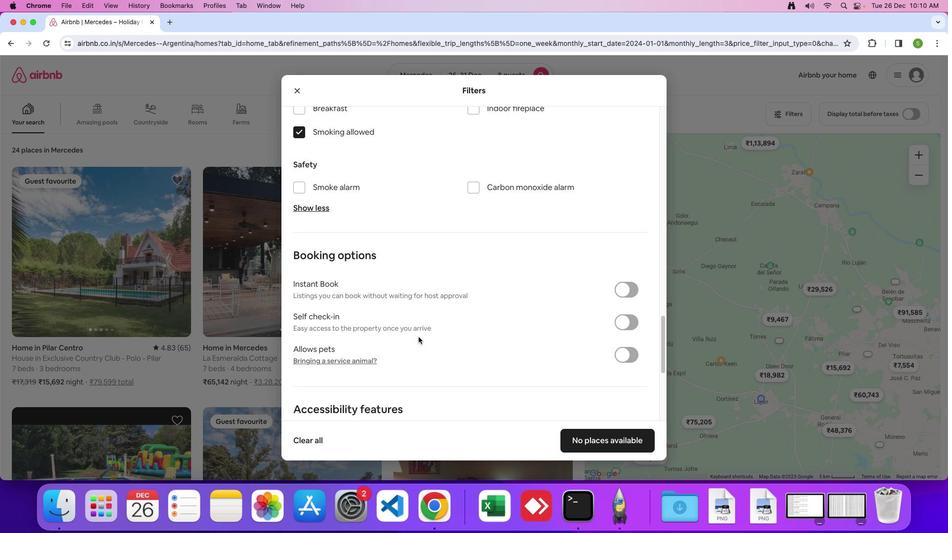 
Action: Mouse moved to (423, 336)
Screenshot: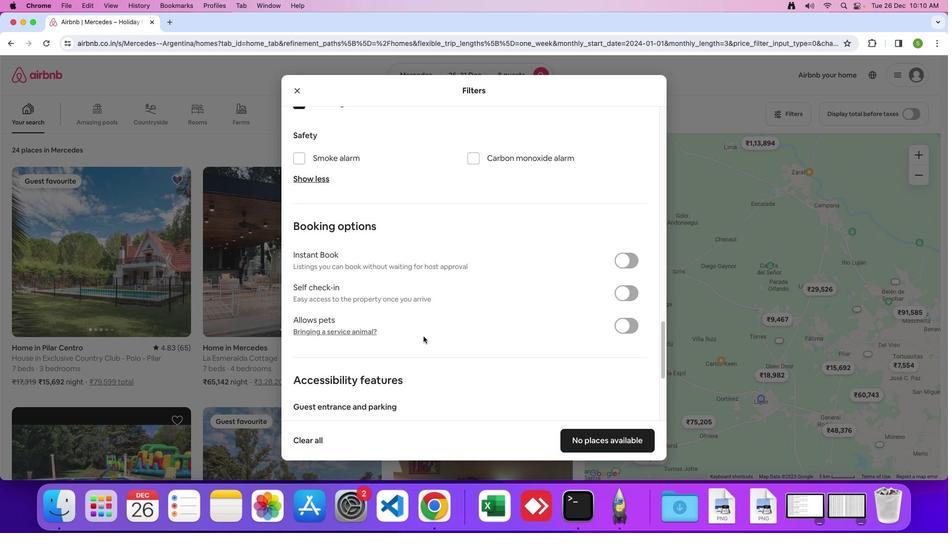 
Action: Mouse scrolled (423, 336) with delta (0, 0)
Screenshot: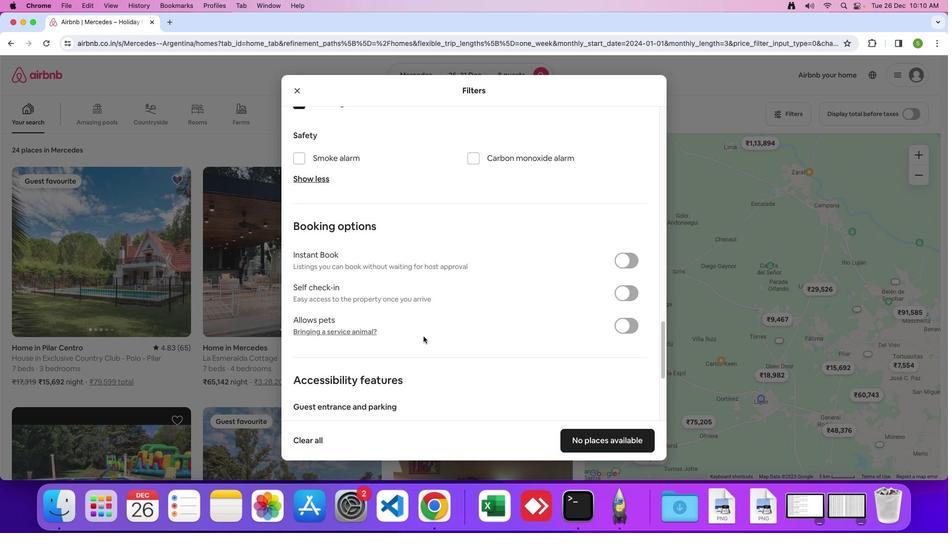 
Action: Mouse scrolled (423, 336) with delta (0, 0)
Screenshot: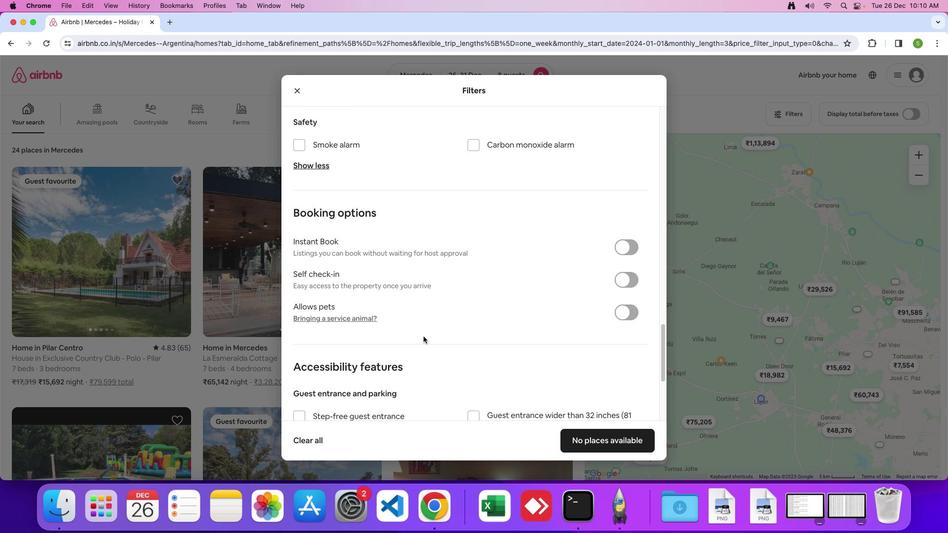 
Action: Mouse scrolled (423, 336) with delta (0, -1)
Screenshot: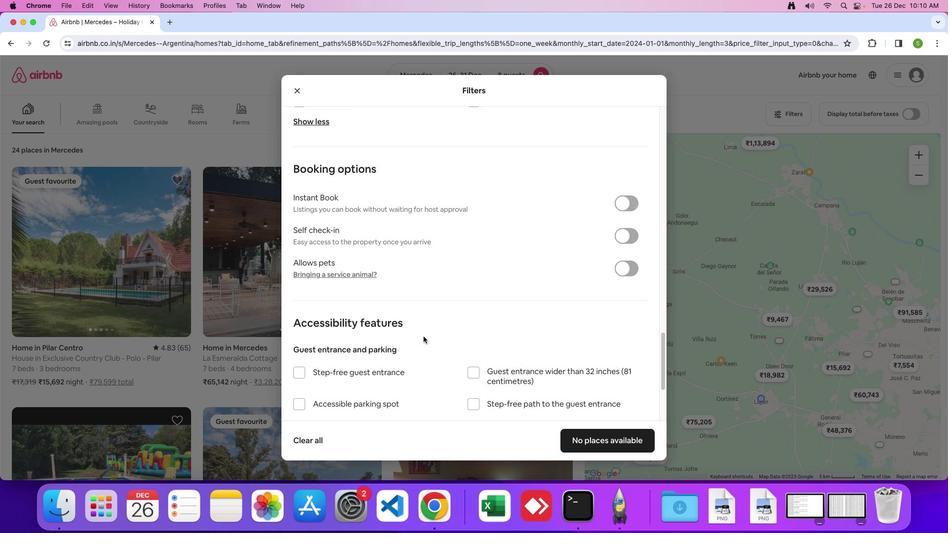 
Action: Mouse scrolled (423, 336) with delta (0, 0)
Screenshot: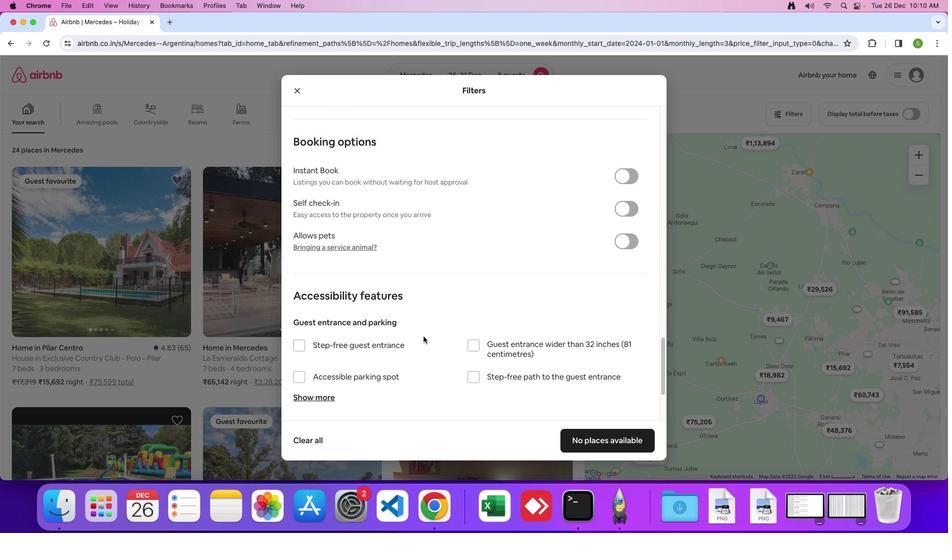 
Action: Mouse scrolled (423, 336) with delta (0, 0)
Screenshot: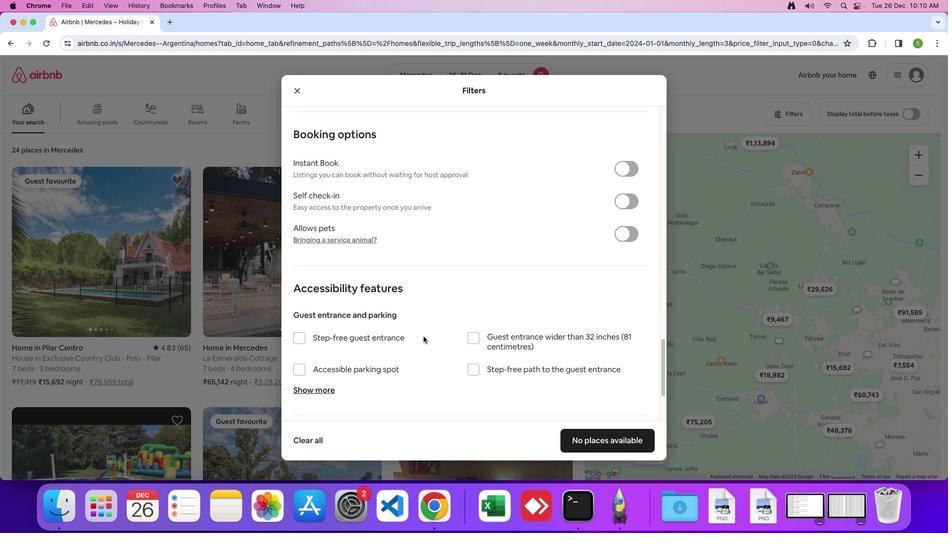 
Action: Mouse moved to (425, 337)
Screenshot: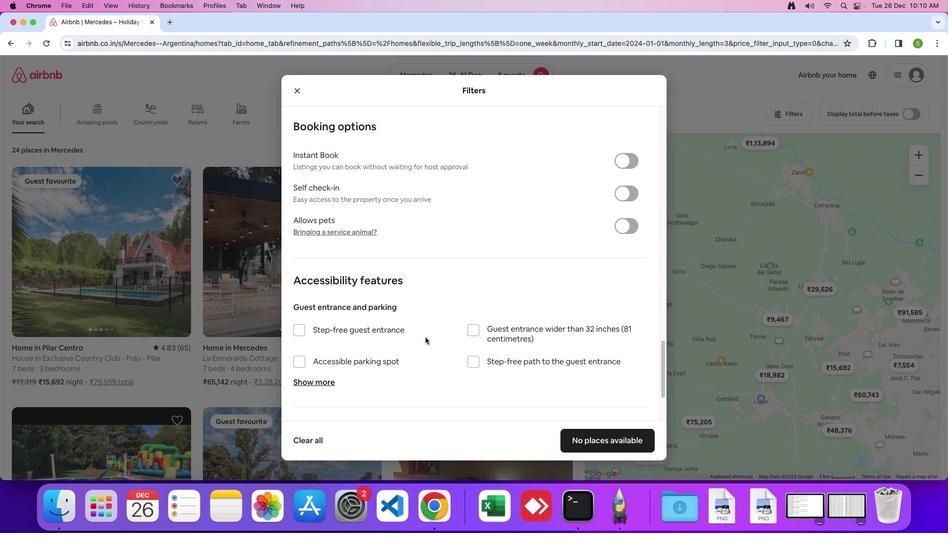 
Action: Mouse scrolled (425, 337) with delta (0, 0)
Screenshot: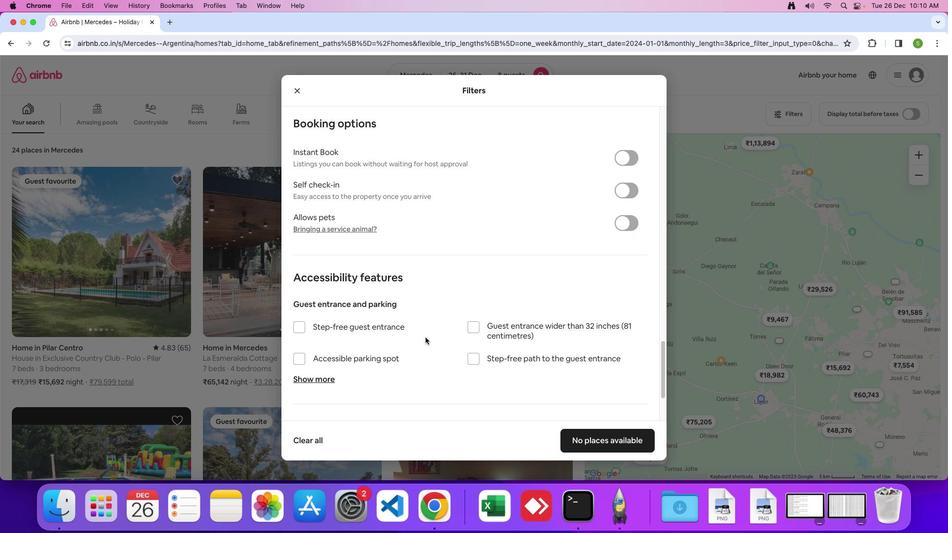
Action: Mouse scrolled (425, 337) with delta (0, 0)
Screenshot: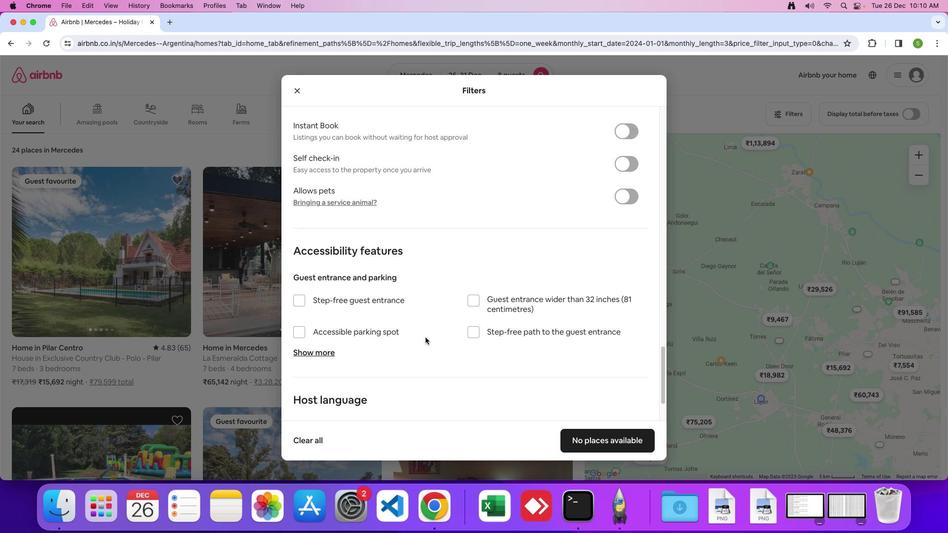 
Action: Mouse scrolled (425, 337) with delta (0, -1)
Screenshot: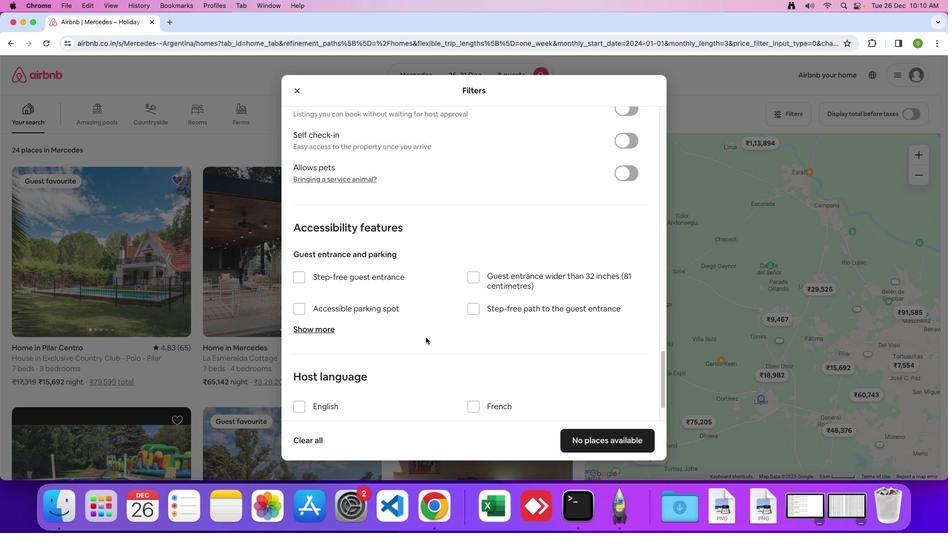 
Action: Mouse moved to (426, 337)
Screenshot: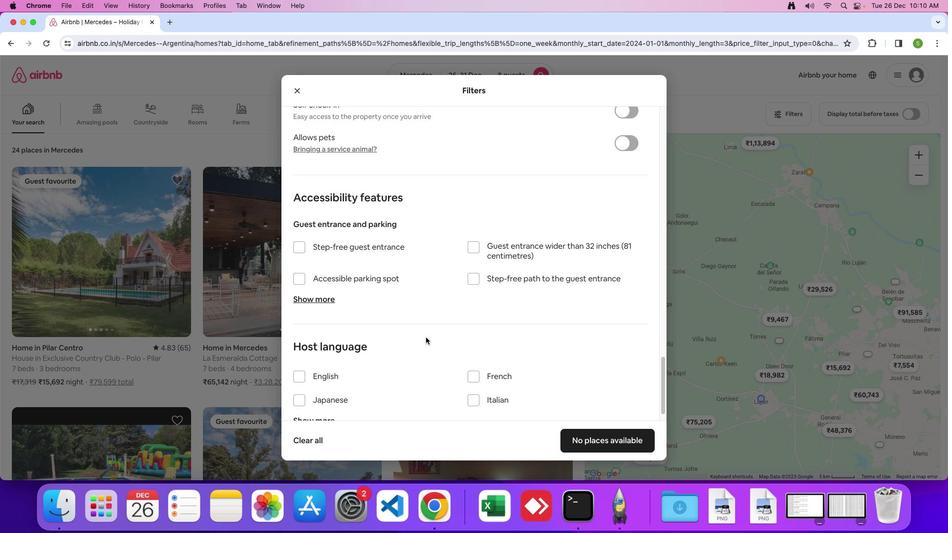 
Action: Mouse scrolled (426, 337) with delta (0, 0)
Screenshot: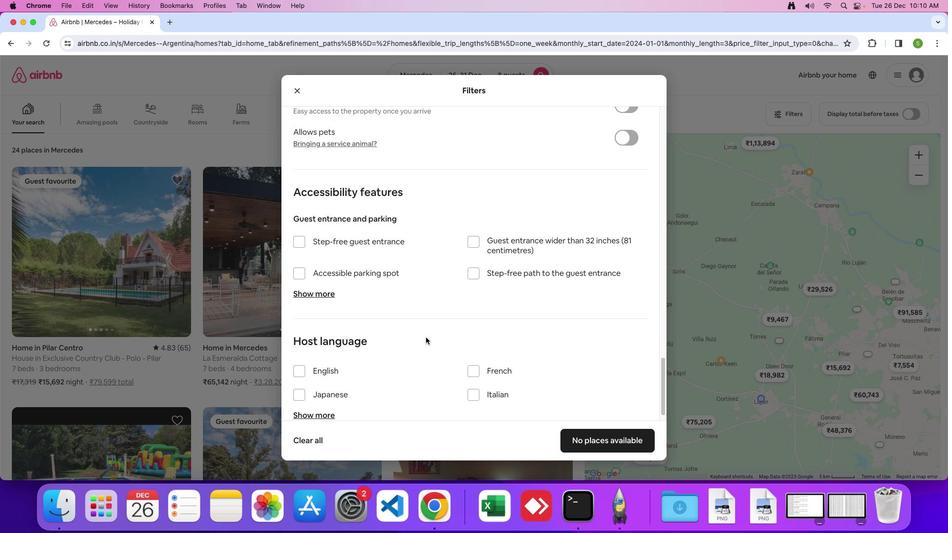 
Action: Mouse scrolled (426, 337) with delta (0, 0)
Screenshot: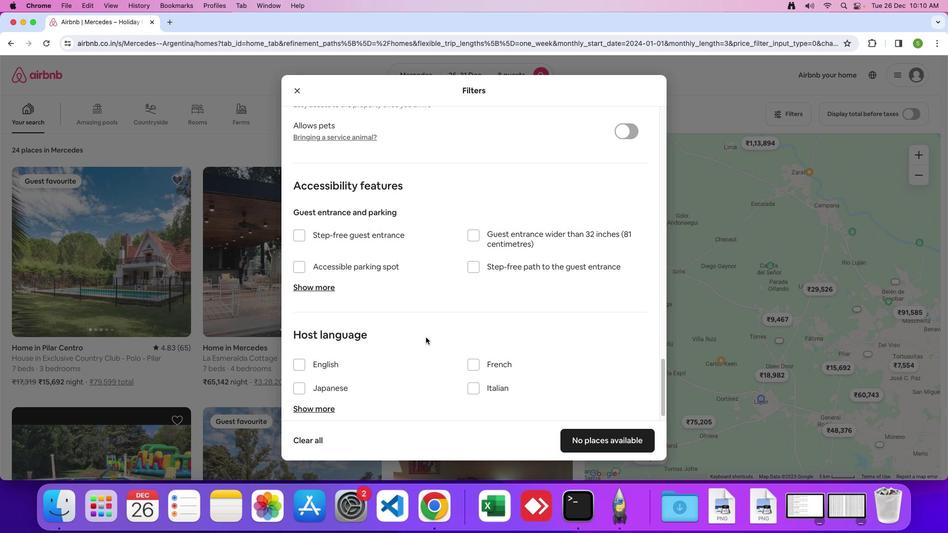 
Action: Mouse scrolled (426, 337) with delta (0, 0)
Screenshot: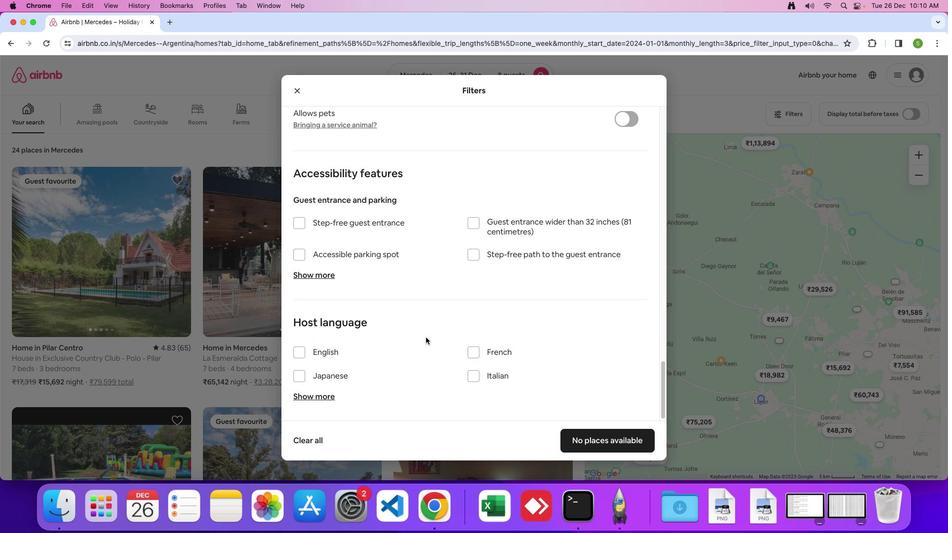 
Action: Mouse scrolled (426, 337) with delta (0, 0)
Screenshot: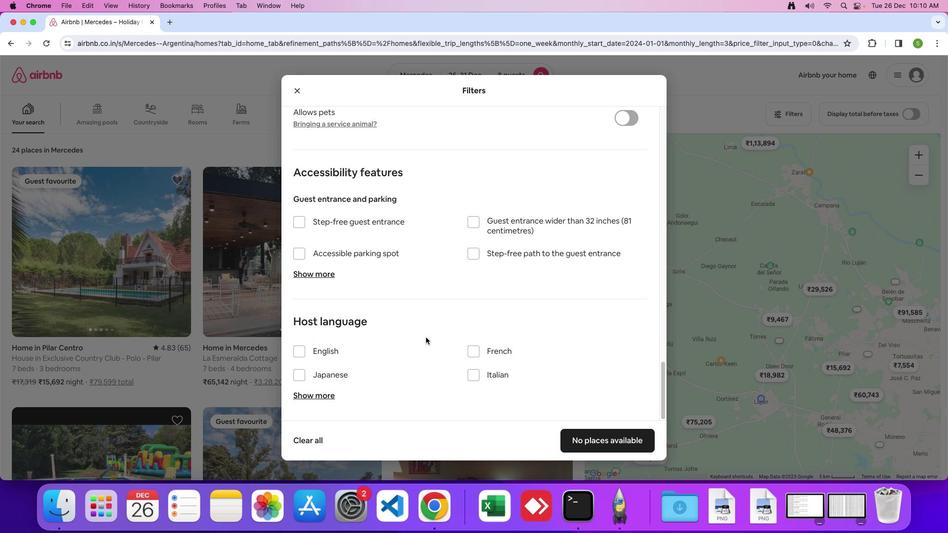 
Action: Mouse scrolled (426, 337) with delta (0, 0)
Screenshot: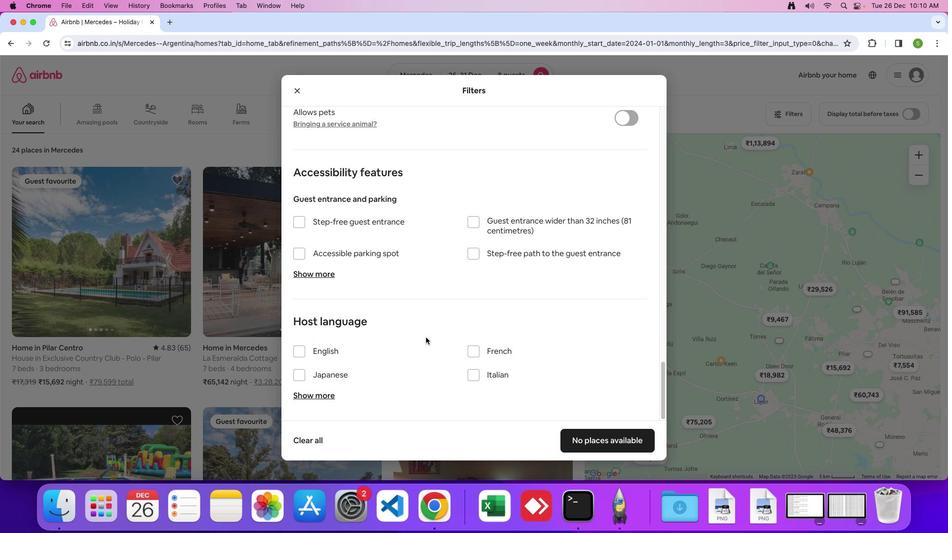 
Action: Mouse scrolled (426, 337) with delta (0, 0)
Screenshot: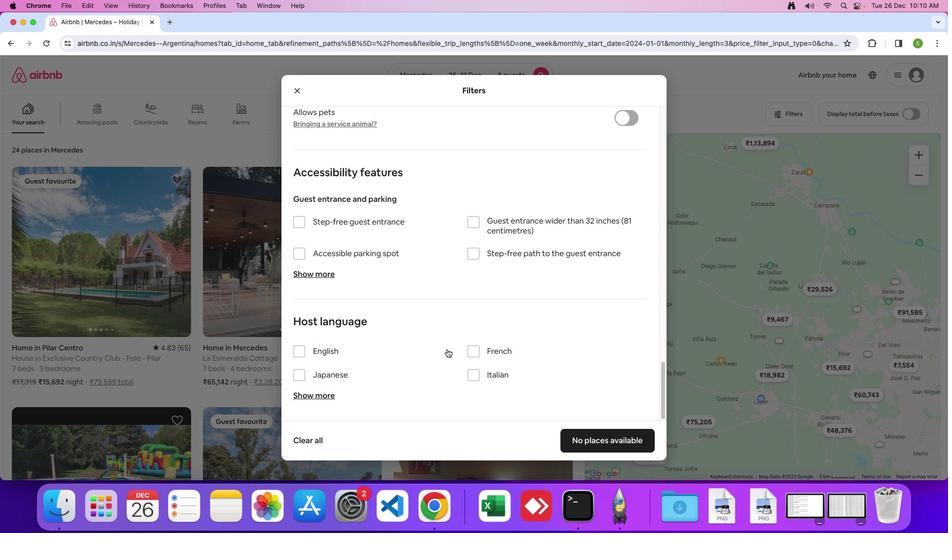 
Action: Mouse moved to (606, 446)
Screenshot: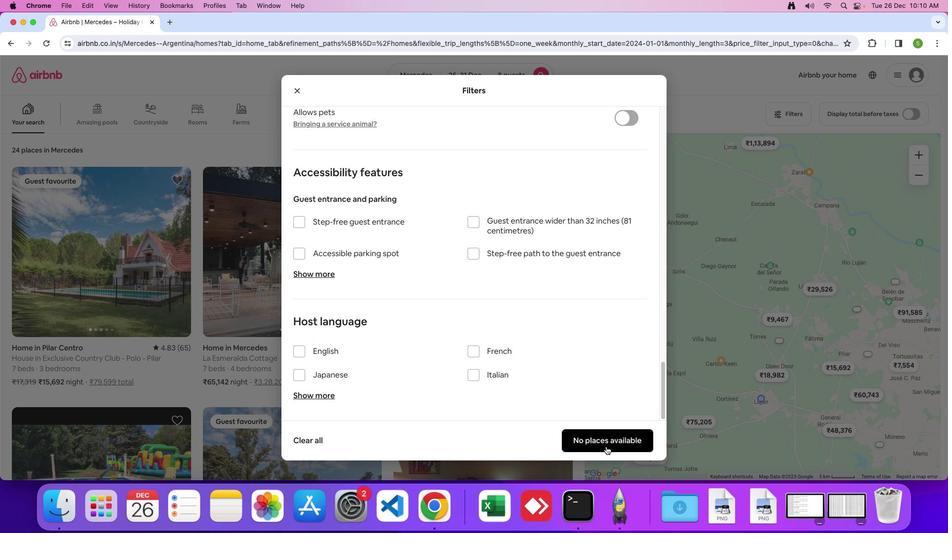 
Action: Mouse pressed left at (606, 446)
Screenshot: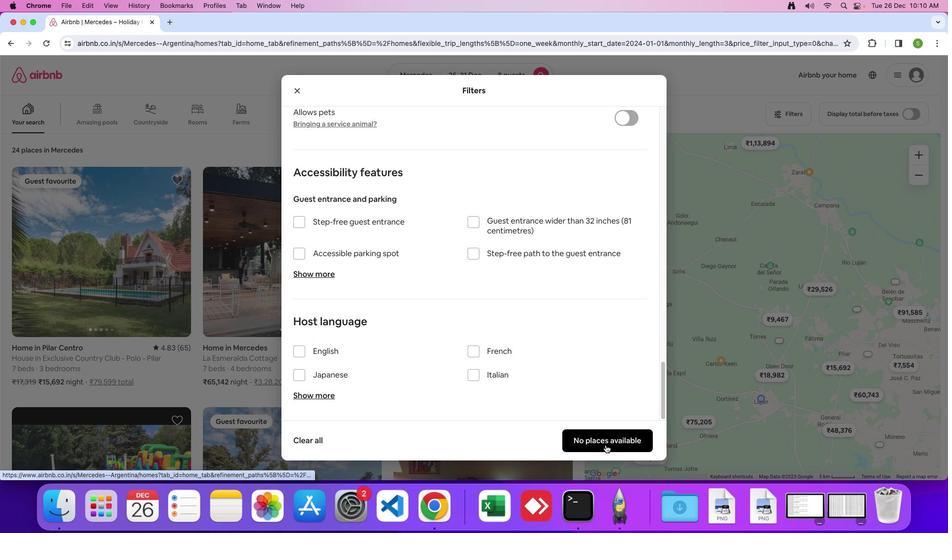 
Action: Mouse moved to (363, 282)
Screenshot: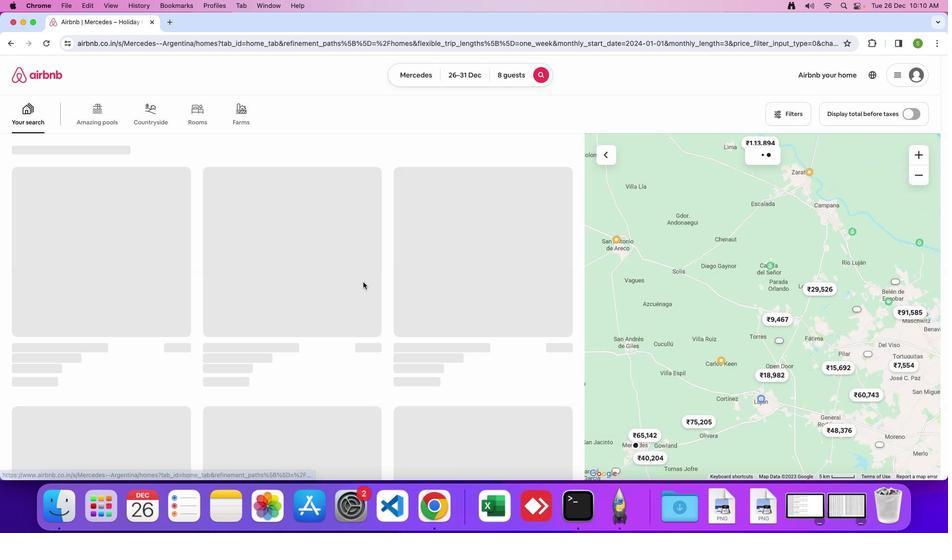 
